 Task: Look for space in Gangāpur, India from 9th June, 2023 to 16th June, 2023 for 2 adults in price range Rs.8000 to Rs.16000. Place can be entire place with 2 bedrooms having 2 beds and 1 bathroom. Property type can be house, flat, guest house. Amenities needed are: washing machine. Booking option can be shelf check-in. Required host language is English.
Action: Mouse moved to (581, 149)
Screenshot: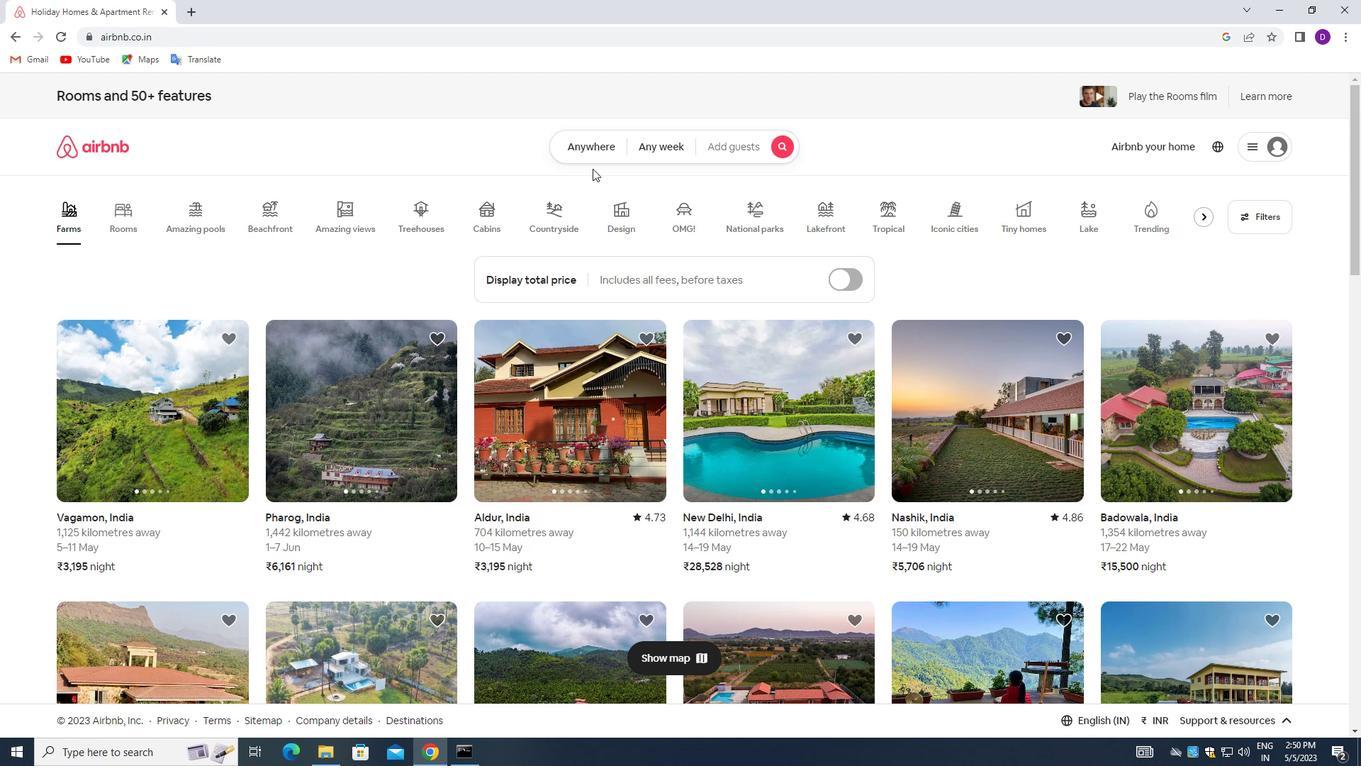 
Action: Mouse pressed left at (581, 149)
Screenshot: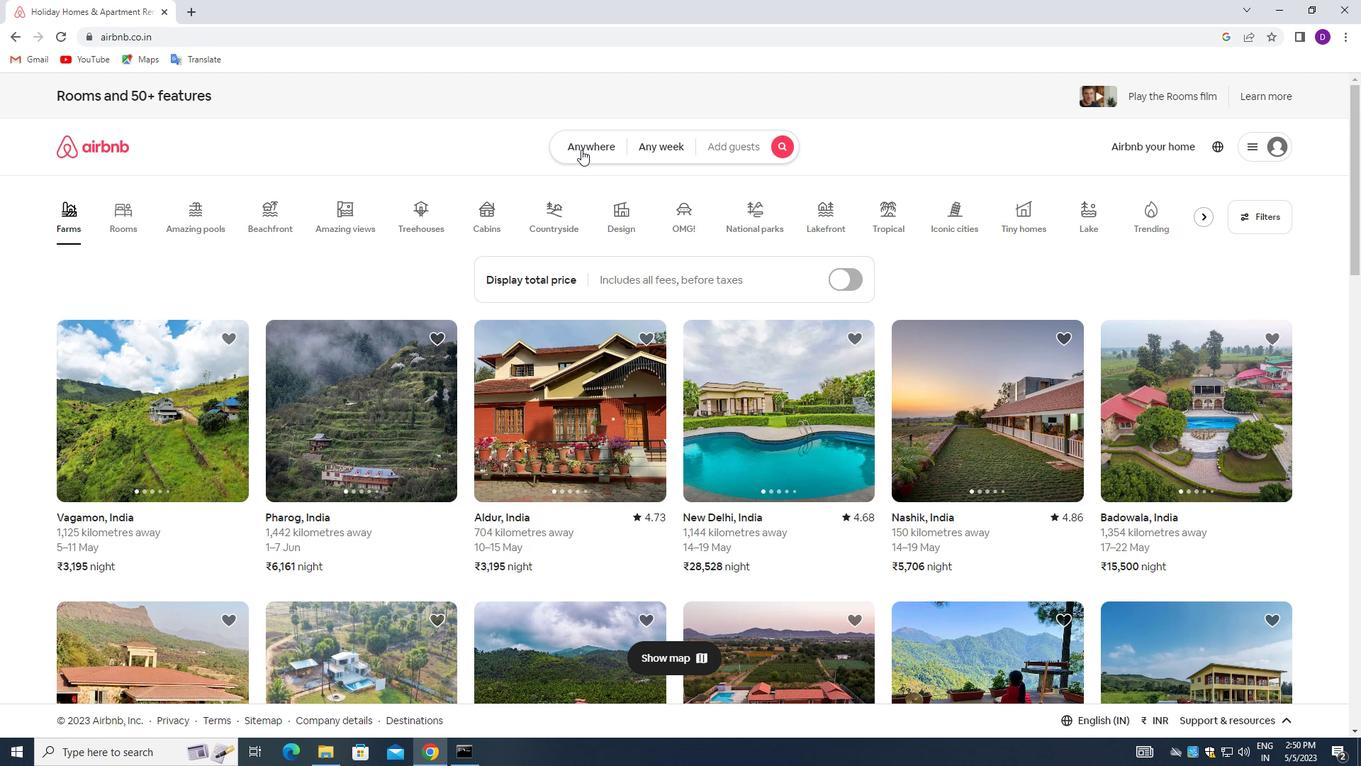 
Action: Mouse moved to (549, 196)
Screenshot: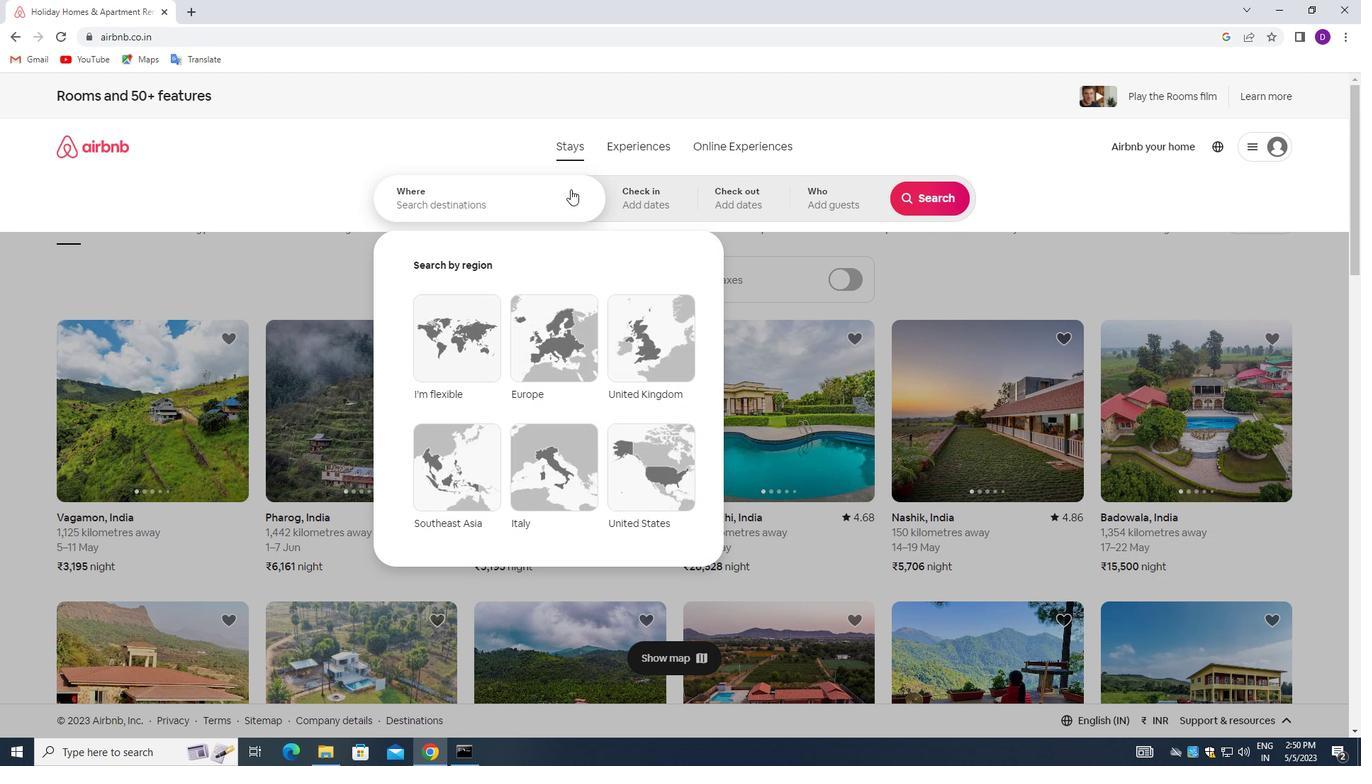 
Action: Mouse pressed left at (549, 196)
Screenshot: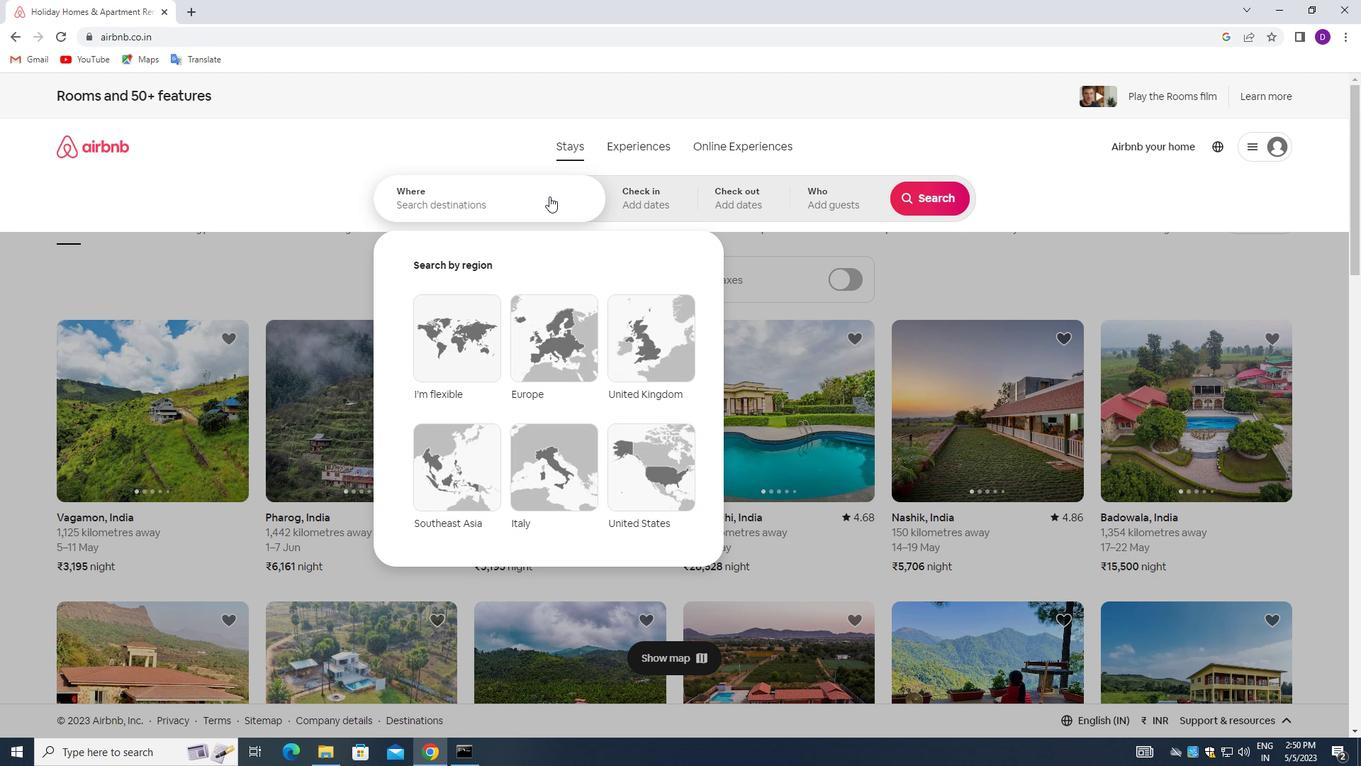 
Action: Mouse moved to (314, 253)
Screenshot: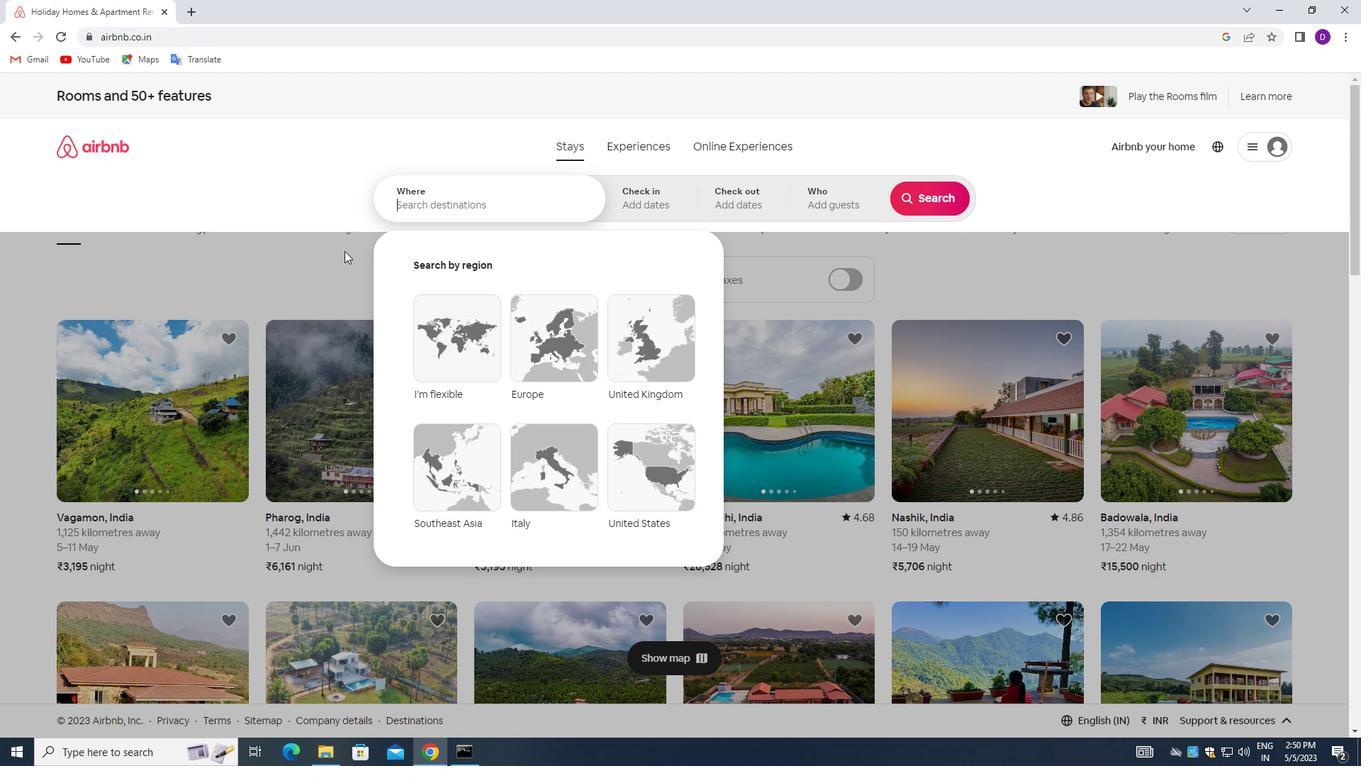 
Action: Key pressed <Key.shift_r>Gangapur,<Key.space><Key.shift>INDIA<Key.enter>
Screenshot: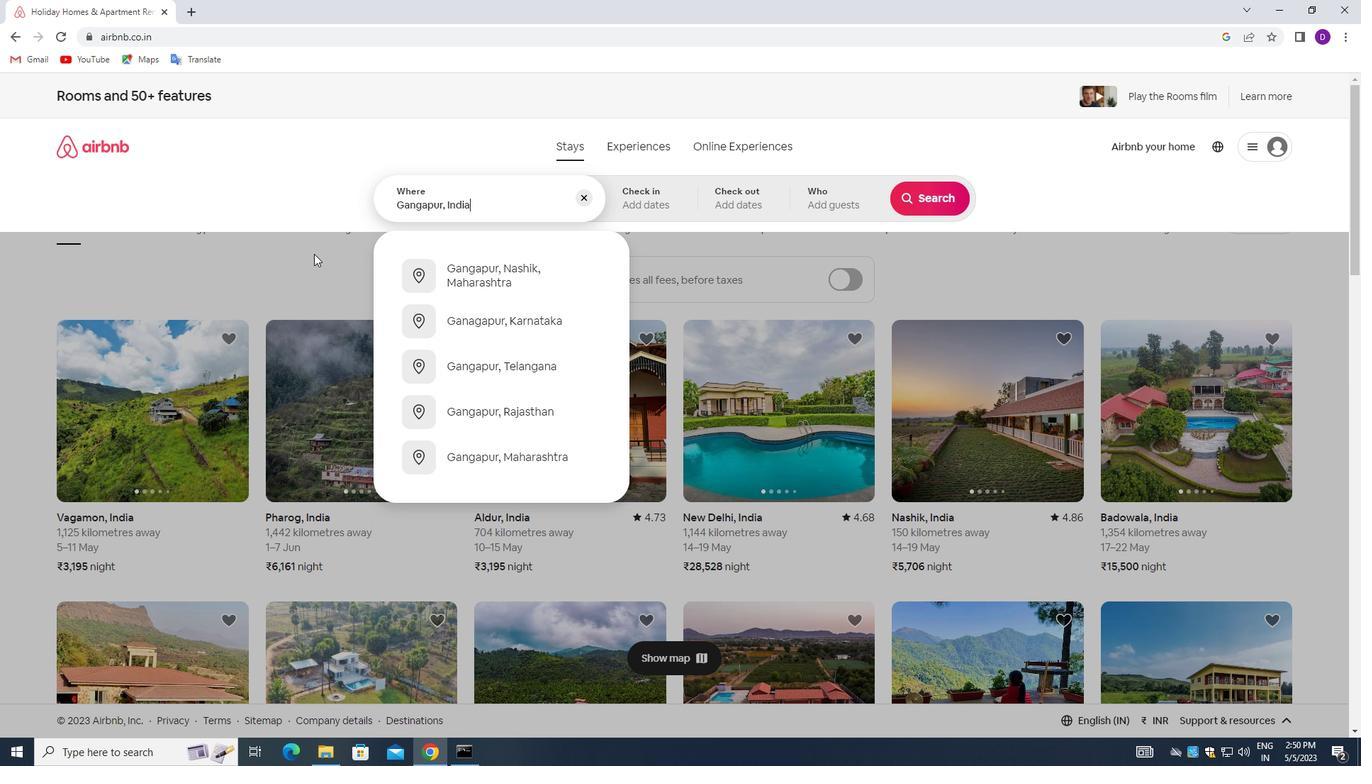 
Action: Mouse moved to (869, 406)
Screenshot: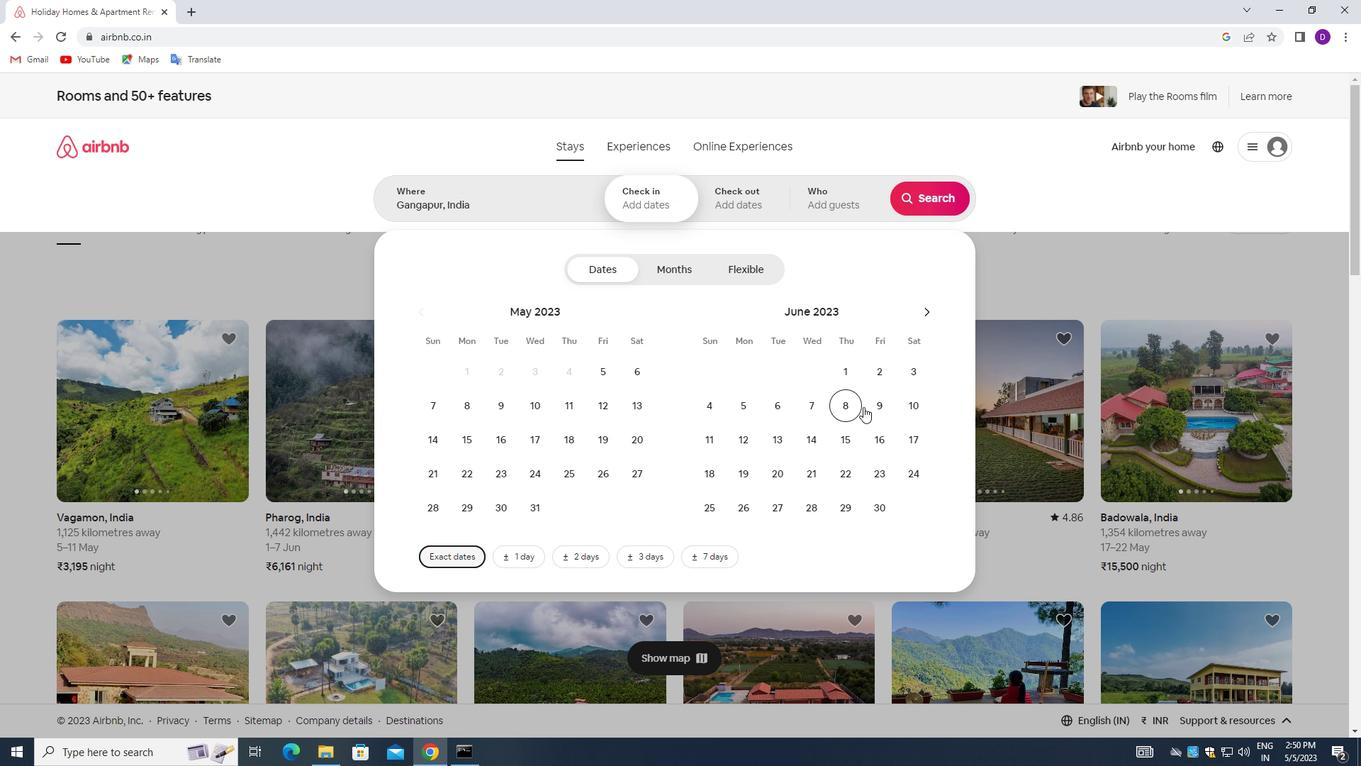 
Action: Mouse pressed left at (869, 406)
Screenshot: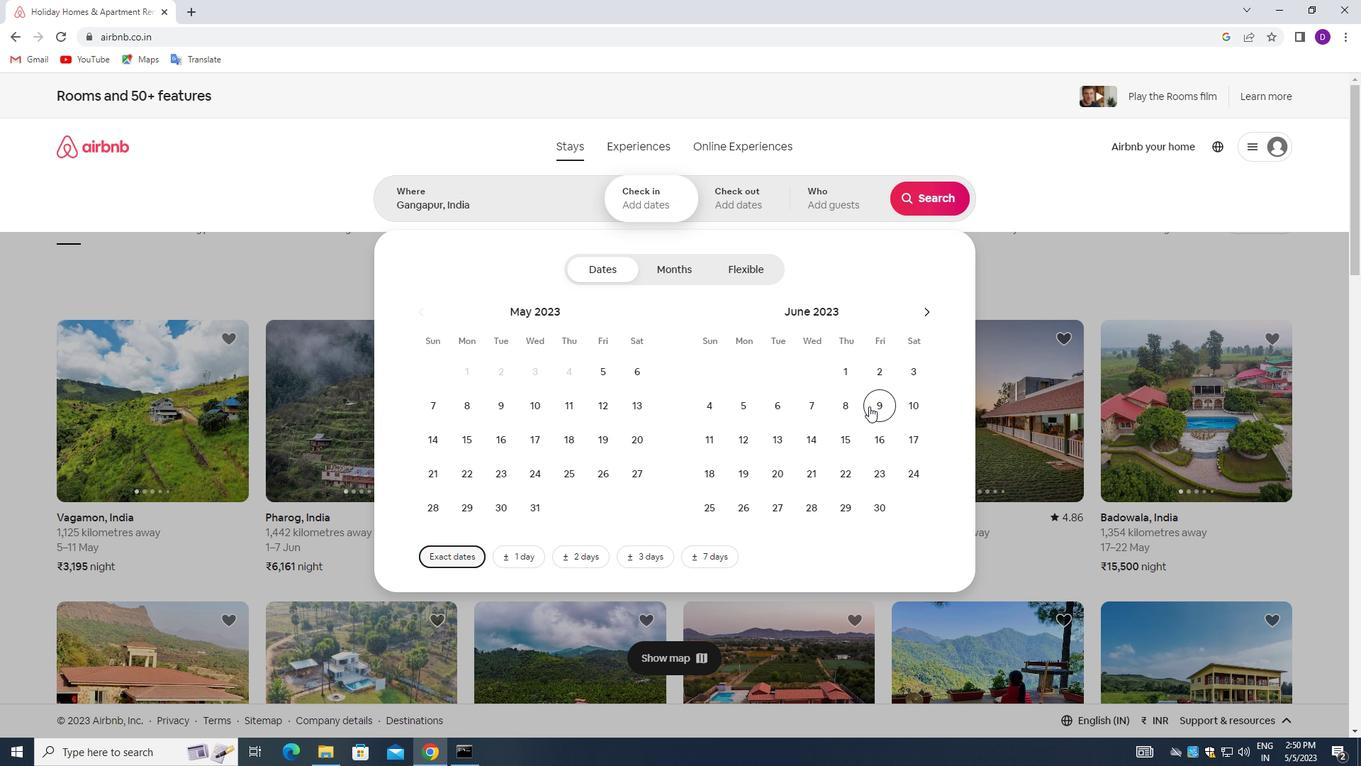 
Action: Mouse moved to (874, 442)
Screenshot: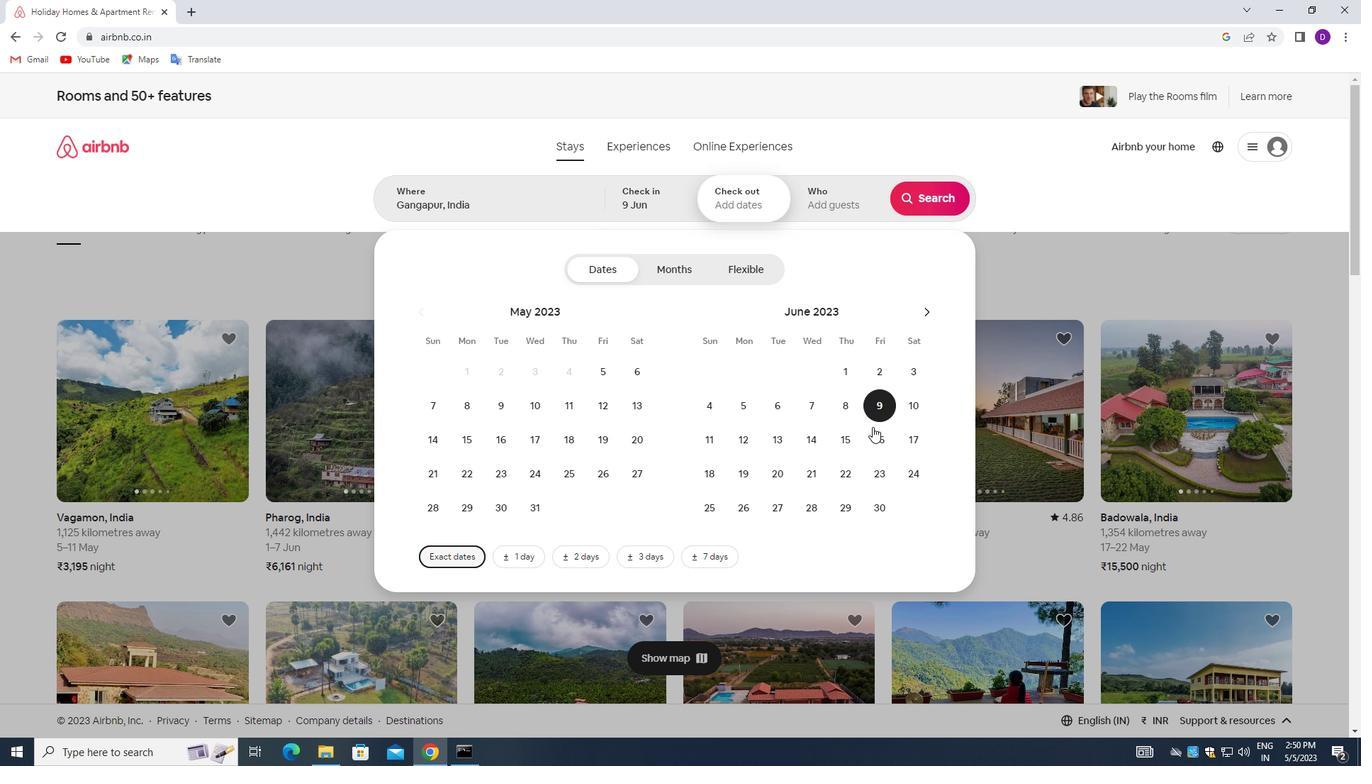 
Action: Mouse pressed left at (874, 442)
Screenshot: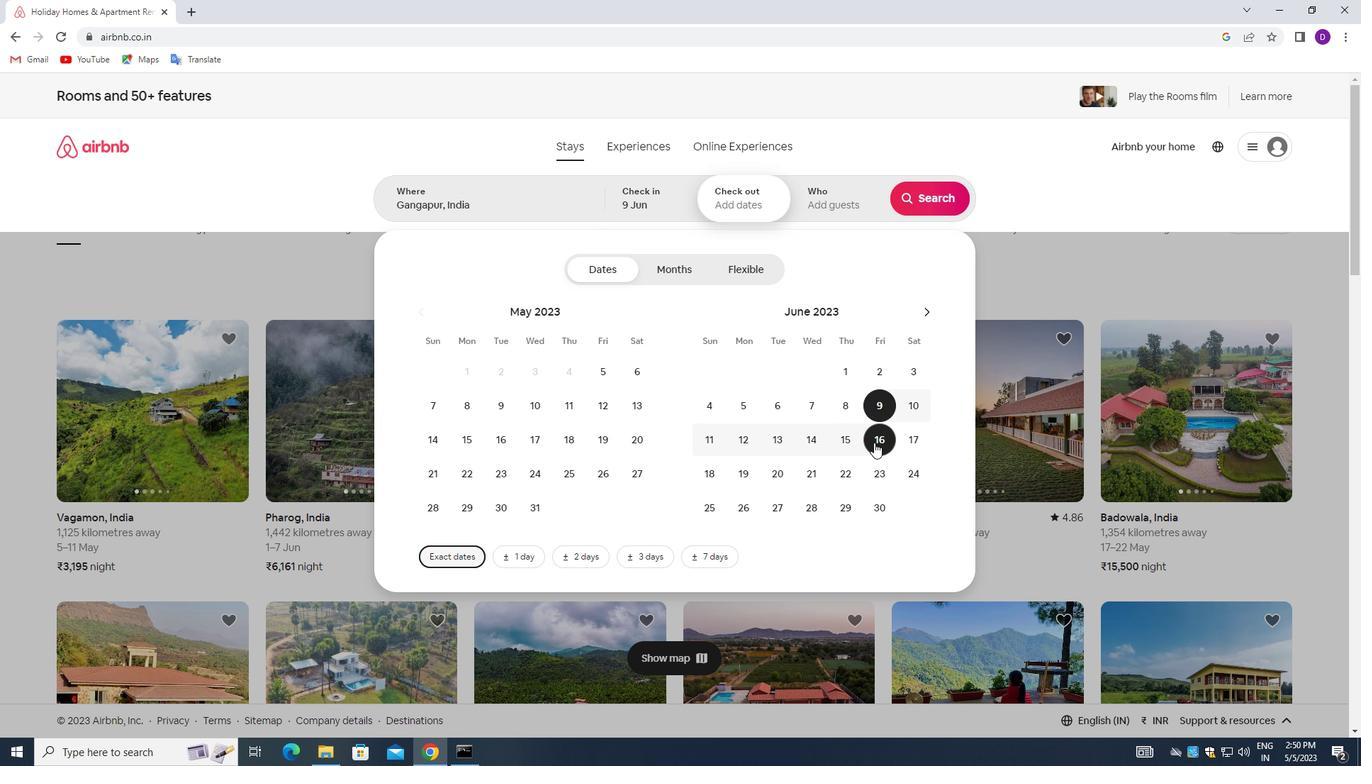 
Action: Mouse moved to (804, 209)
Screenshot: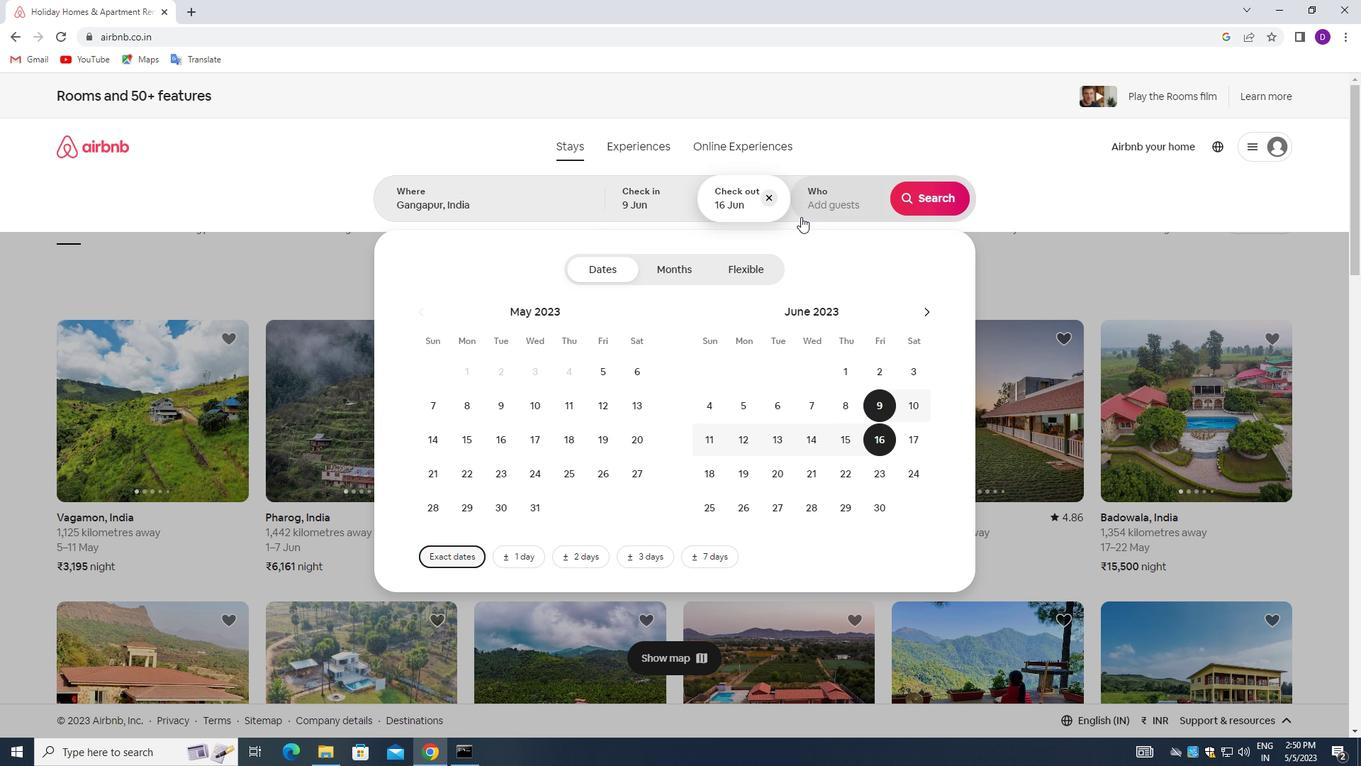 
Action: Mouse pressed left at (804, 209)
Screenshot: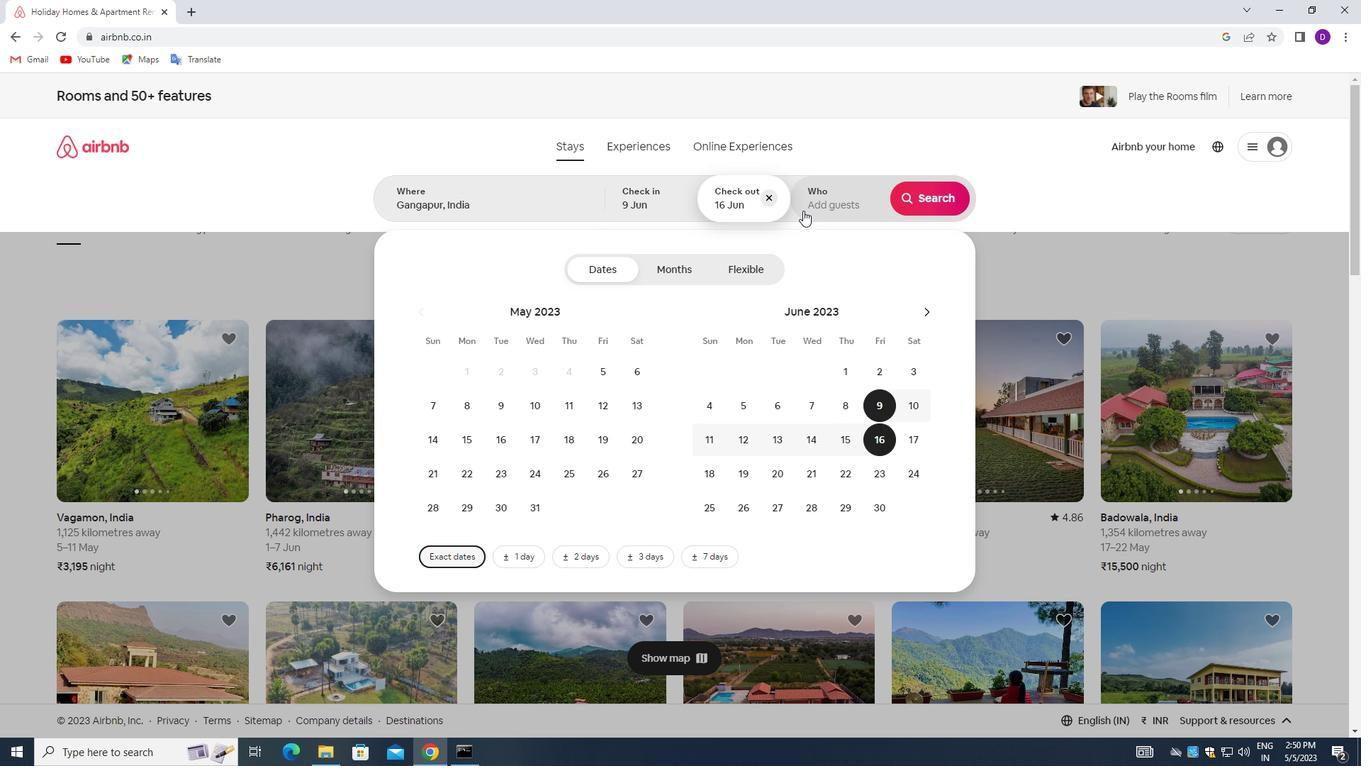 
Action: Mouse moved to (932, 274)
Screenshot: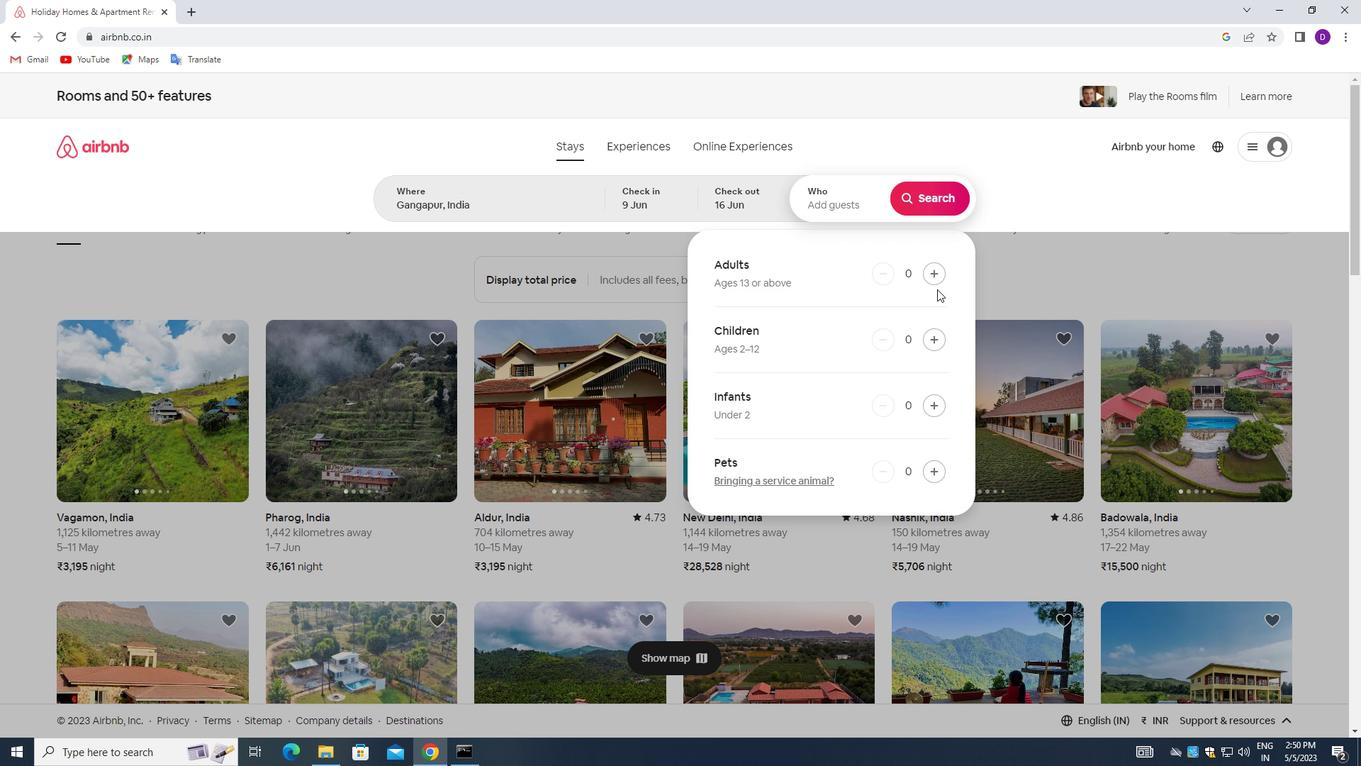 
Action: Mouse pressed left at (932, 274)
Screenshot: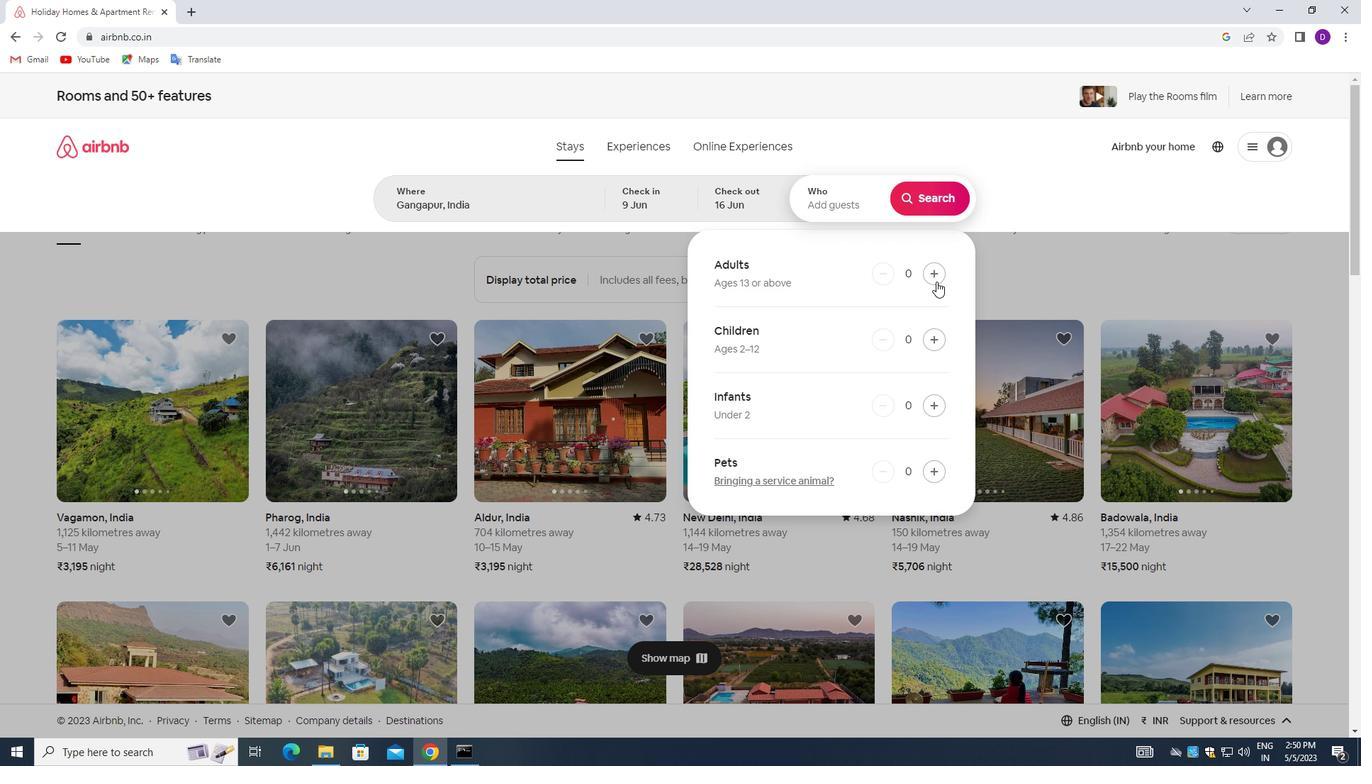 
Action: Mouse moved to (932, 273)
Screenshot: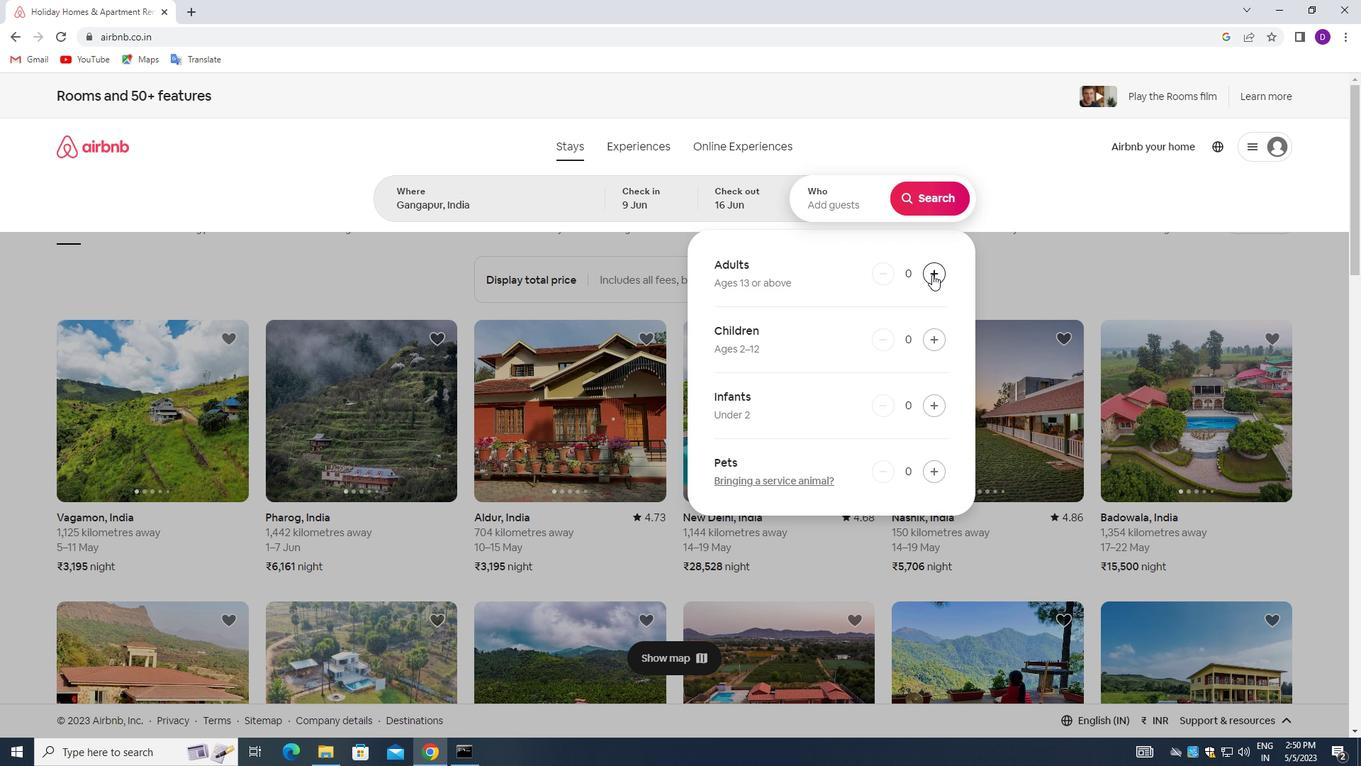 
Action: Mouse pressed left at (932, 273)
Screenshot: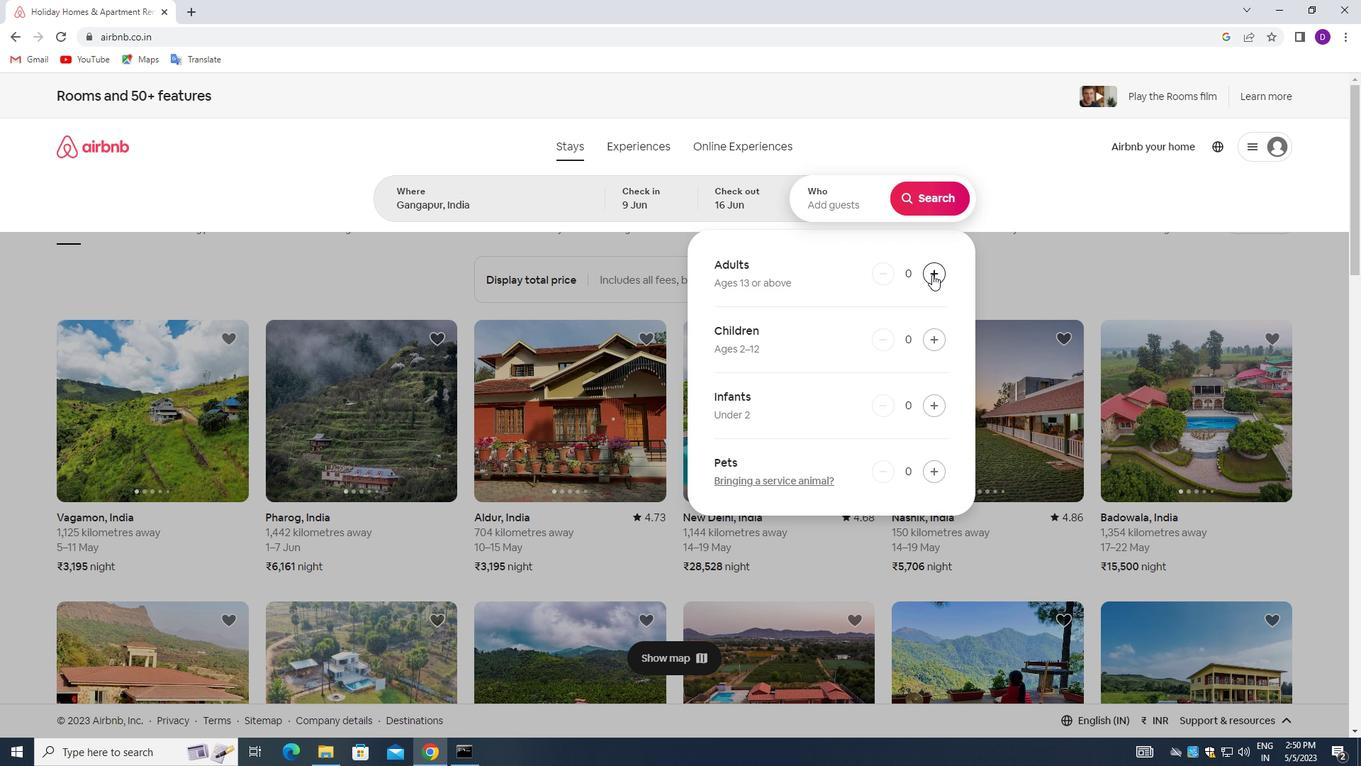 
Action: Mouse moved to (928, 197)
Screenshot: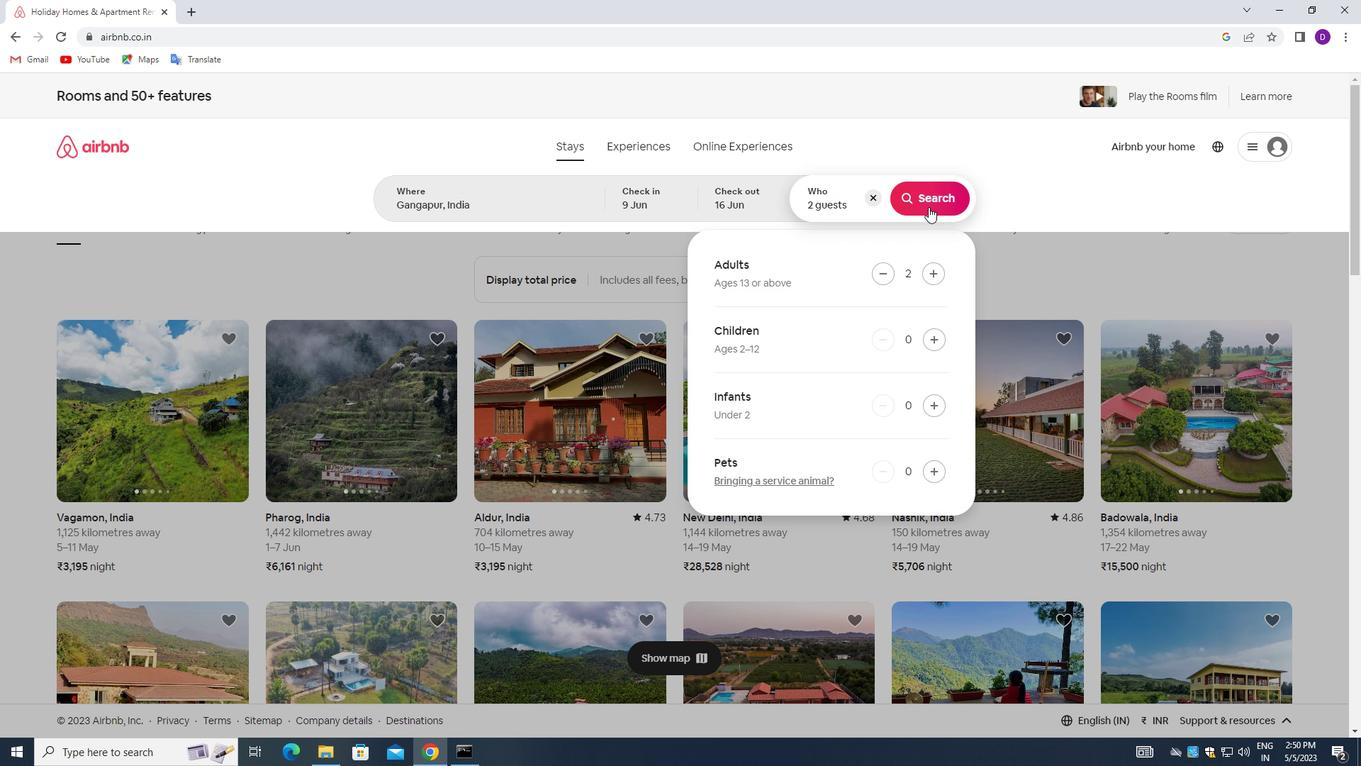 
Action: Mouse pressed left at (928, 197)
Screenshot: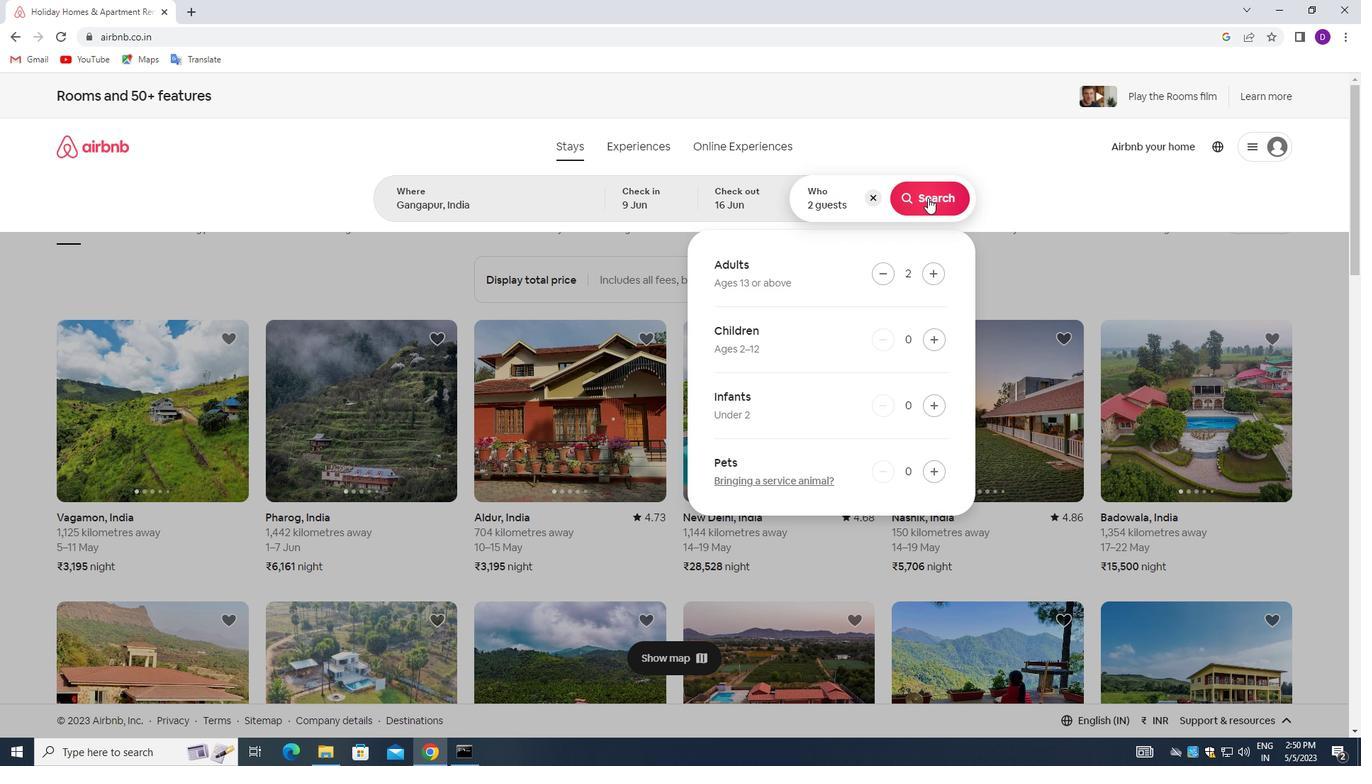 
Action: Mouse moved to (1288, 156)
Screenshot: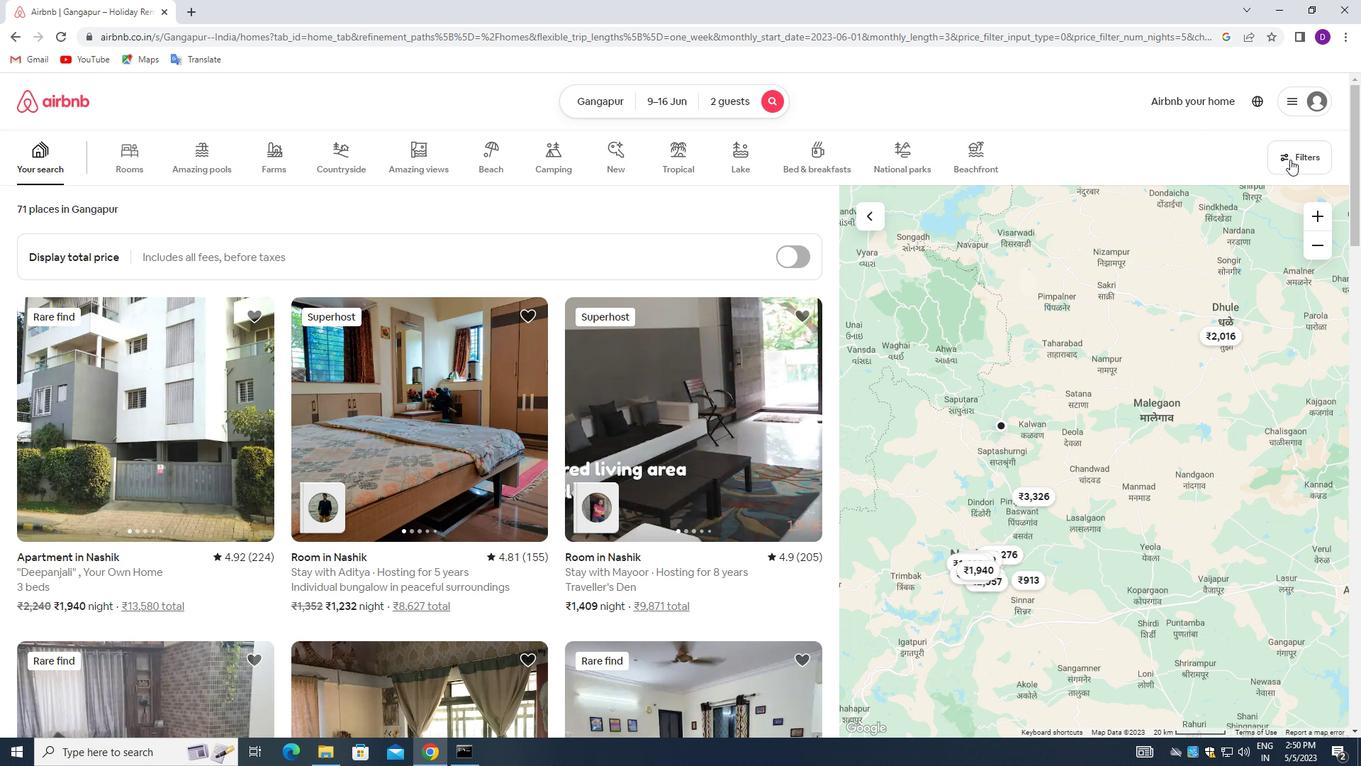 
Action: Mouse pressed left at (1288, 156)
Screenshot: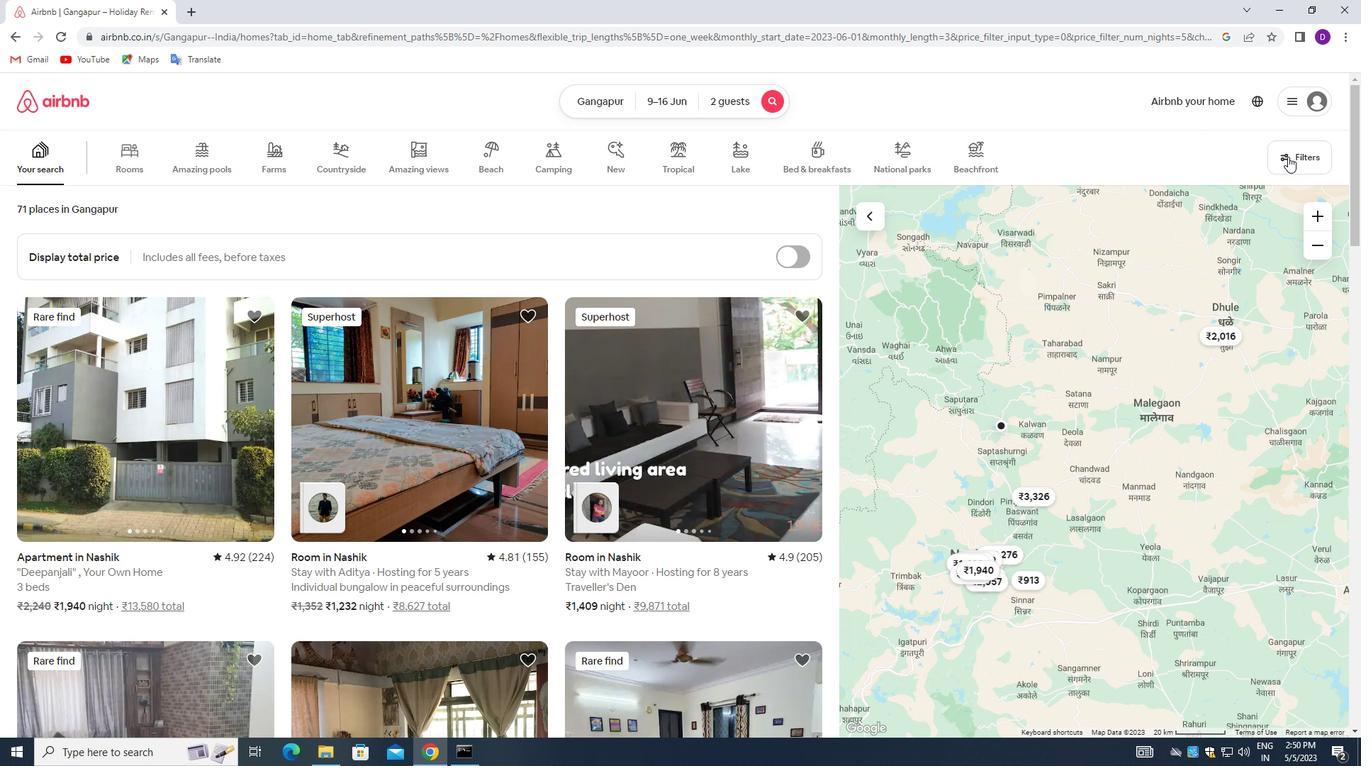 
Action: Mouse moved to (501, 507)
Screenshot: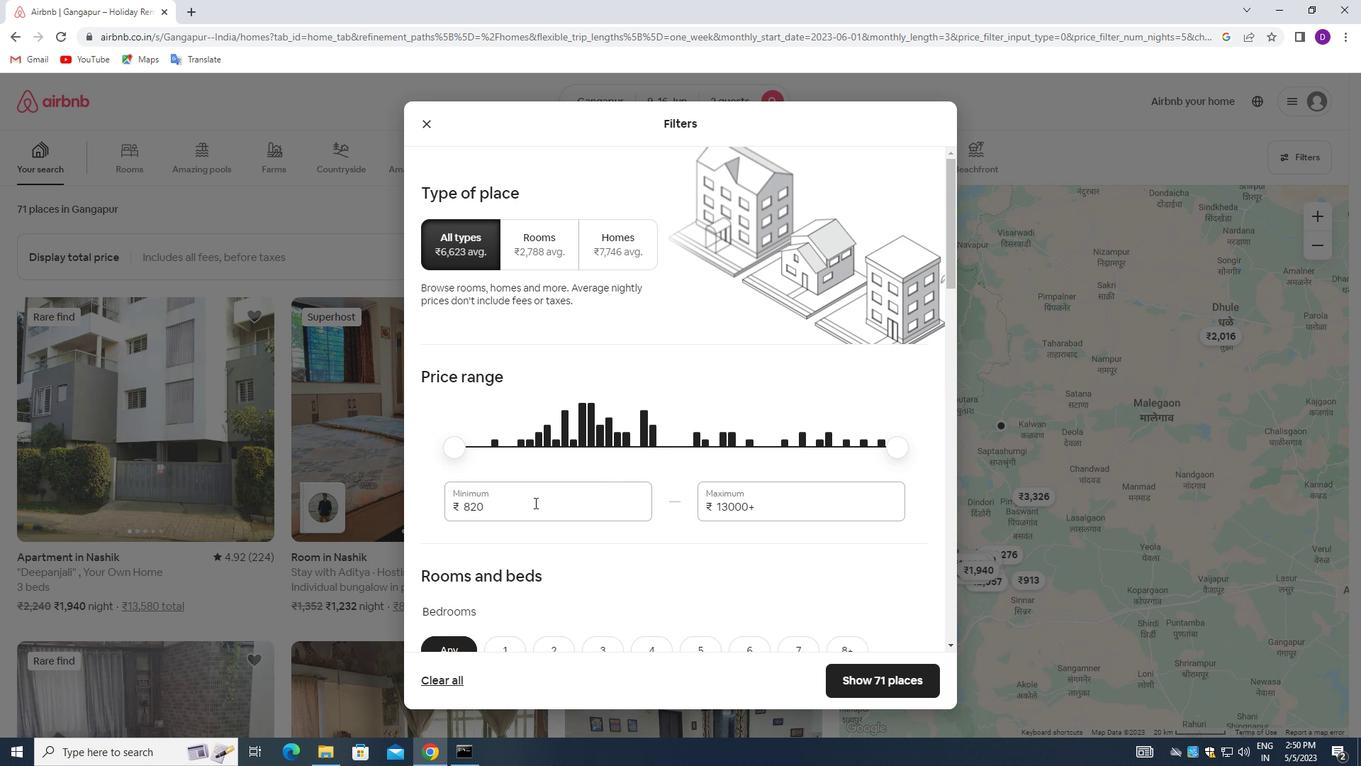 
Action: Mouse pressed left at (501, 507)
Screenshot: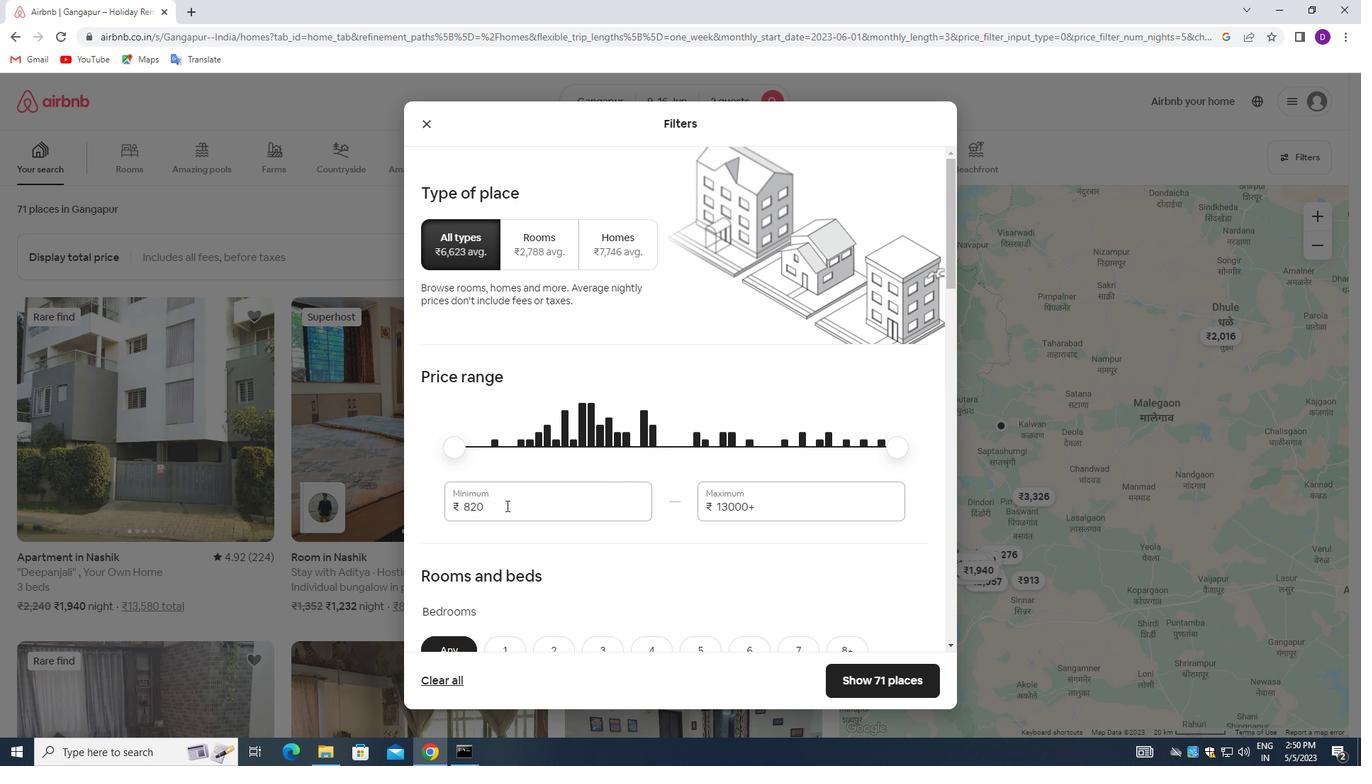 
Action: Mouse moved to (500, 507)
Screenshot: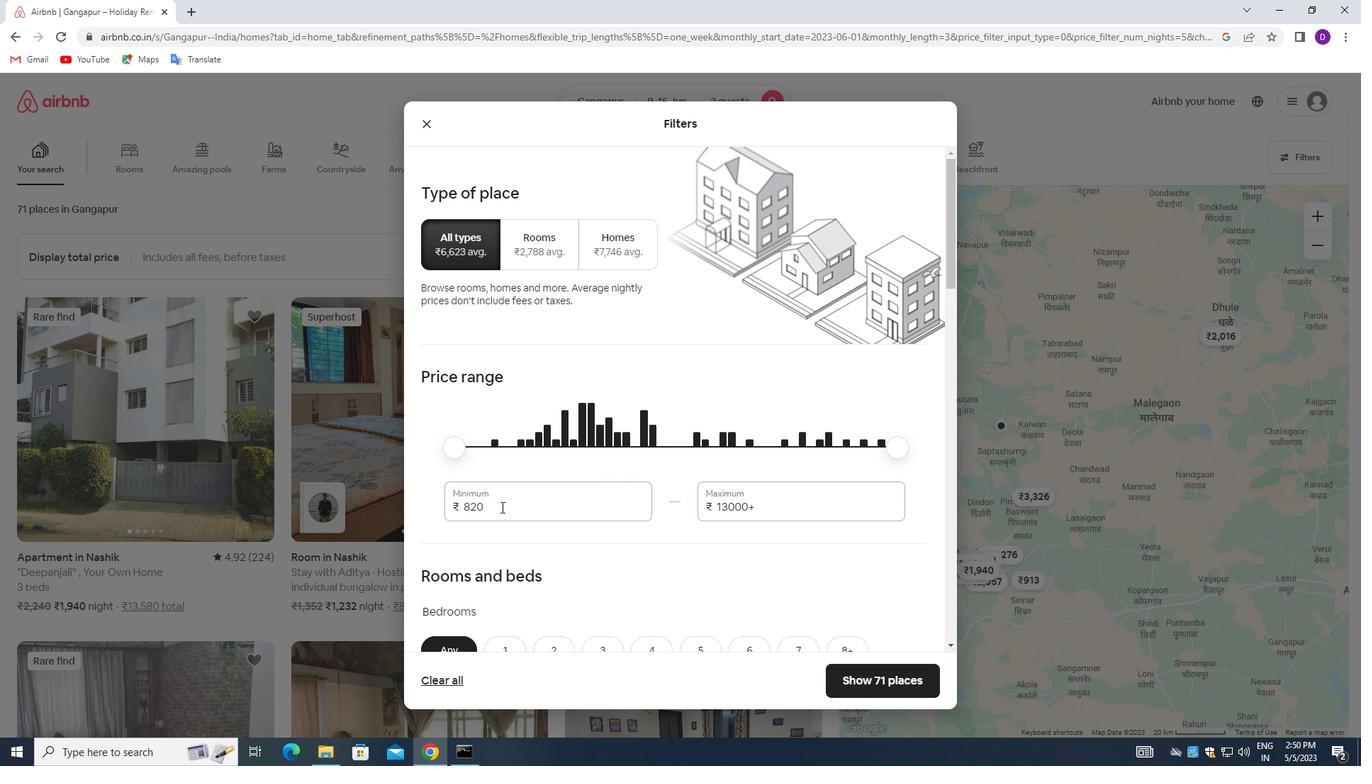 
Action: Mouse pressed left at (500, 507)
Screenshot: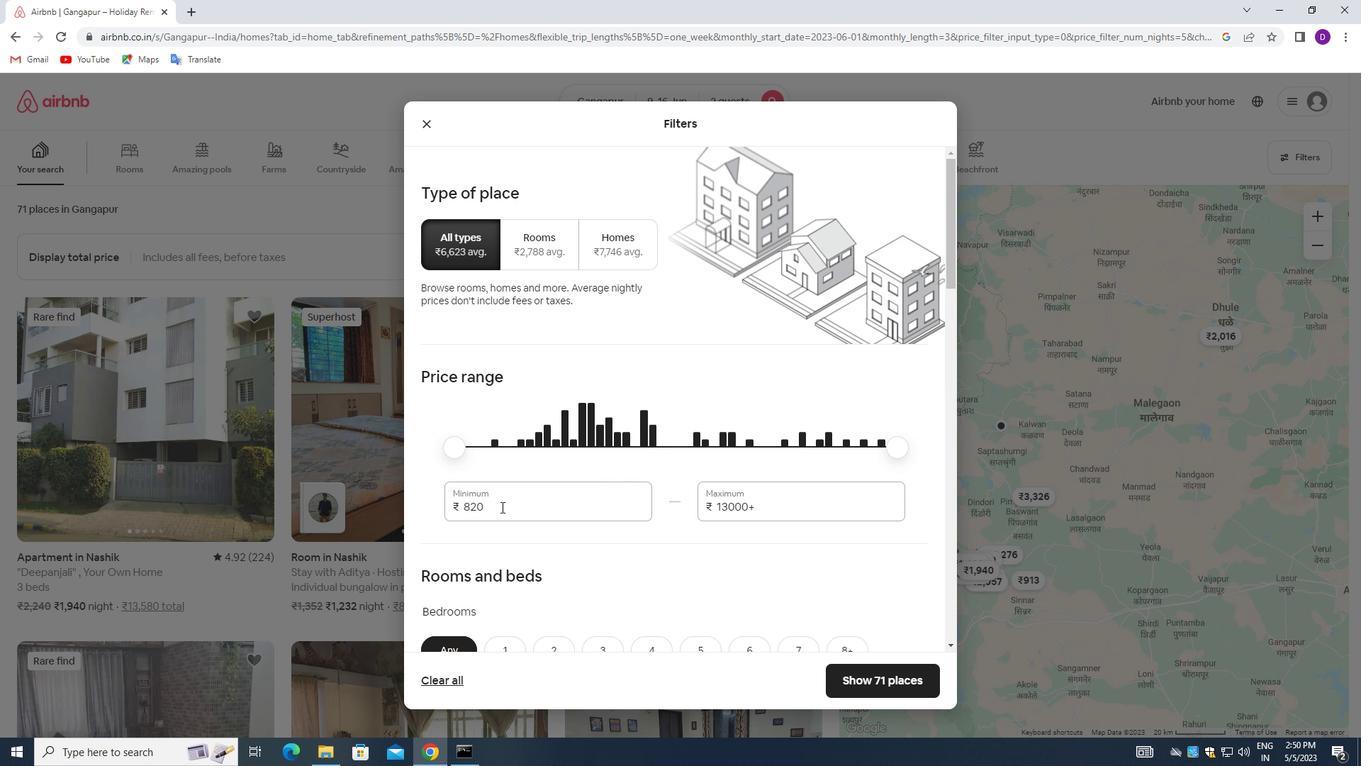 
Action: Mouse moved to (500, 507)
Screenshot: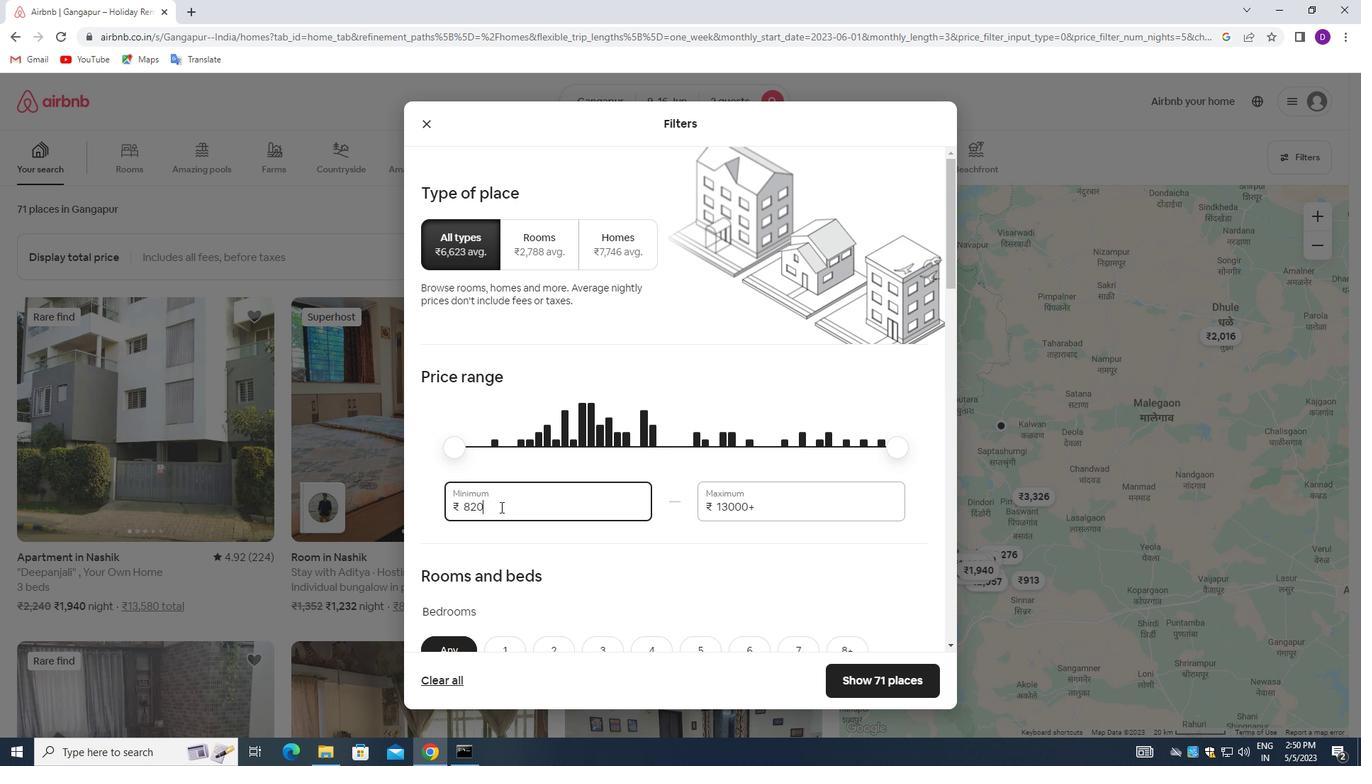 
Action: Key pressed 8000<Key.tab>16000
Screenshot: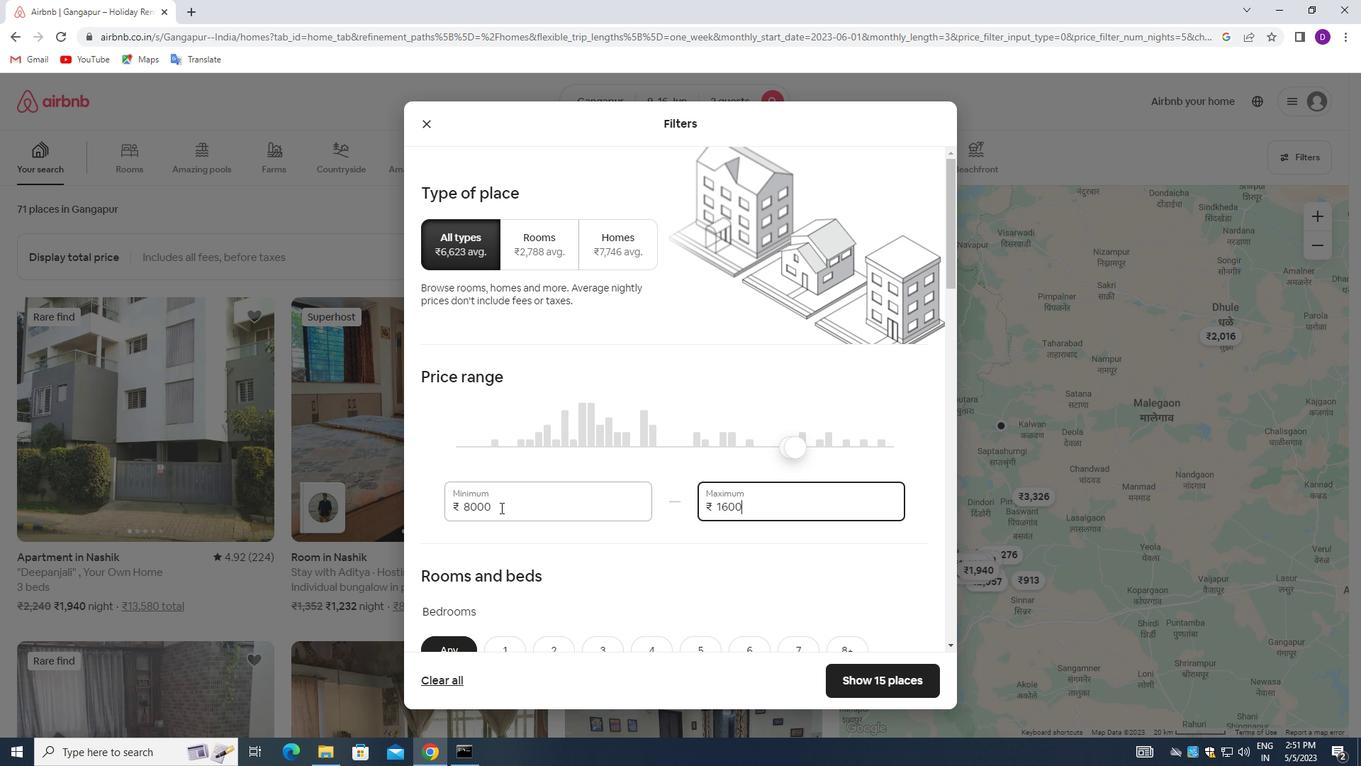 
Action: Mouse moved to (538, 510)
Screenshot: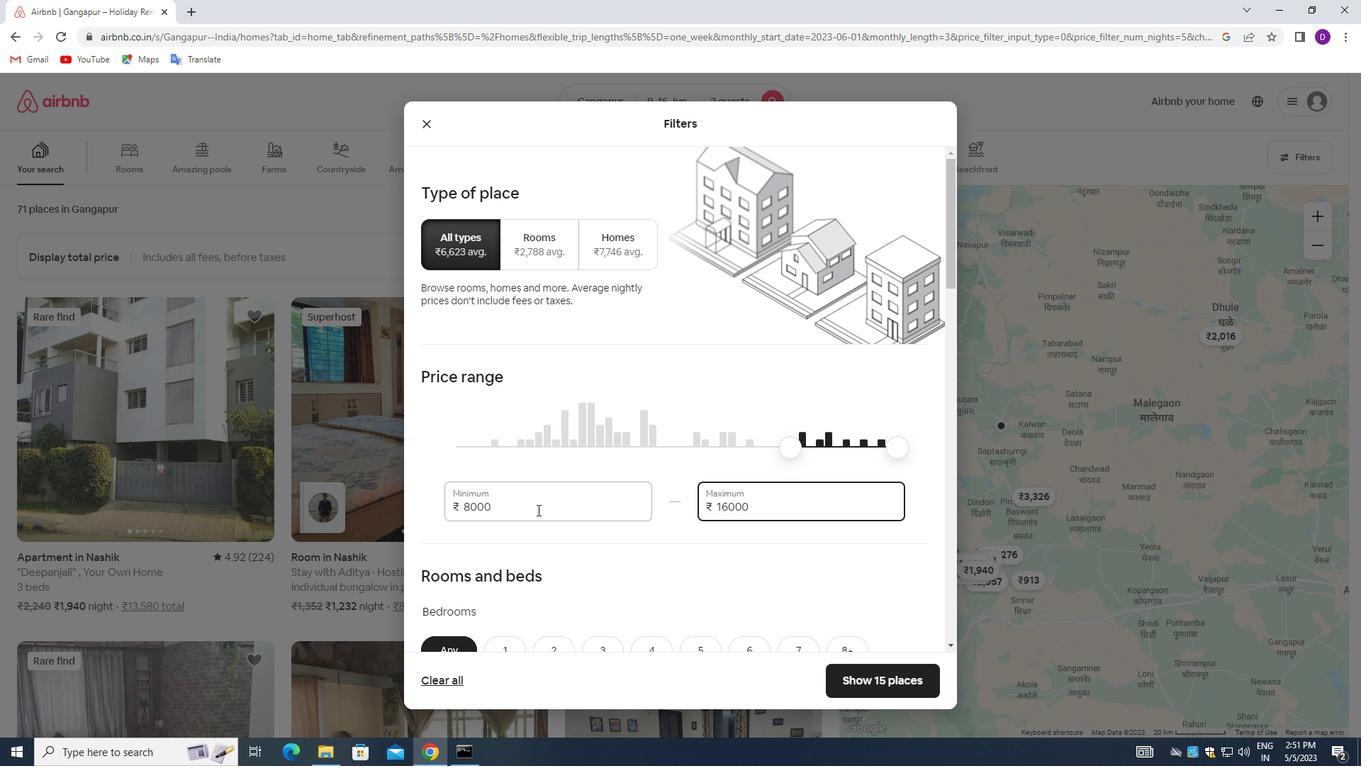 
Action: Mouse scrolled (538, 509) with delta (0, 0)
Screenshot: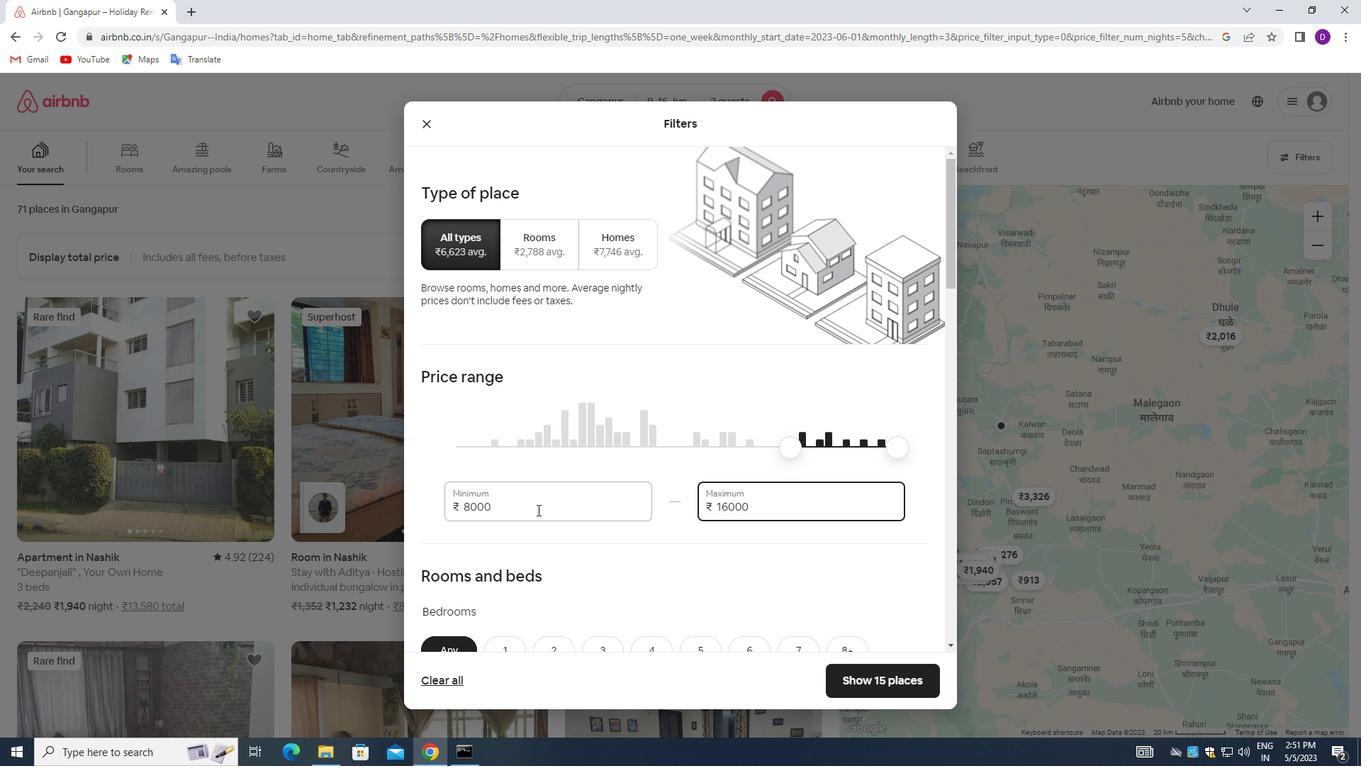 
Action: Mouse scrolled (538, 509) with delta (0, 0)
Screenshot: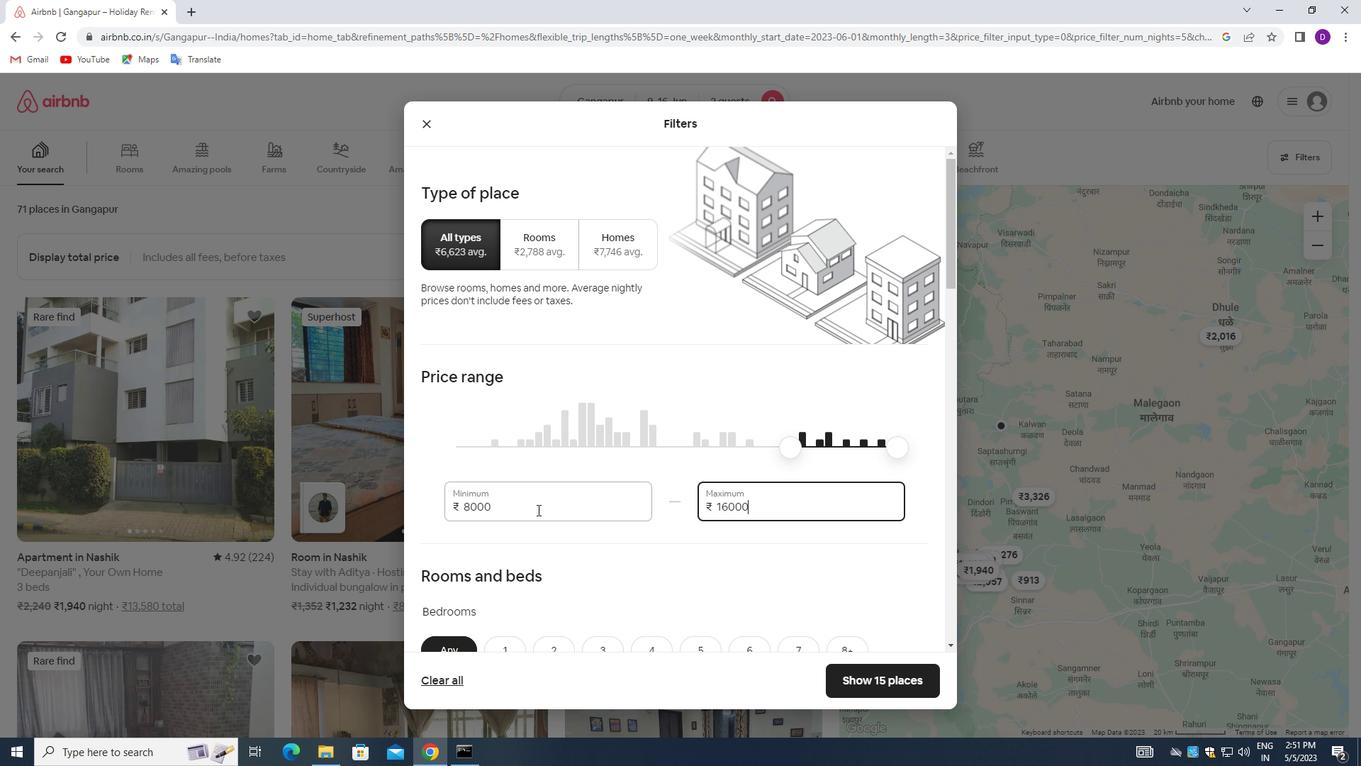 
Action: Mouse moved to (538, 511)
Screenshot: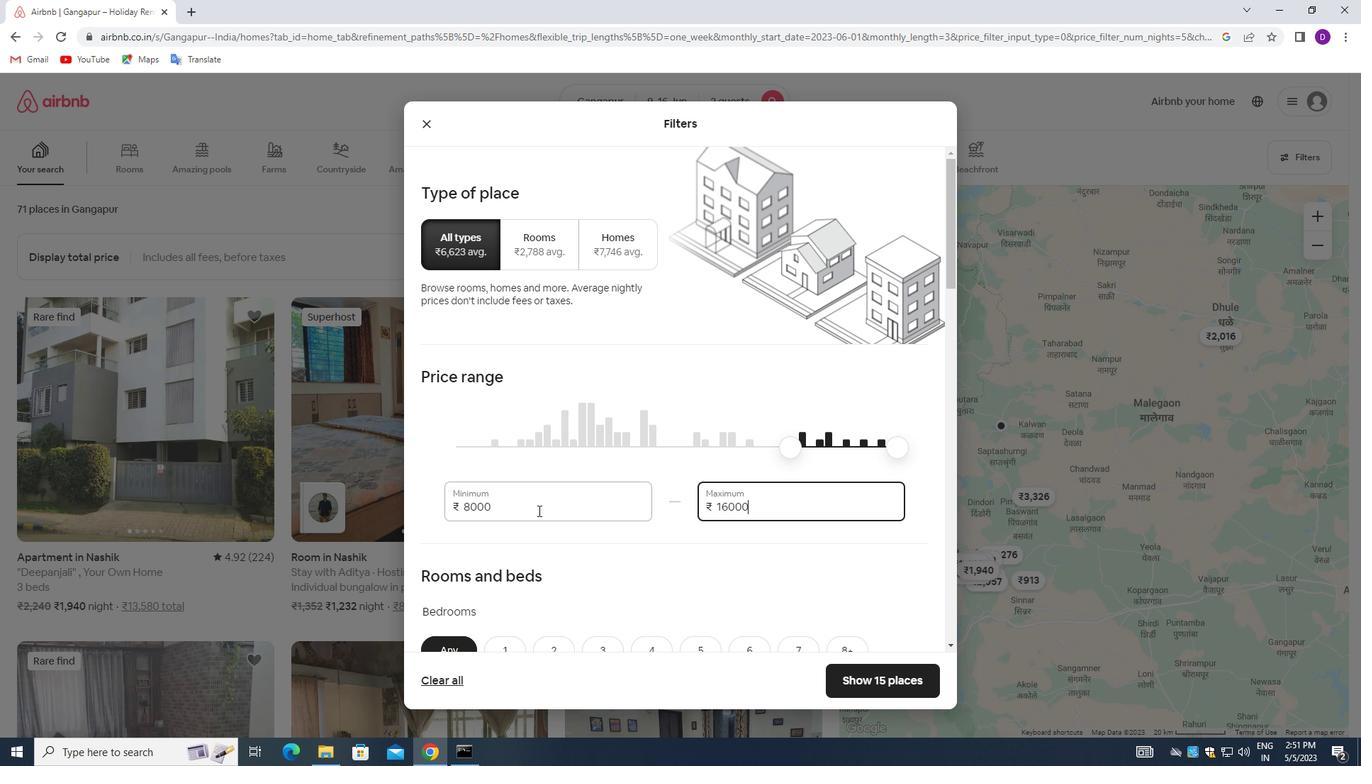 
Action: Mouse scrolled (538, 510) with delta (0, 0)
Screenshot: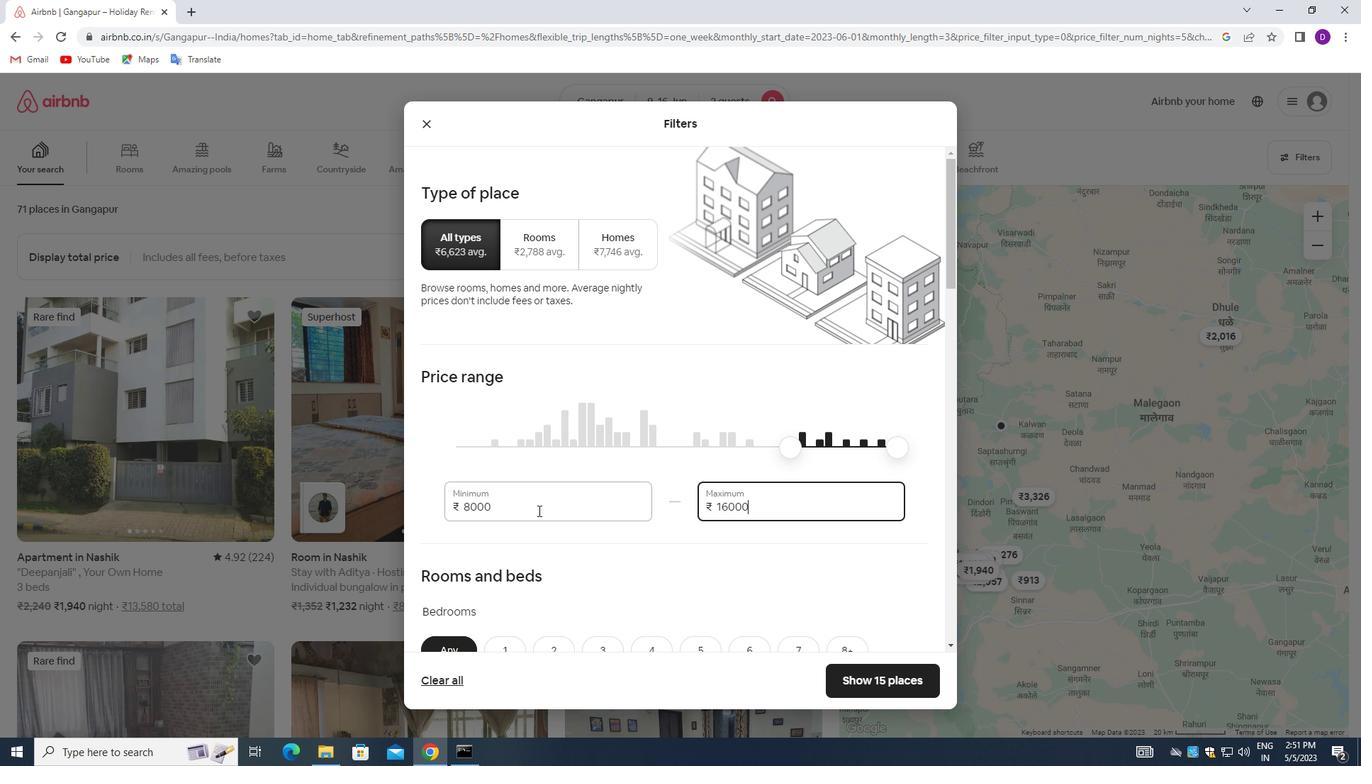 
Action: Mouse scrolled (538, 510) with delta (0, 0)
Screenshot: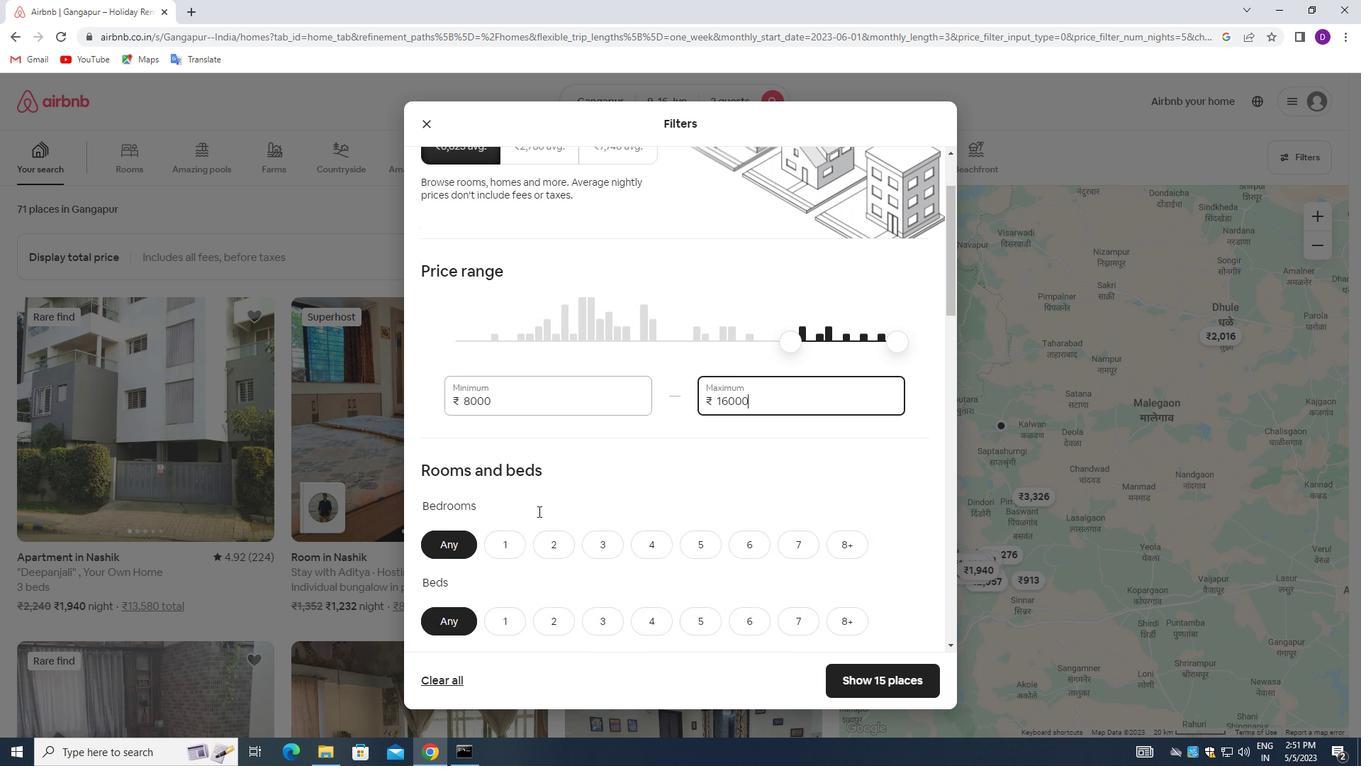 
Action: Mouse moved to (544, 373)
Screenshot: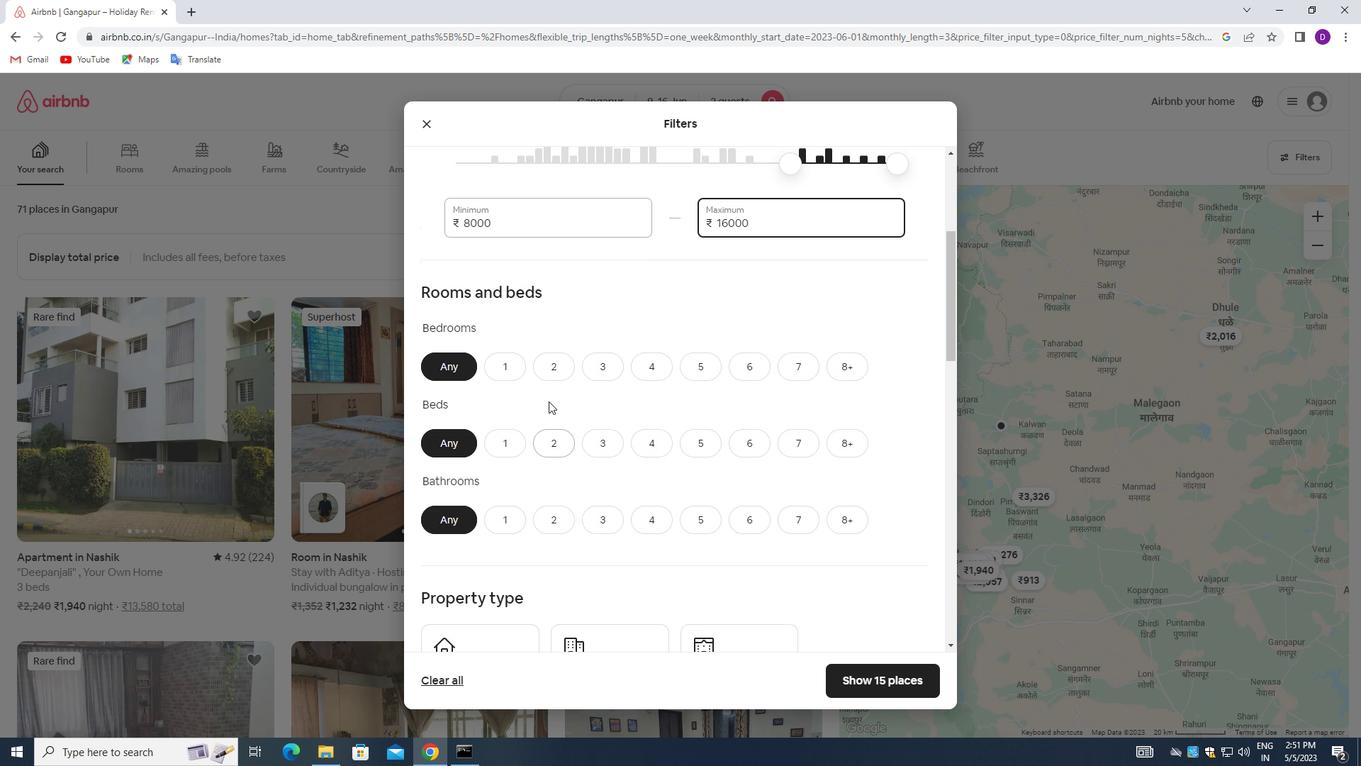 
Action: Mouse pressed left at (544, 373)
Screenshot: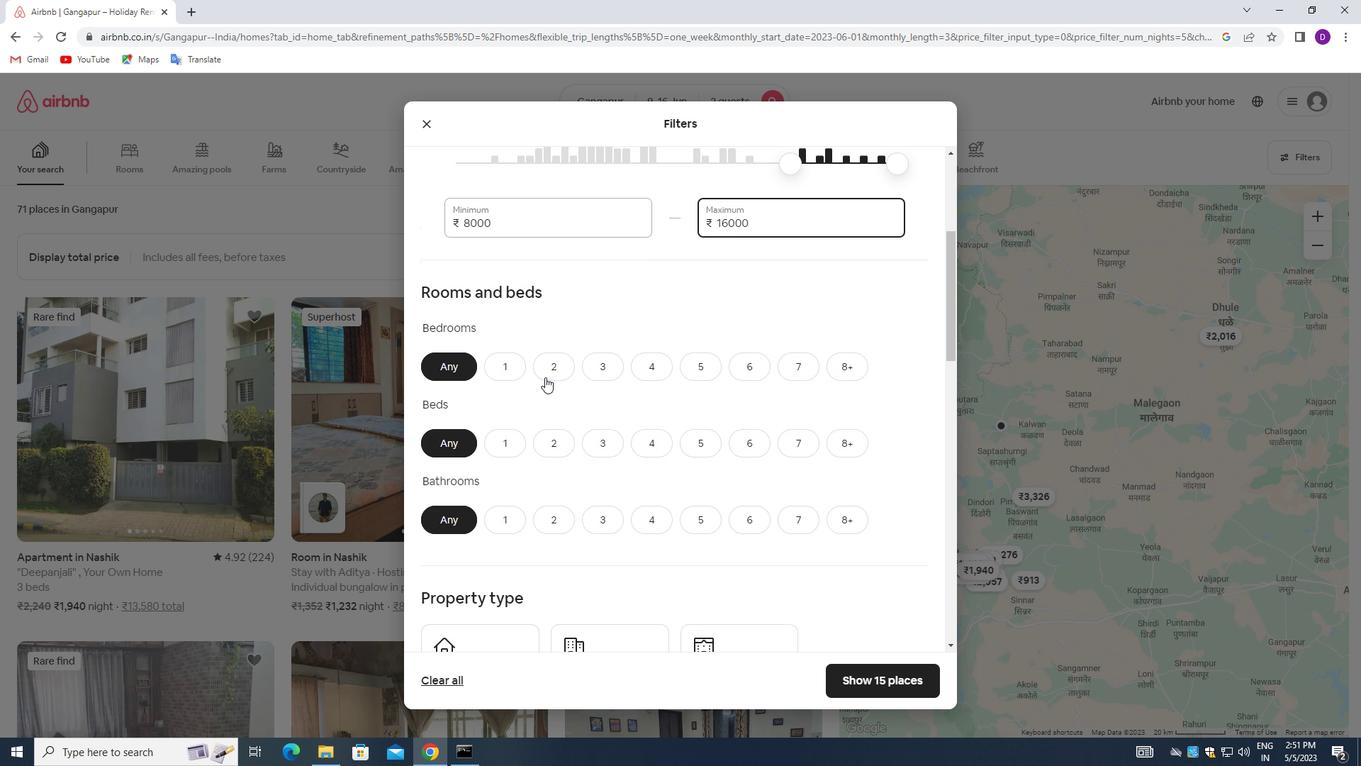 
Action: Mouse moved to (554, 439)
Screenshot: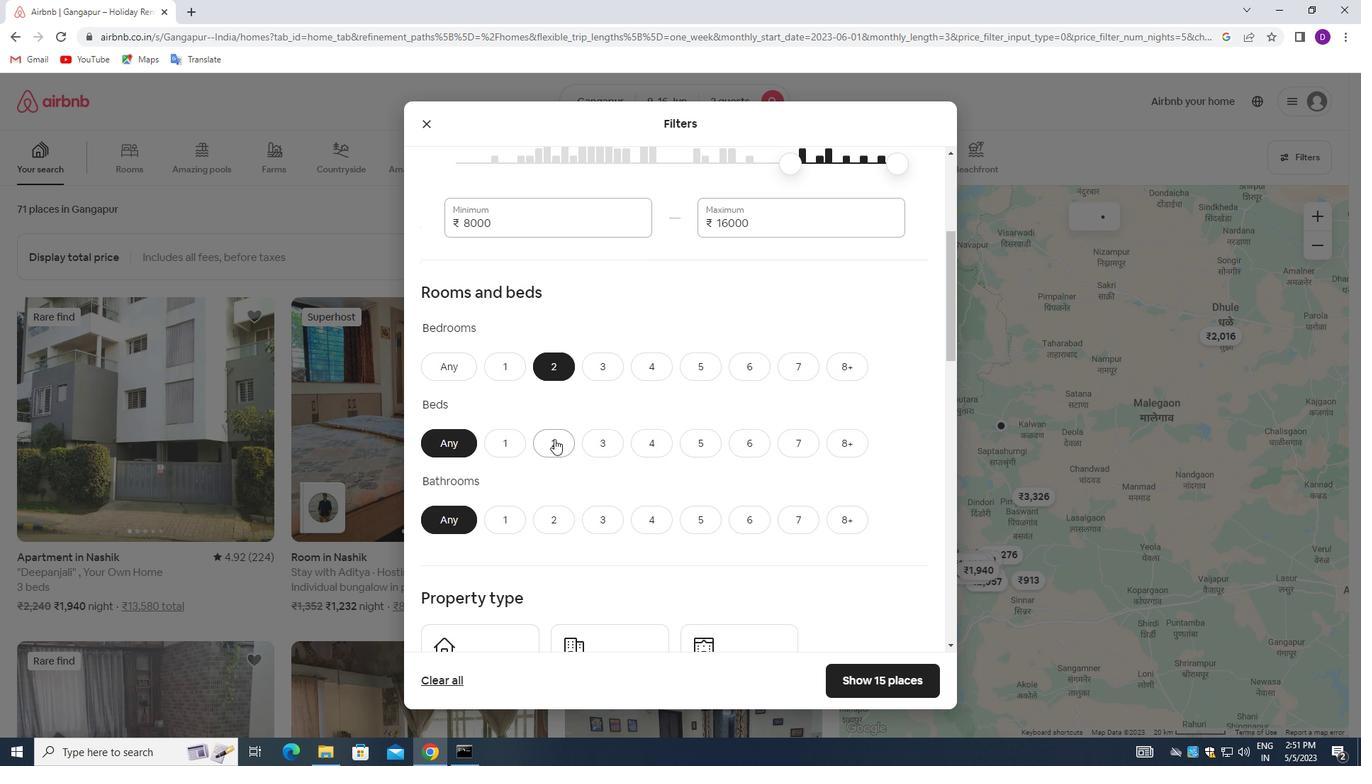 
Action: Mouse pressed left at (554, 439)
Screenshot: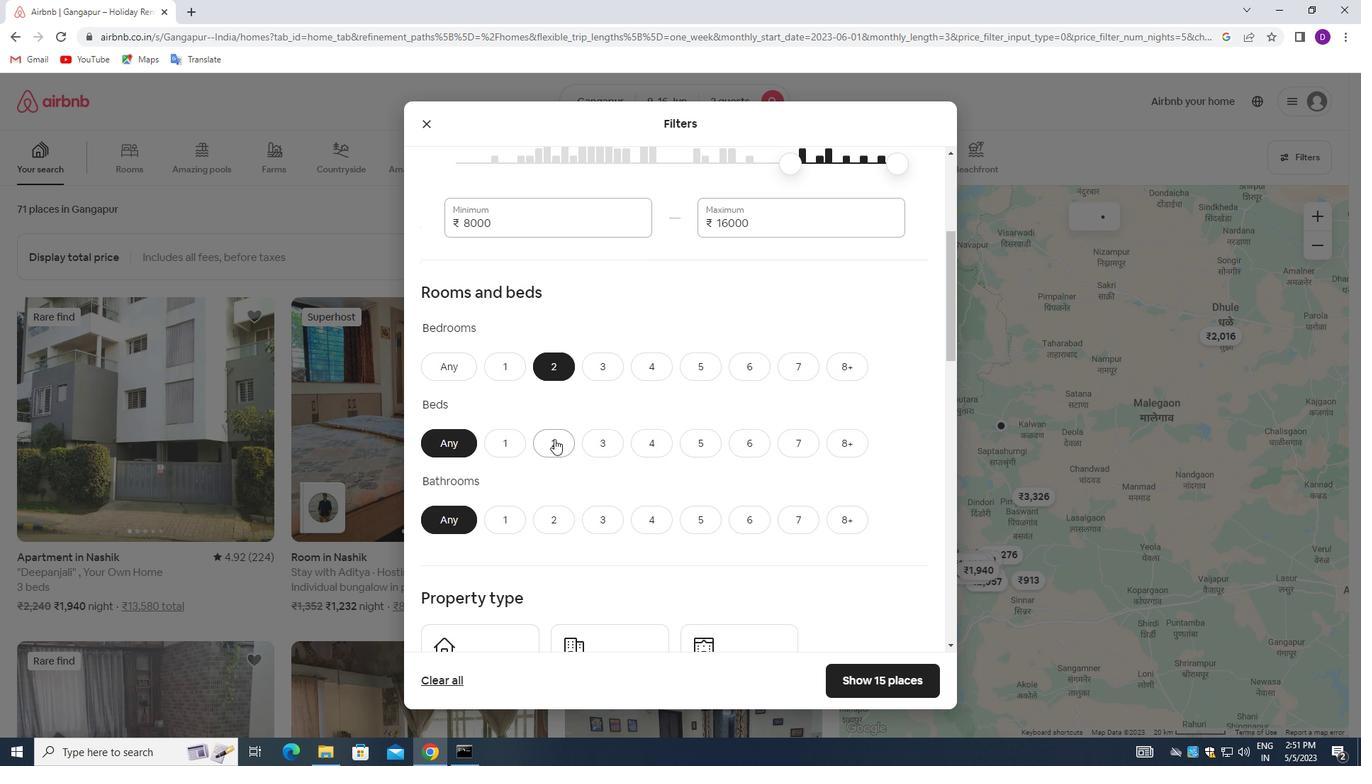 
Action: Mouse moved to (519, 512)
Screenshot: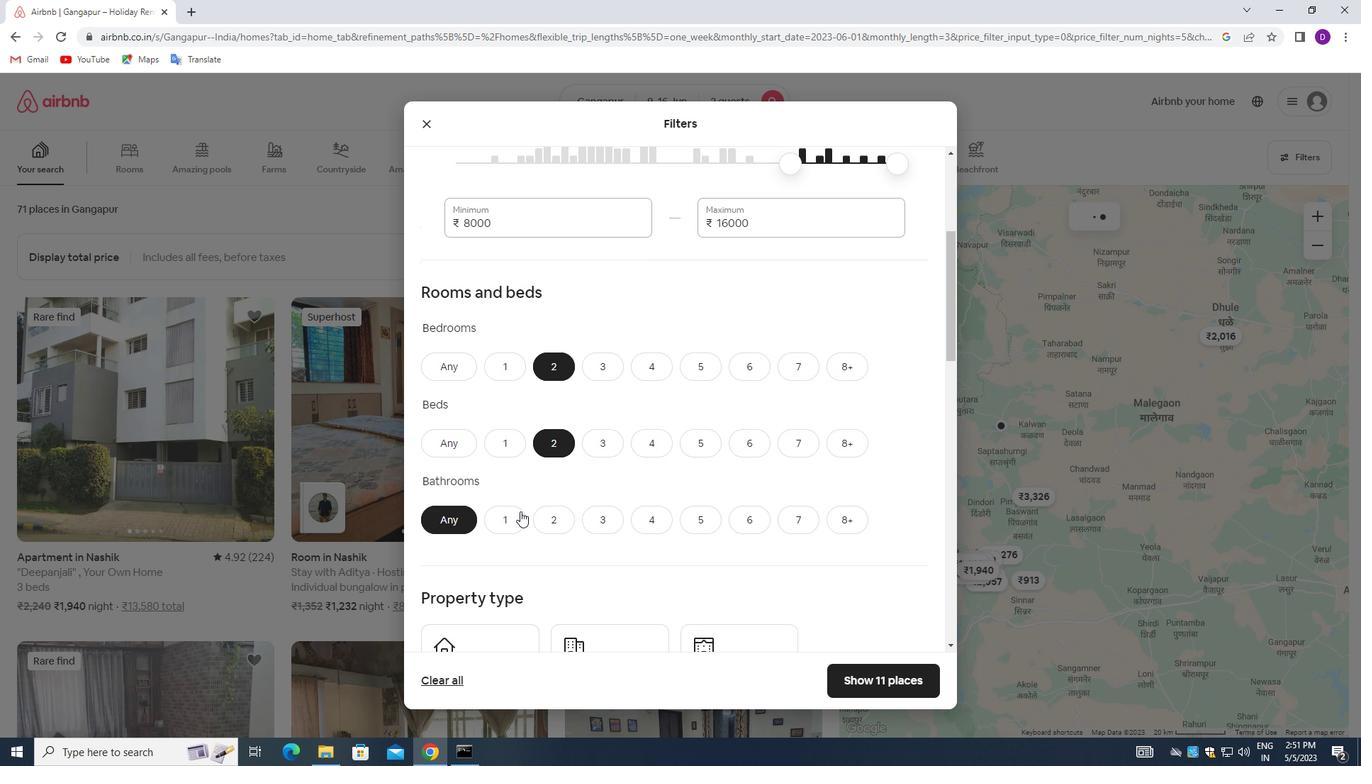 
Action: Mouse pressed left at (519, 512)
Screenshot: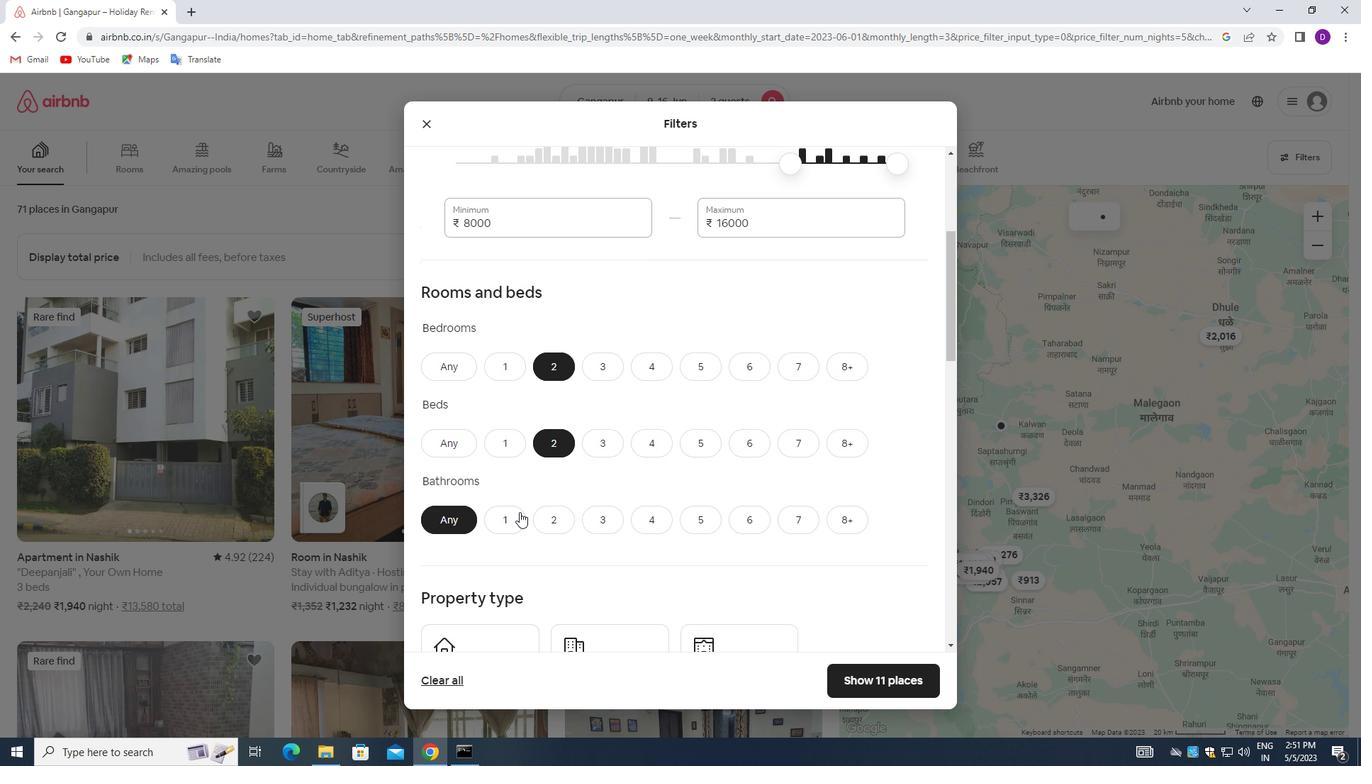 
Action: Mouse moved to (564, 467)
Screenshot: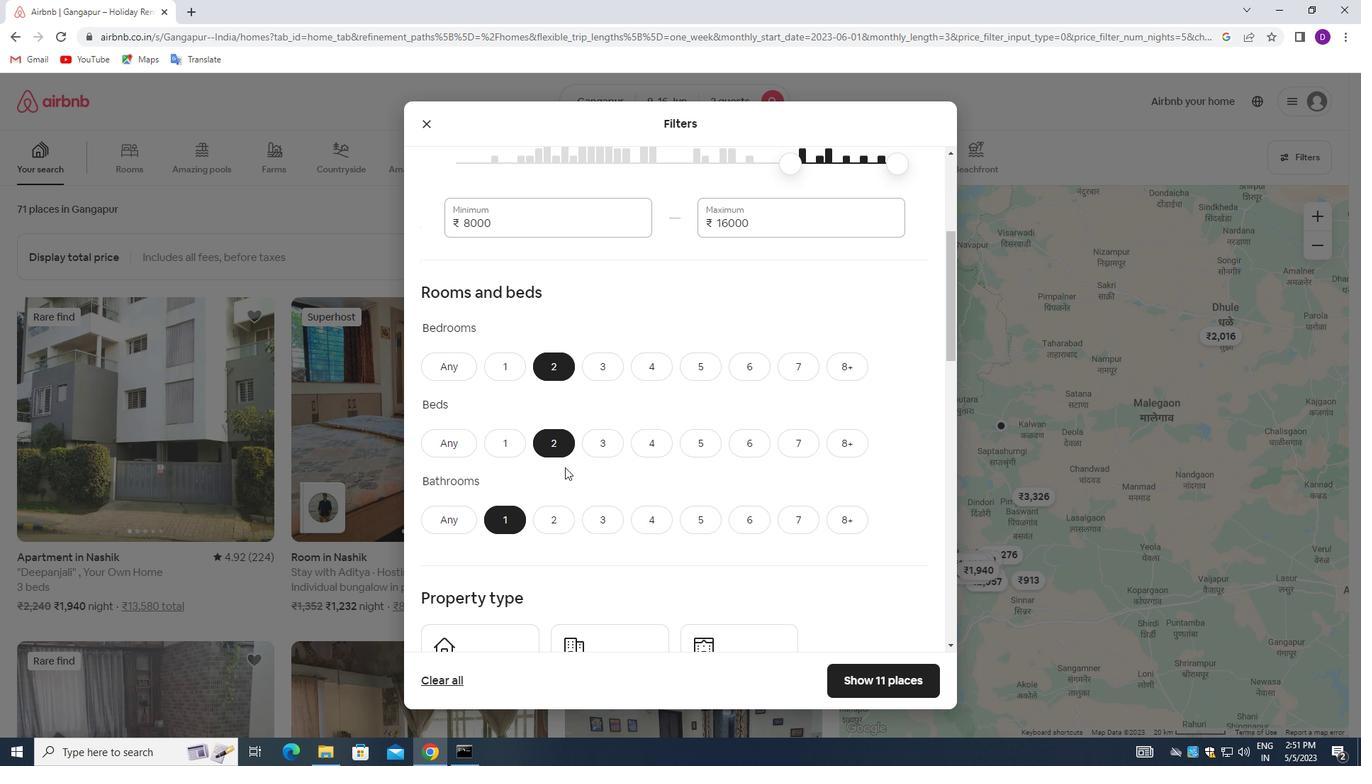 
Action: Mouse scrolled (564, 466) with delta (0, 0)
Screenshot: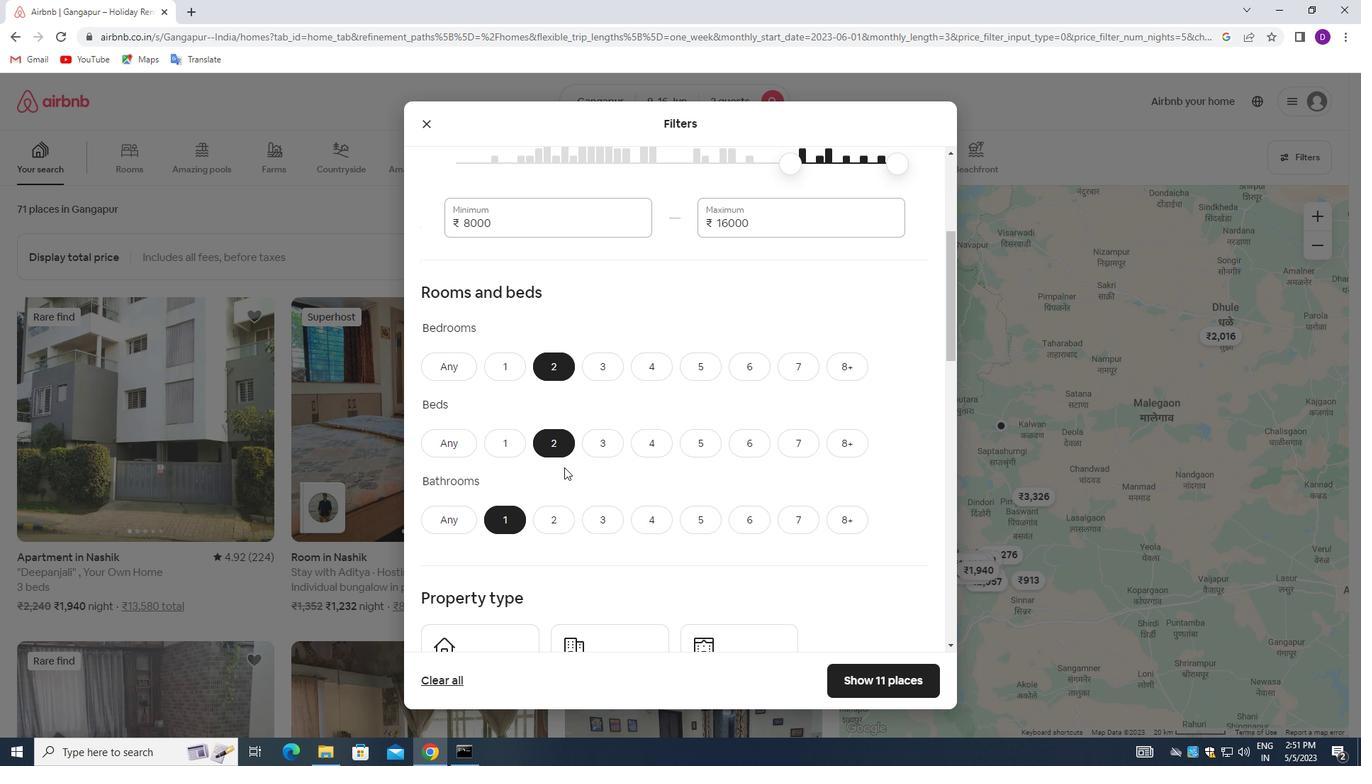 
Action: Mouse scrolled (564, 466) with delta (0, 0)
Screenshot: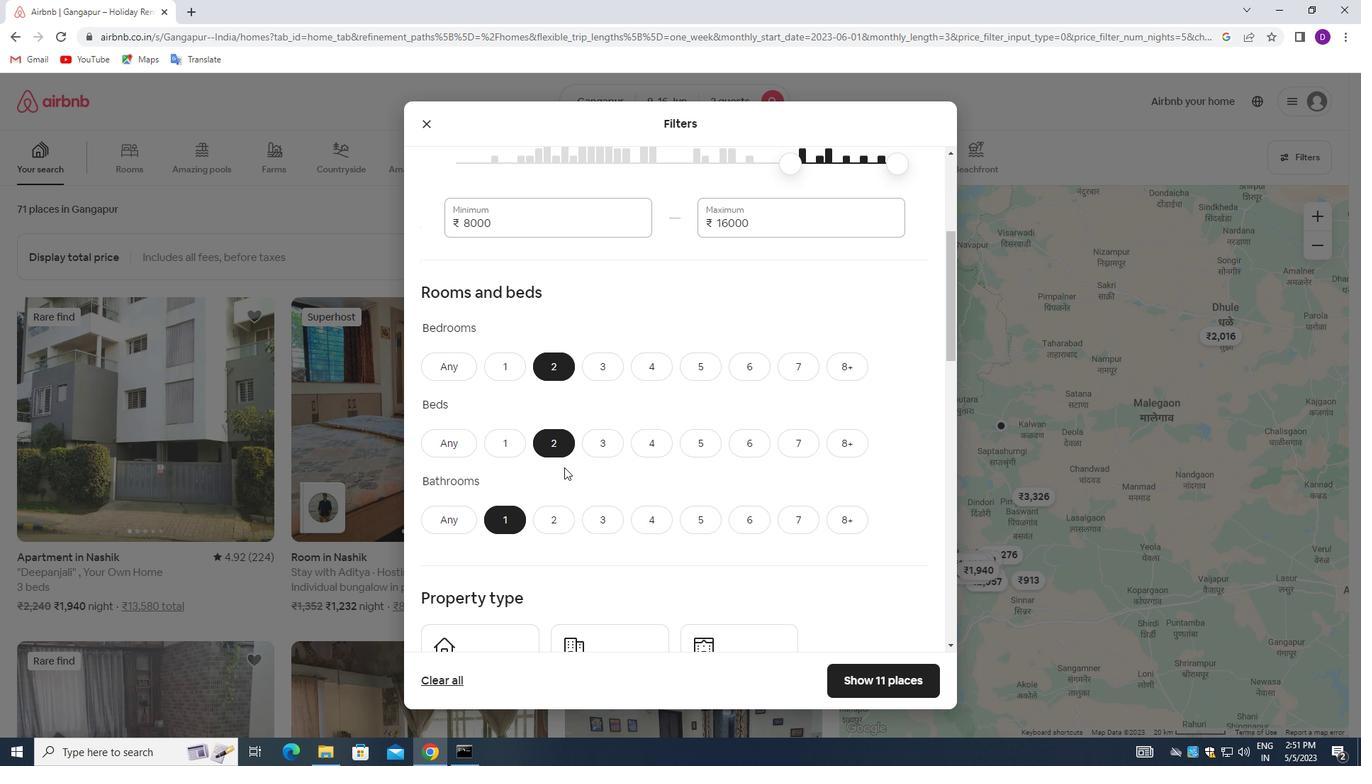 
Action: Mouse scrolled (564, 466) with delta (0, 0)
Screenshot: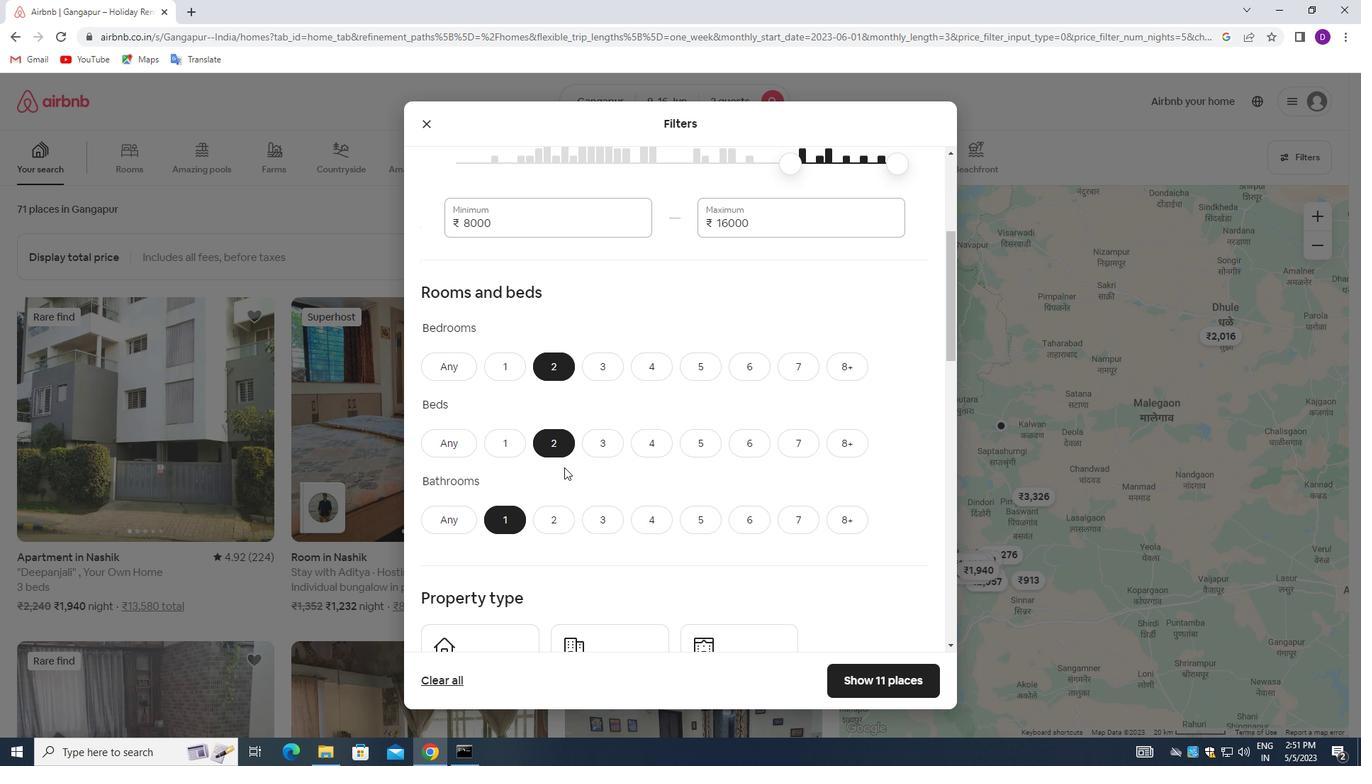 
Action: Mouse moved to (517, 466)
Screenshot: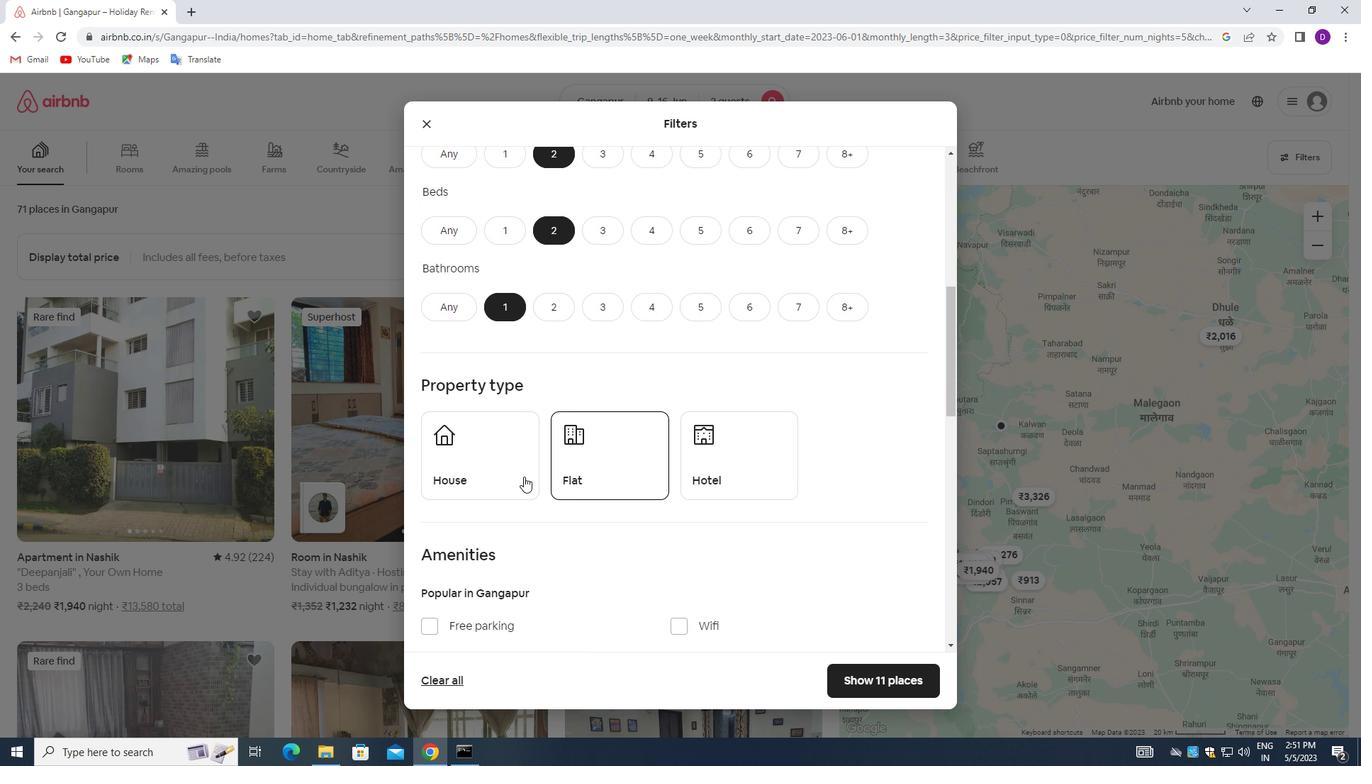 
Action: Mouse pressed left at (517, 466)
Screenshot: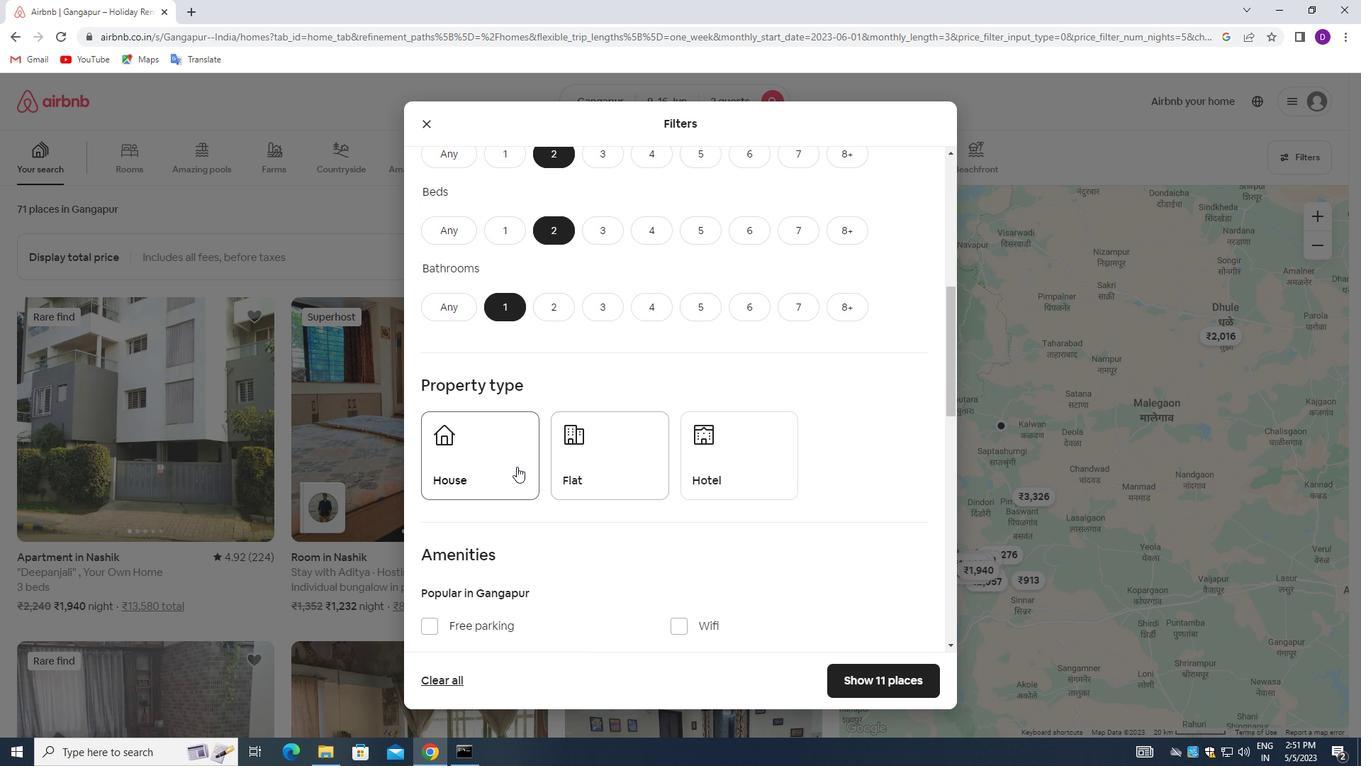 
Action: Mouse moved to (600, 465)
Screenshot: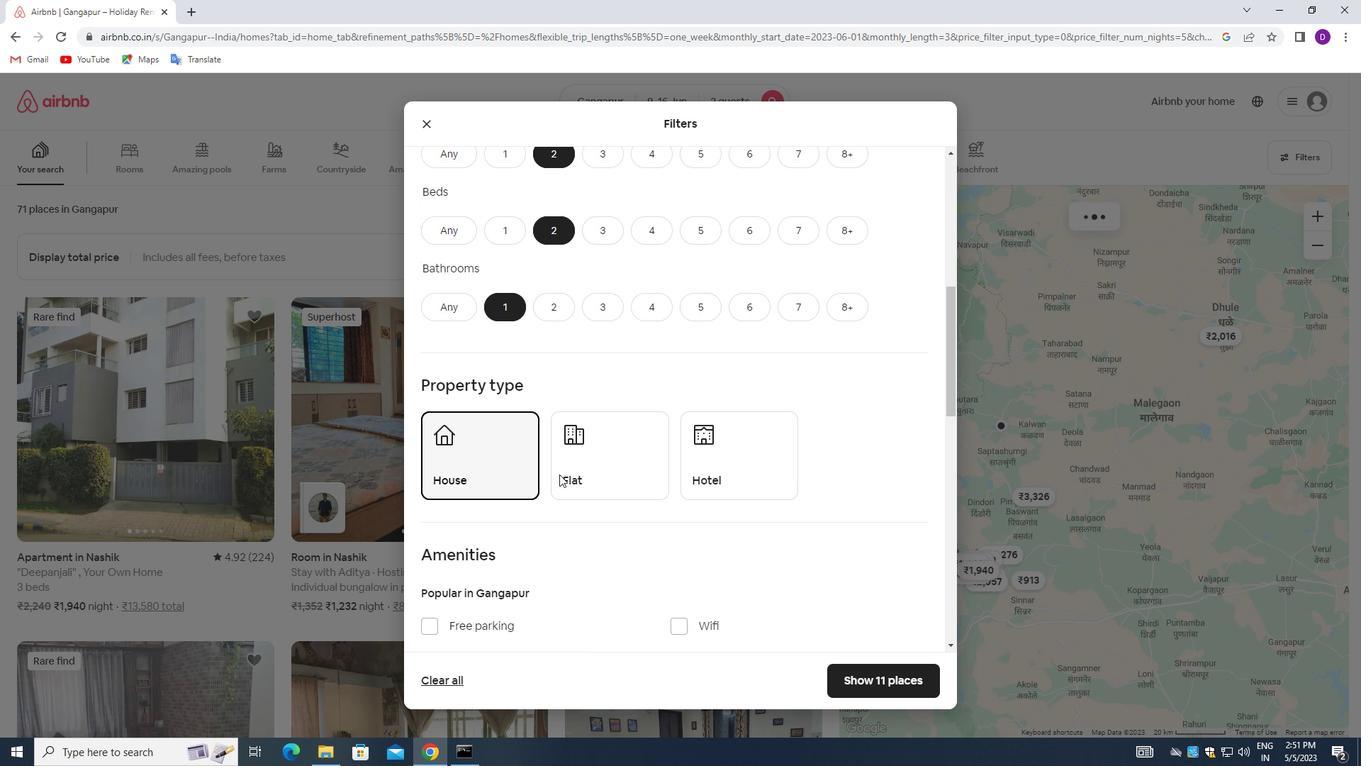 
Action: Mouse pressed left at (600, 465)
Screenshot: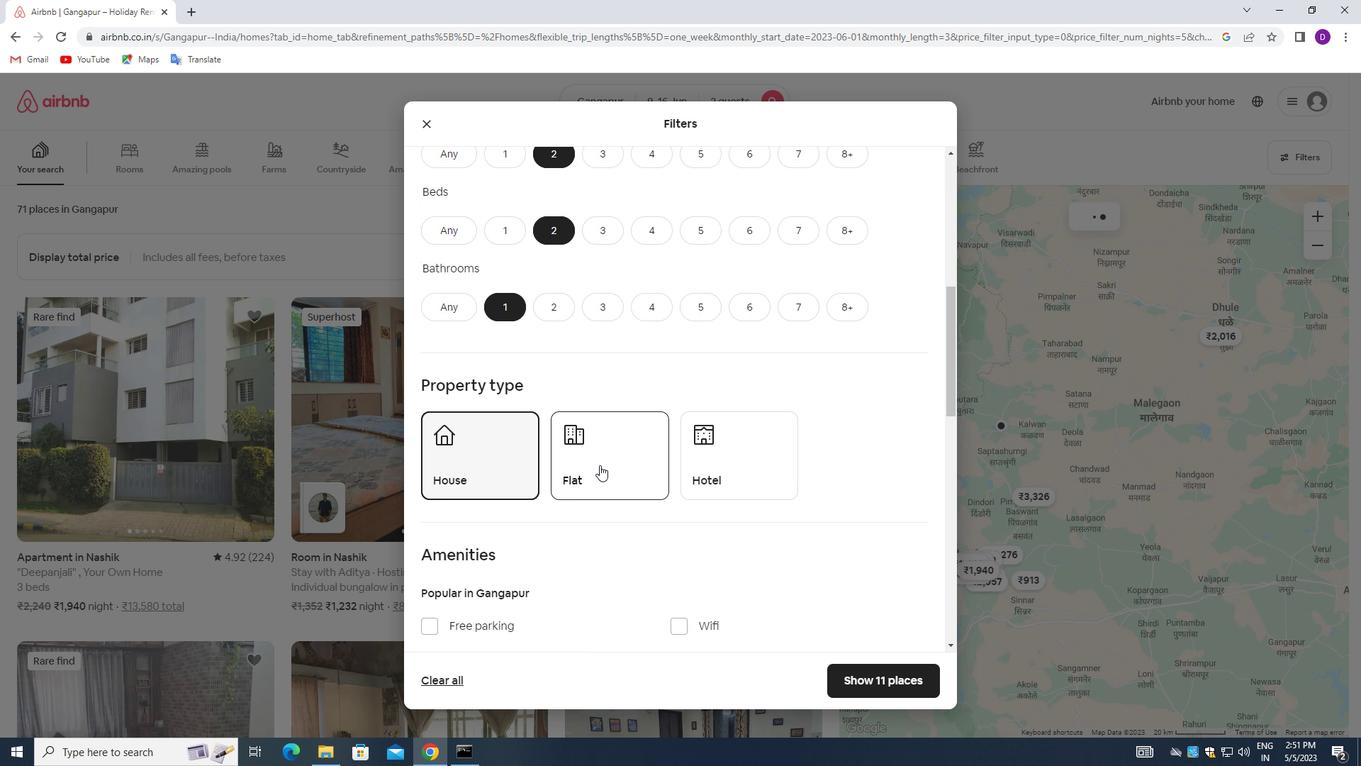 
Action: Mouse moved to (637, 470)
Screenshot: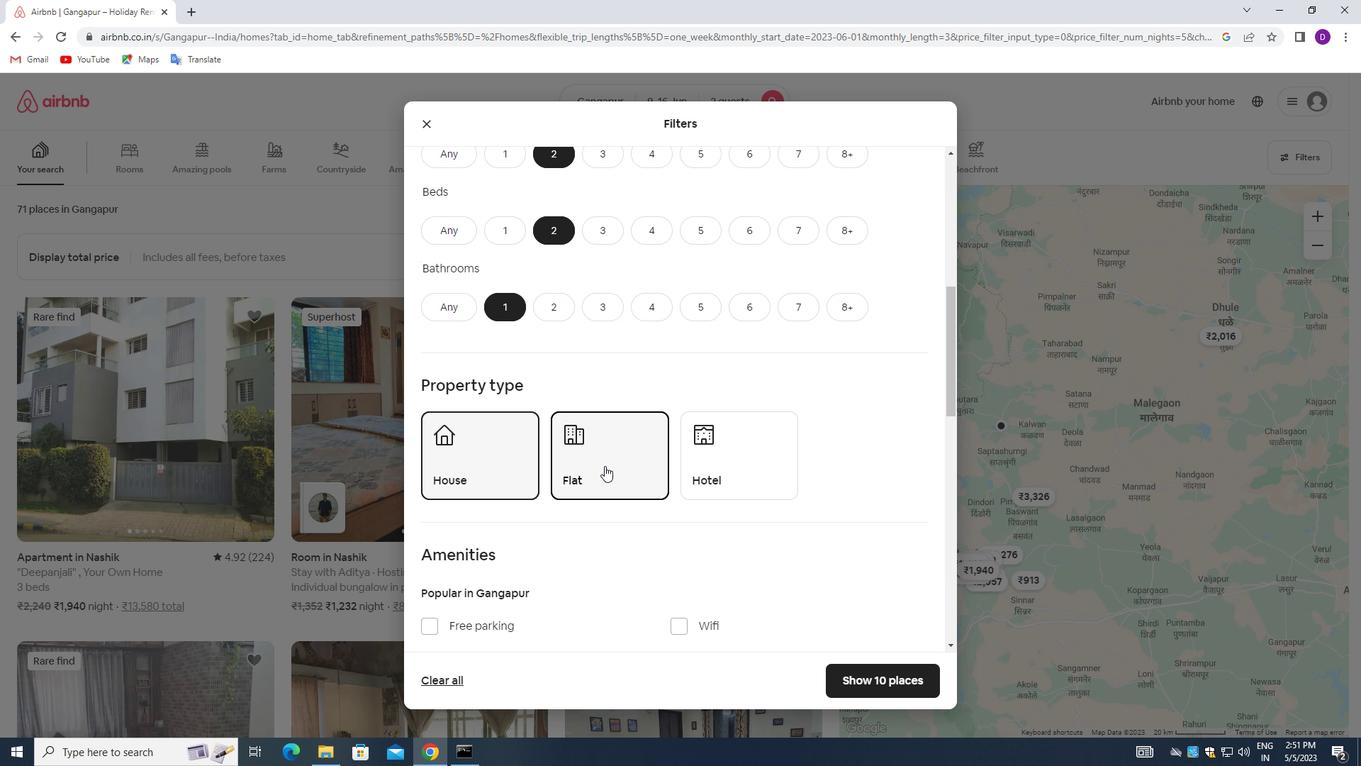 
Action: Mouse scrolled (637, 469) with delta (0, 0)
Screenshot: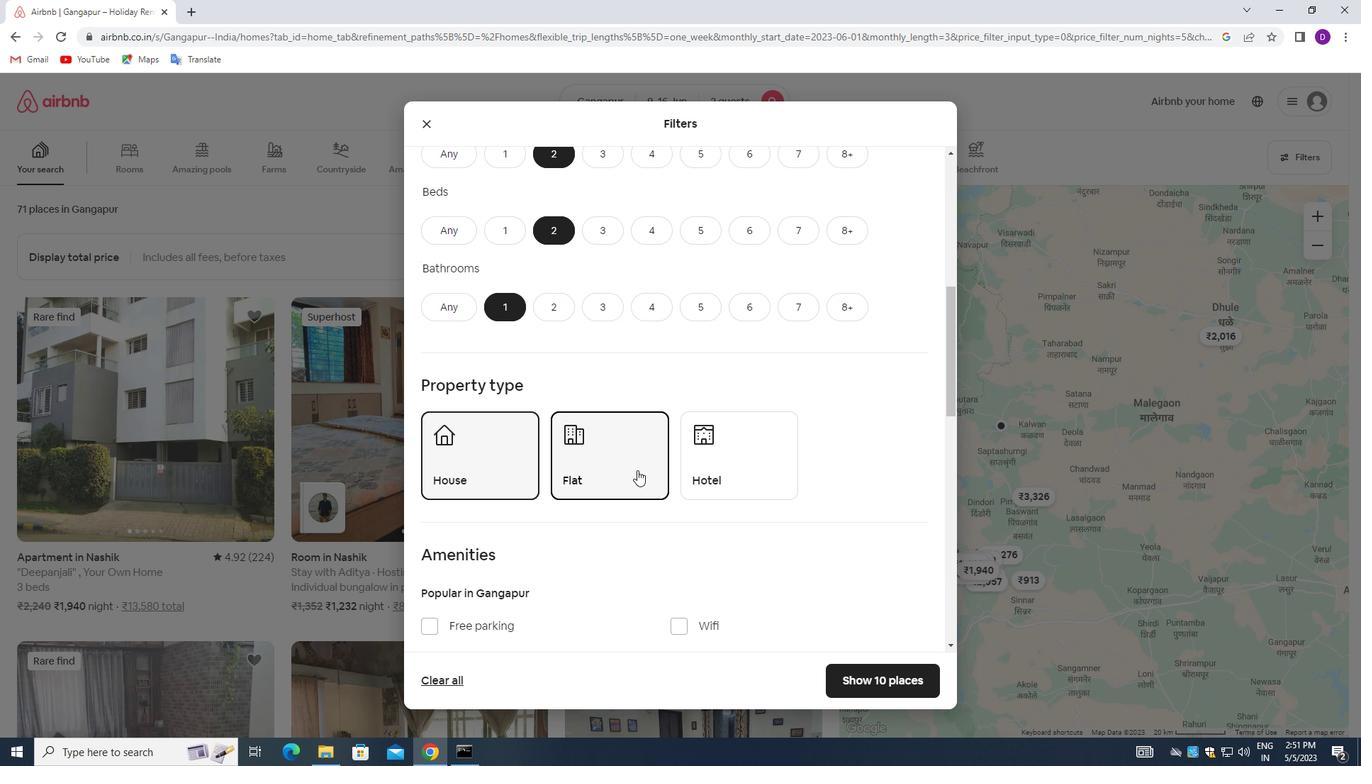 
Action: Mouse moved to (637, 471)
Screenshot: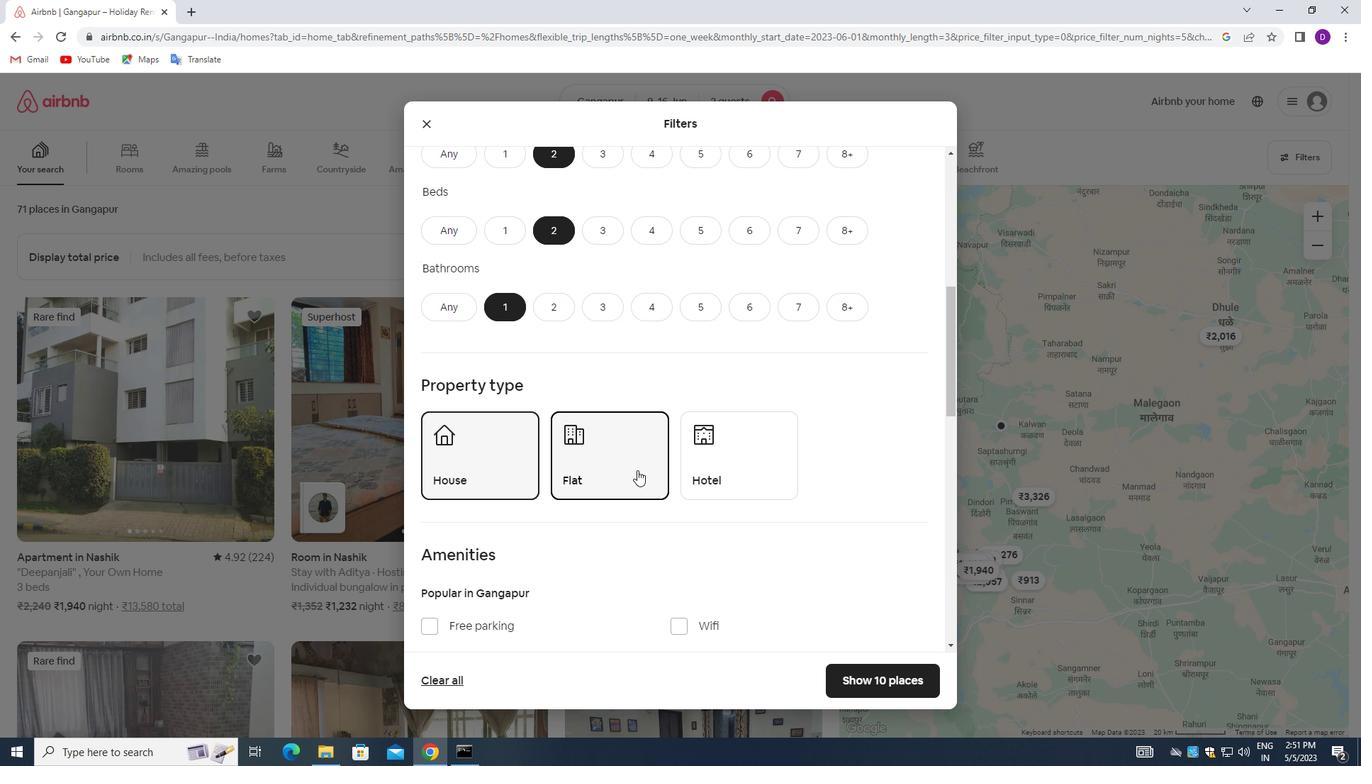 
Action: Mouse scrolled (637, 470) with delta (0, 0)
Screenshot: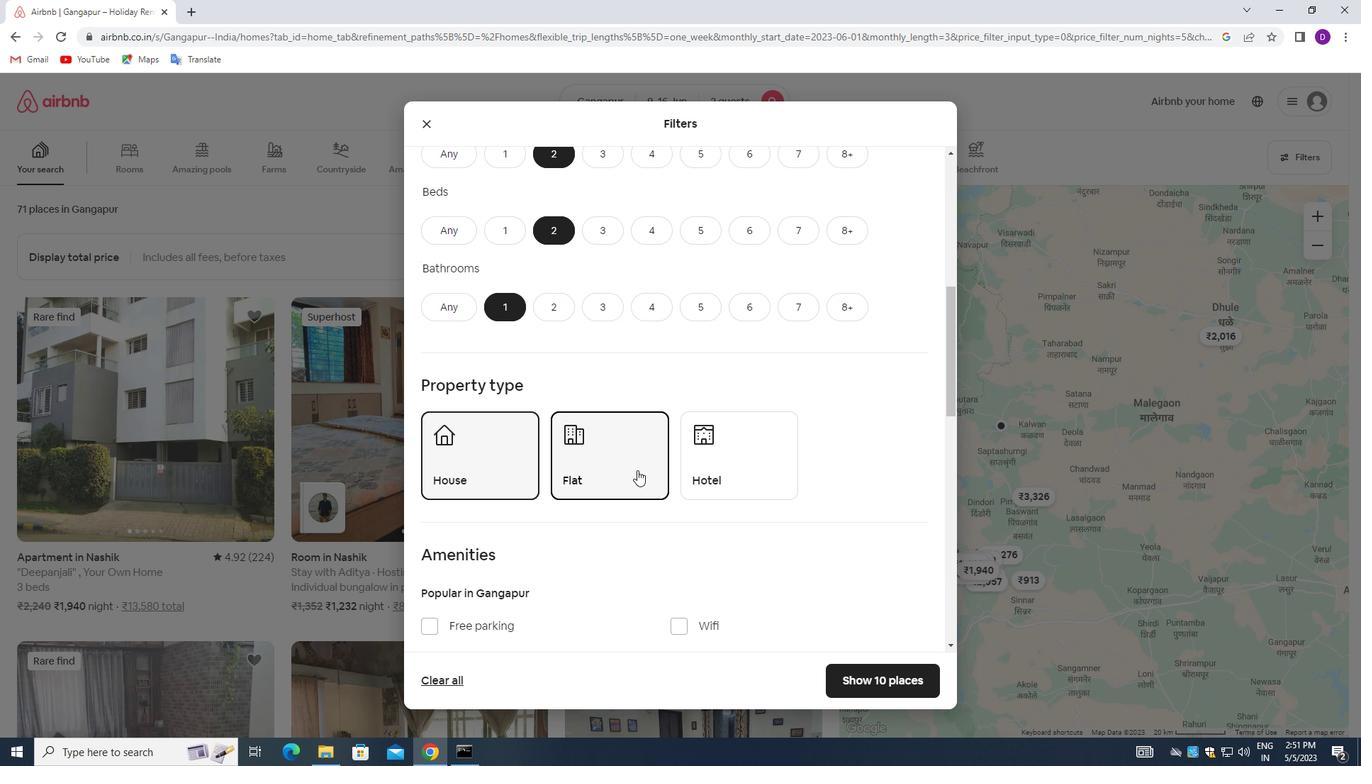 
Action: Mouse moved to (637, 472)
Screenshot: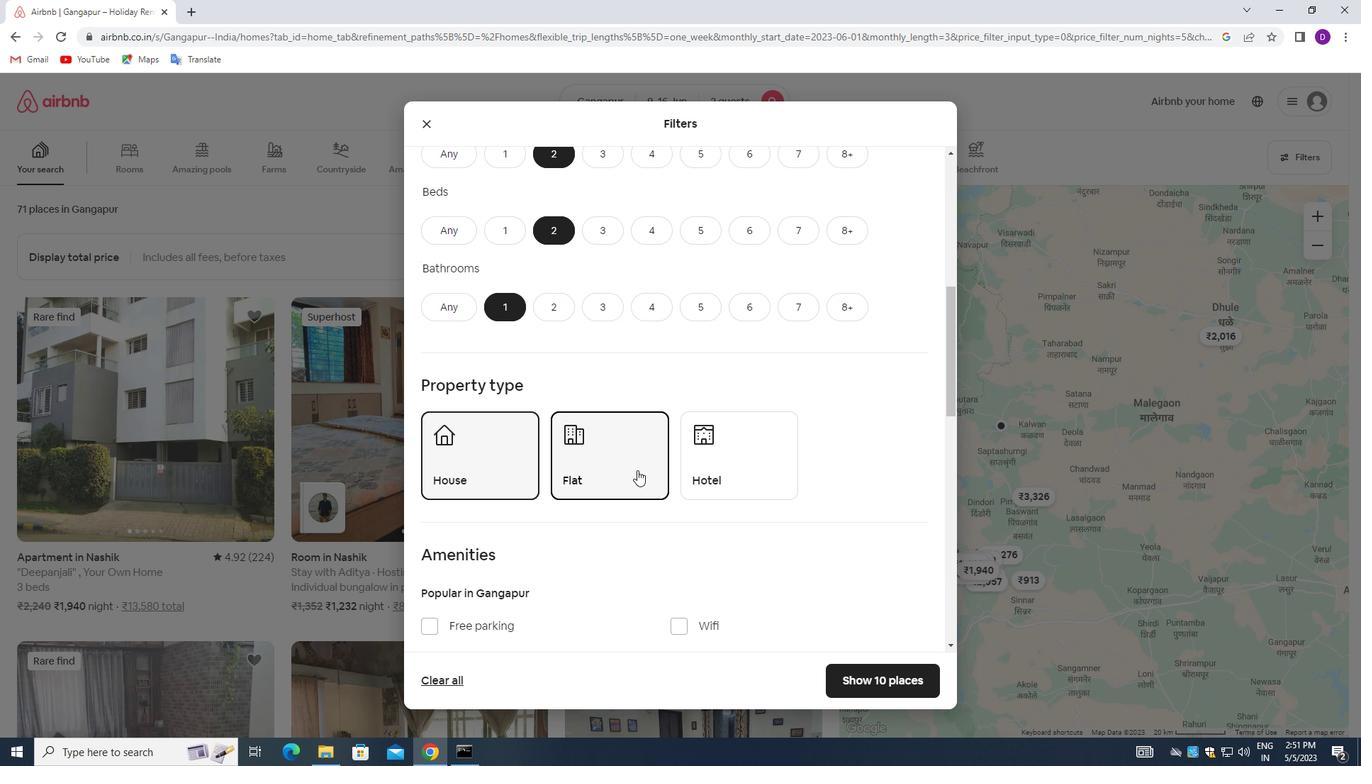 
Action: Mouse scrolled (637, 471) with delta (0, 0)
Screenshot: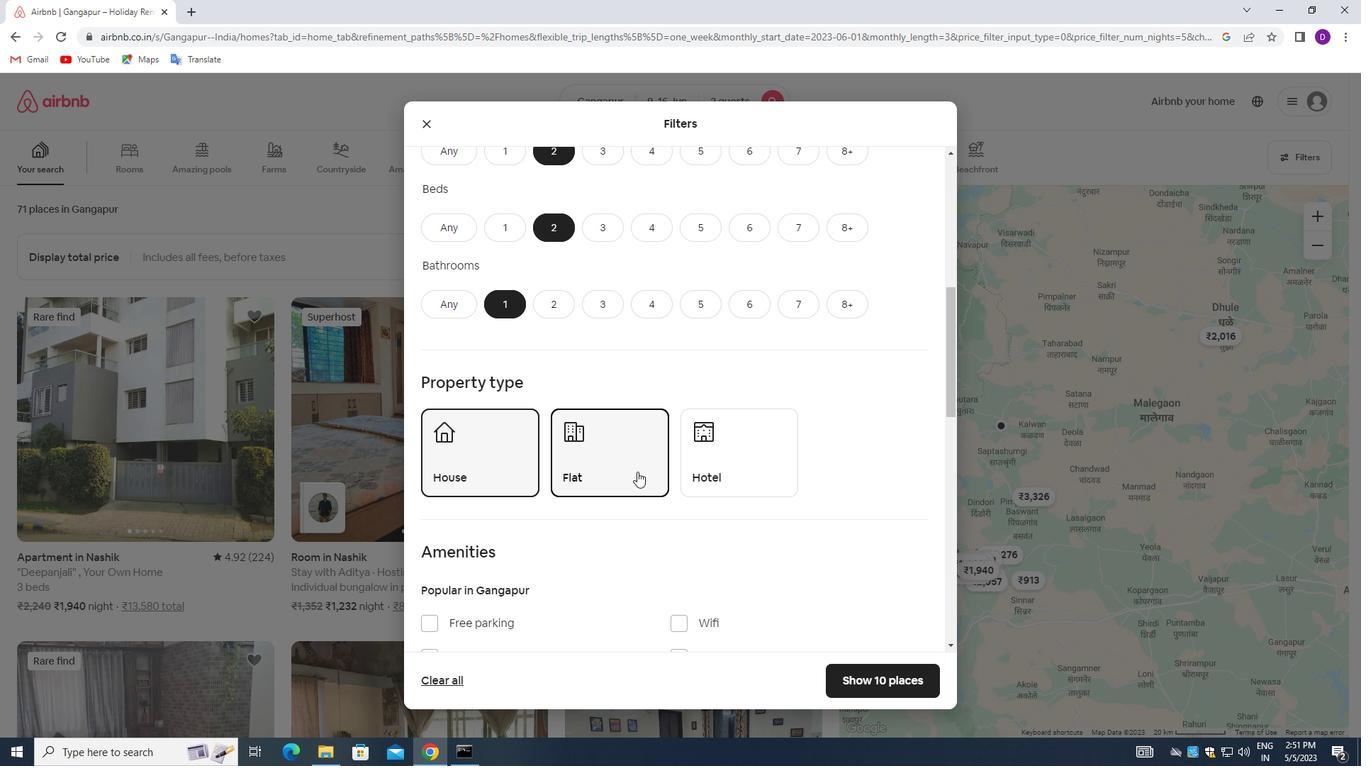 
Action: Mouse moved to (637, 472)
Screenshot: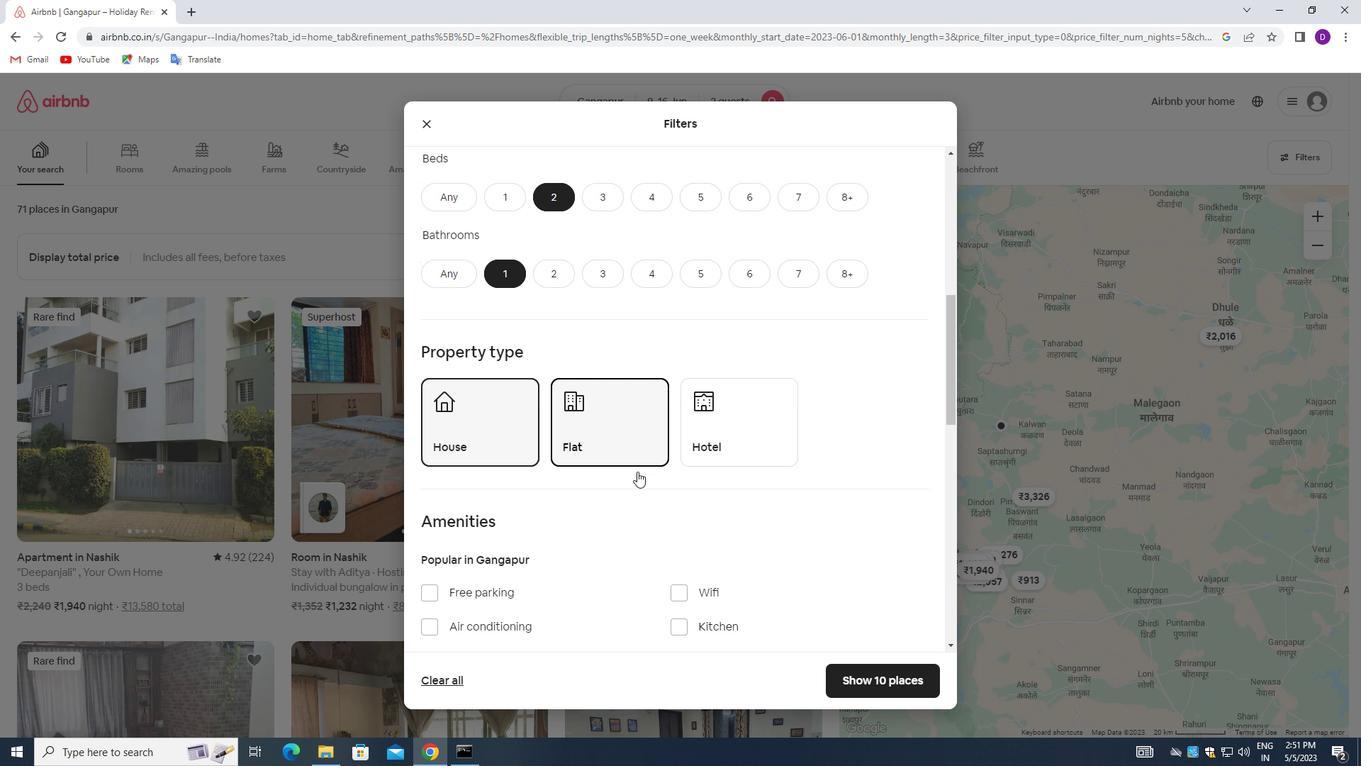 
Action: Mouse scrolled (637, 471) with delta (0, 0)
Screenshot: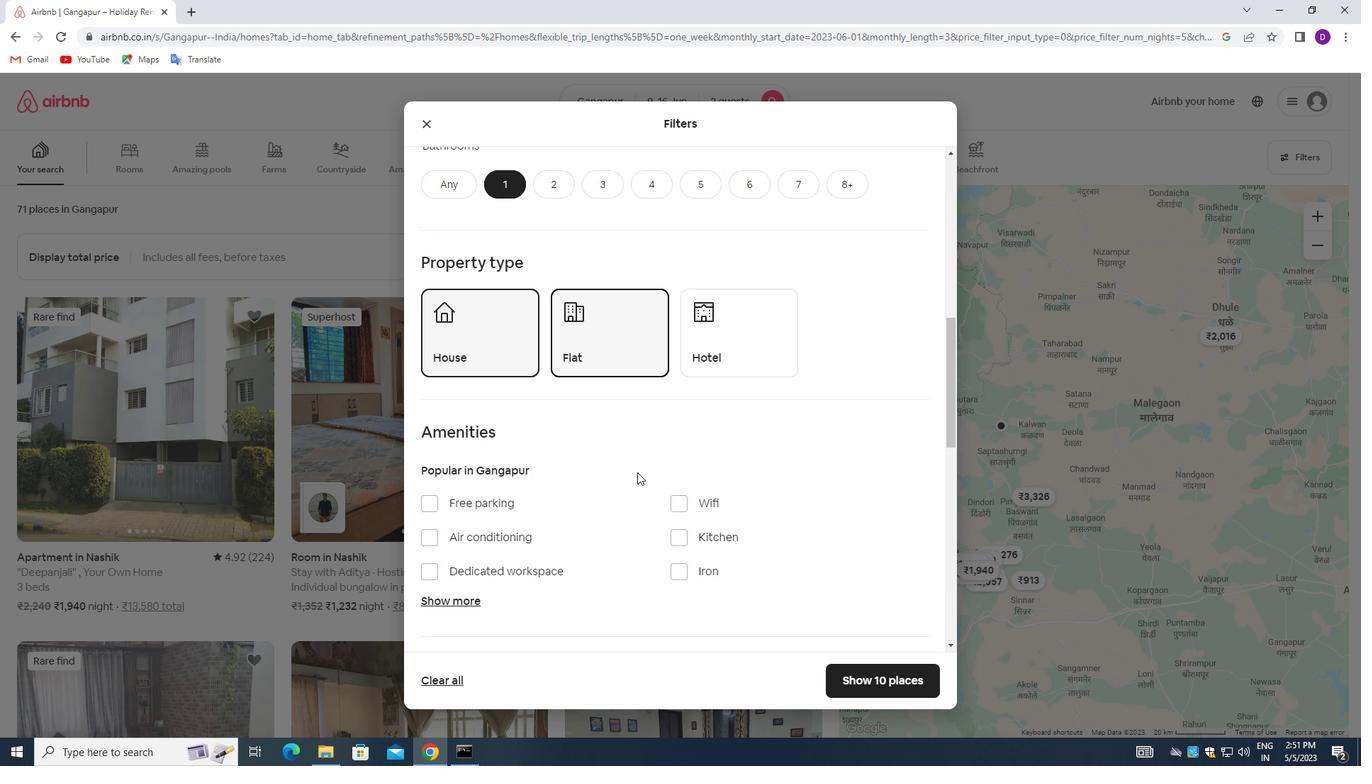 
Action: Mouse moved to (468, 447)
Screenshot: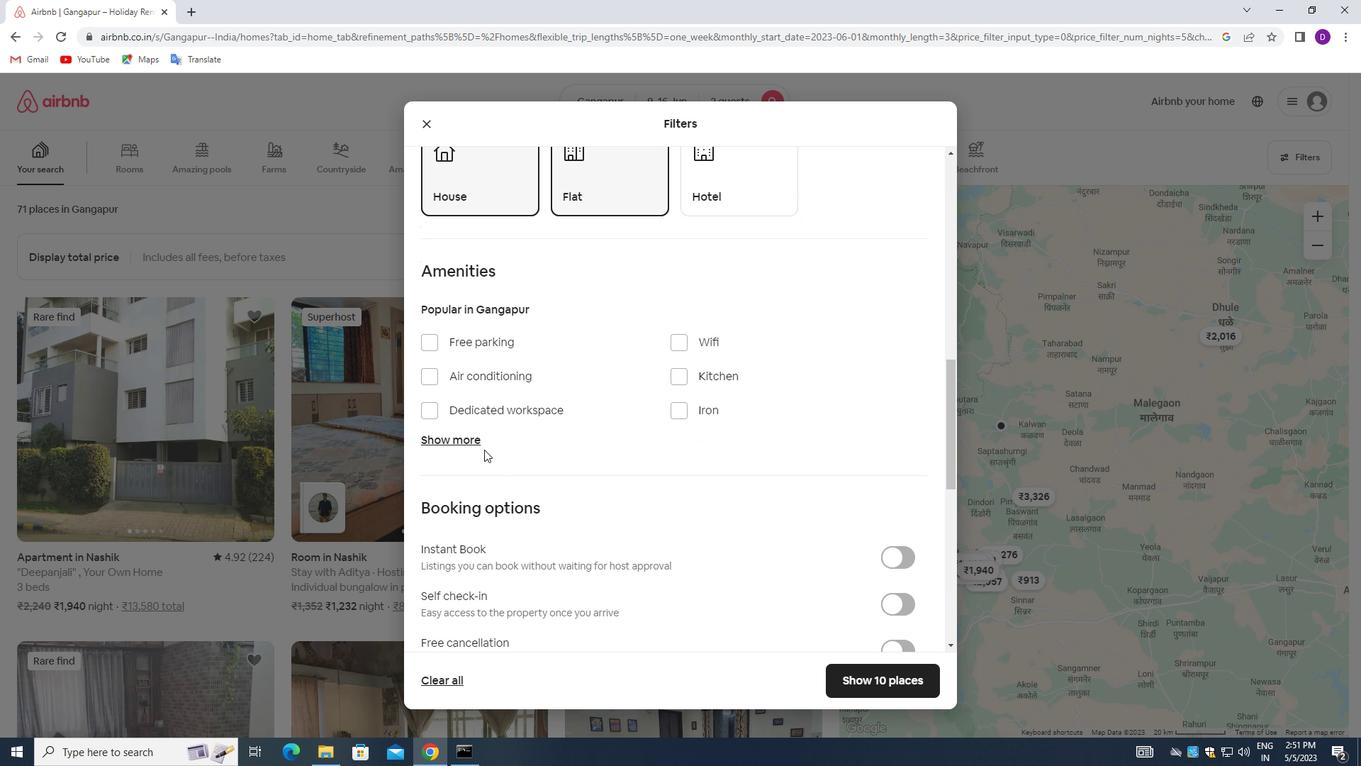 
Action: Mouse pressed left at (468, 447)
Screenshot: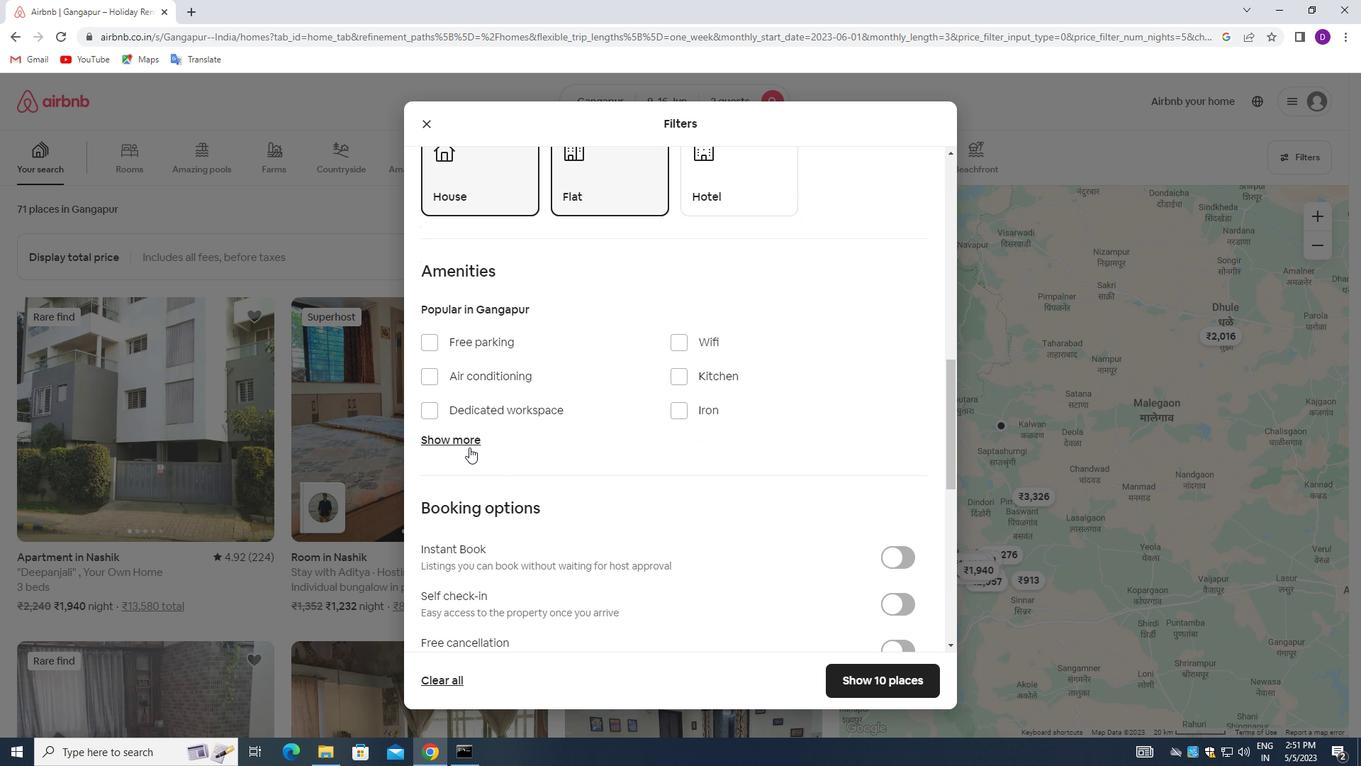 
Action: Mouse moved to (444, 485)
Screenshot: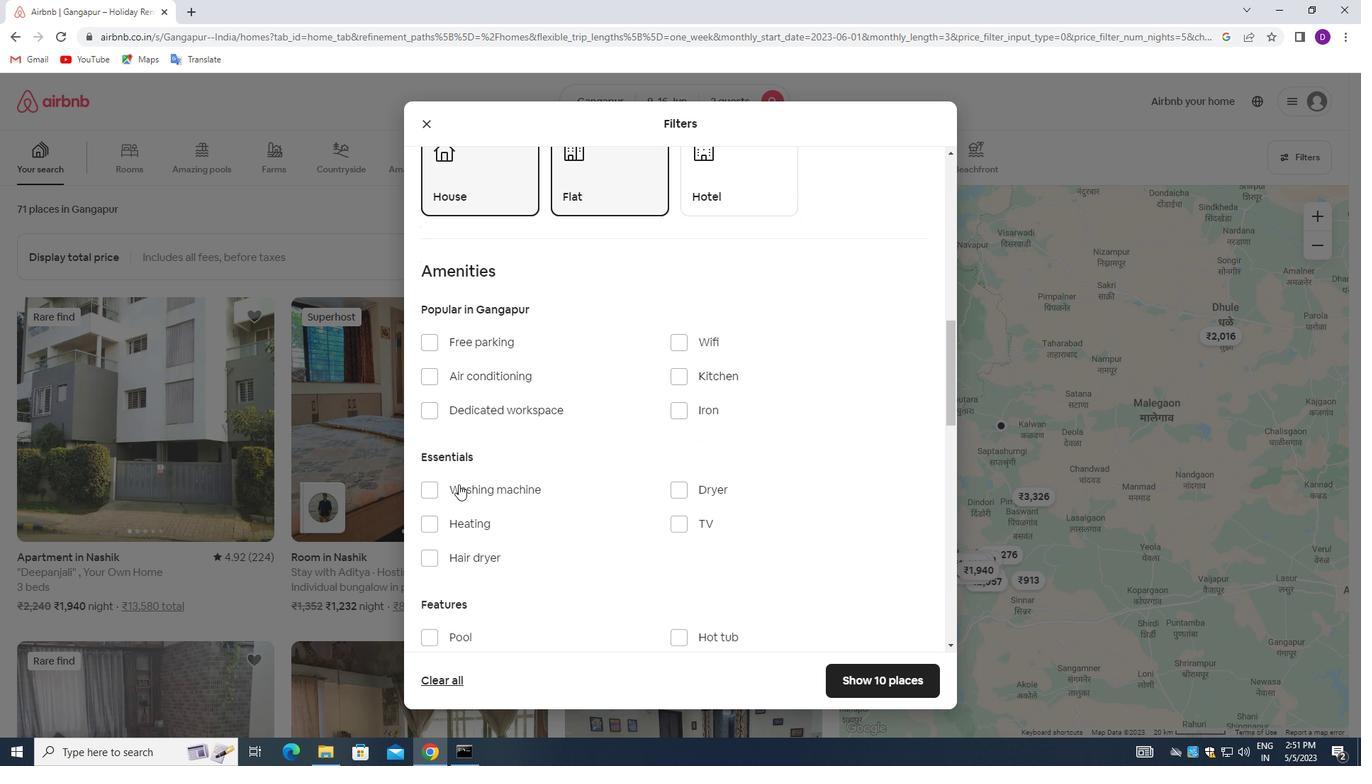 
Action: Mouse pressed left at (444, 485)
Screenshot: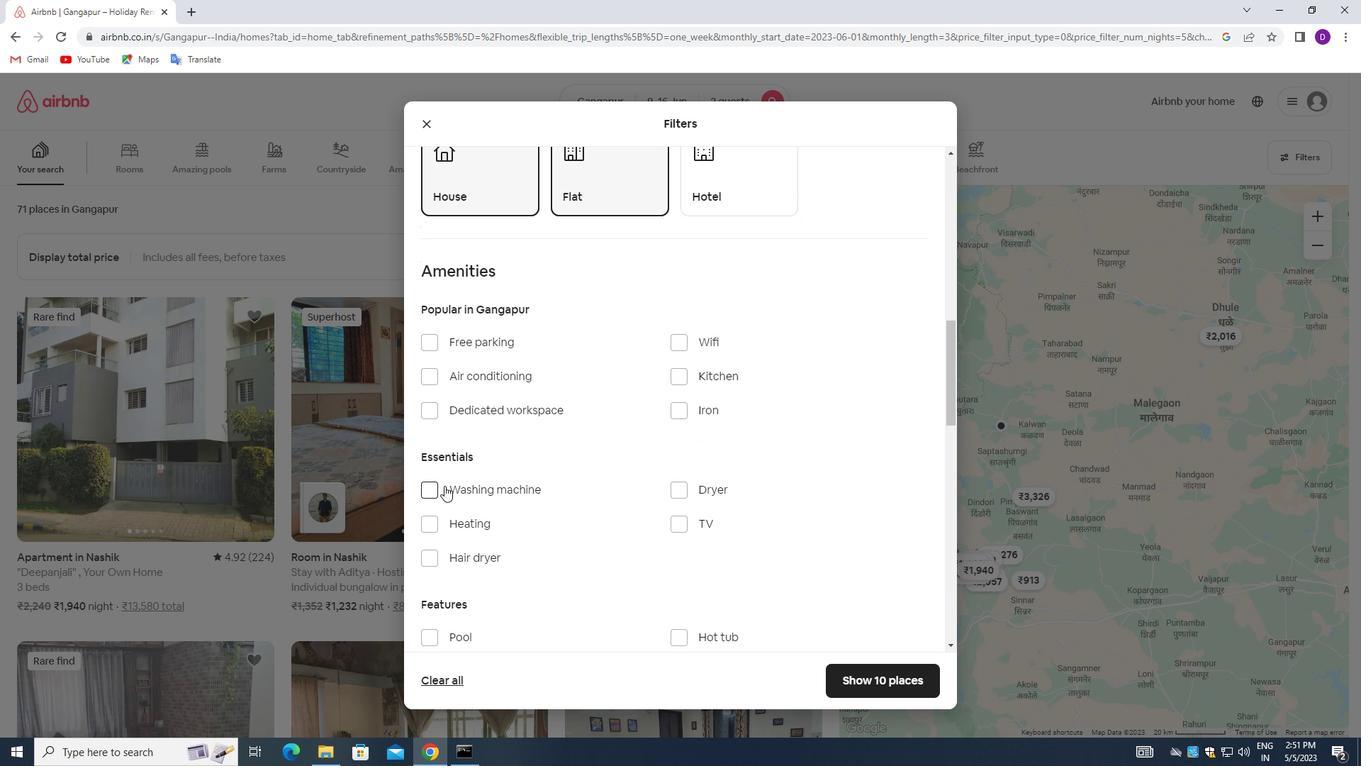 
Action: Mouse moved to (658, 473)
Screenshot: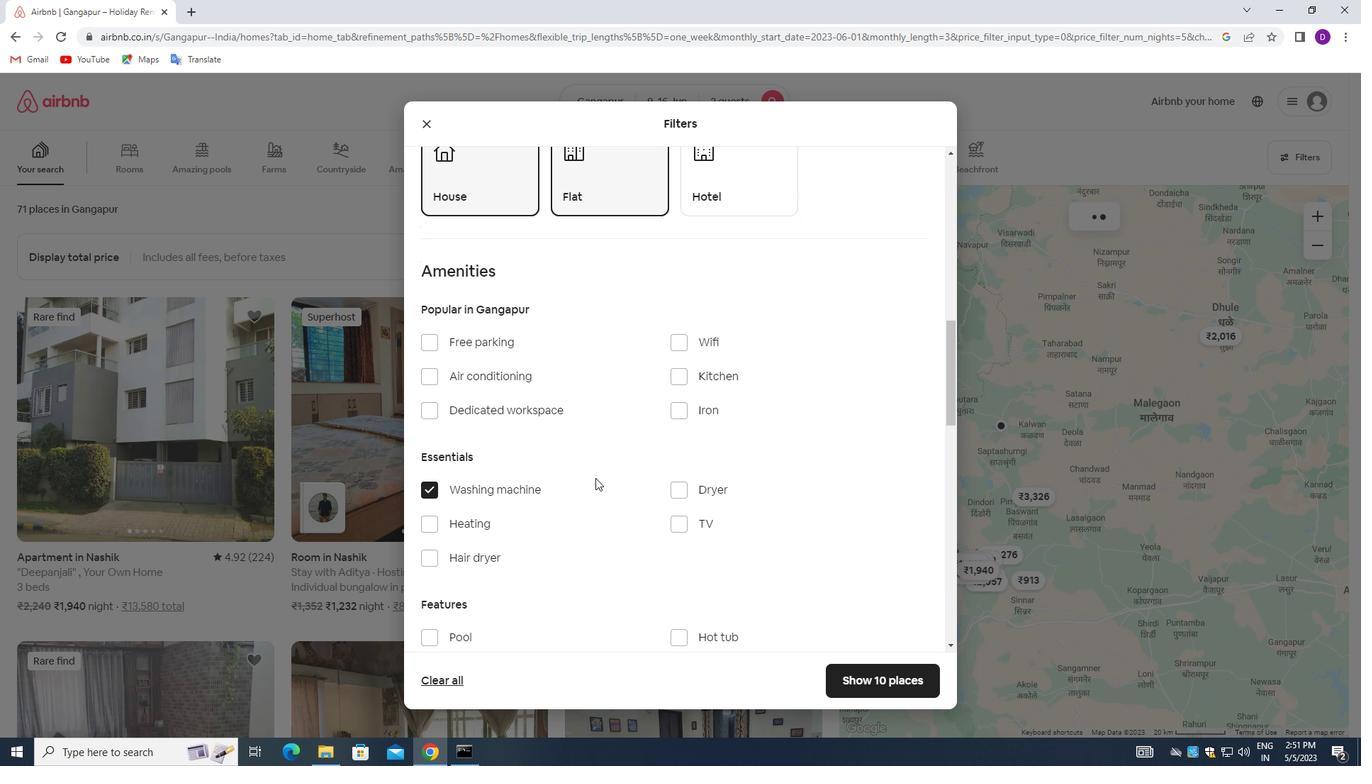 
Action: Mouse scrolled (658, 473) with delta (0, 0)
Screenshot: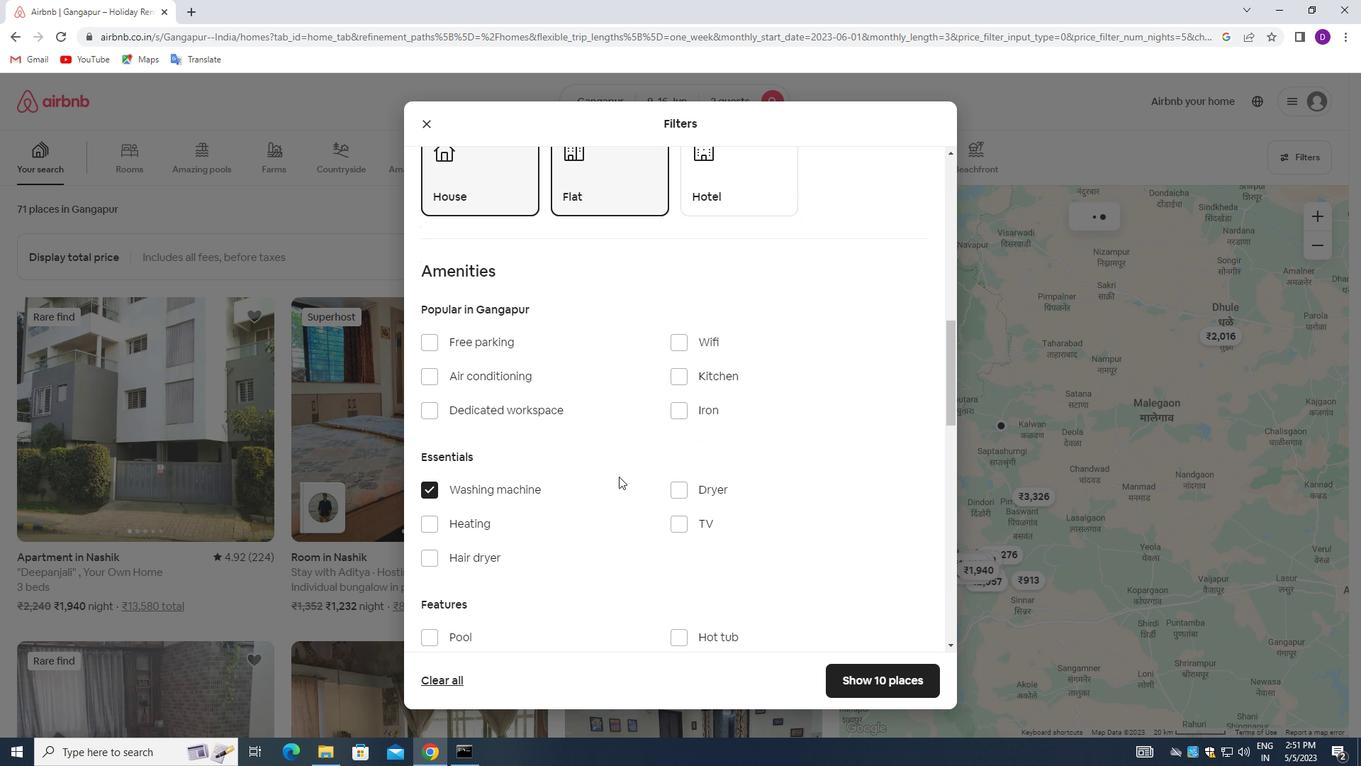 
Action: Mouse moved to (658, 473)
Screenshot: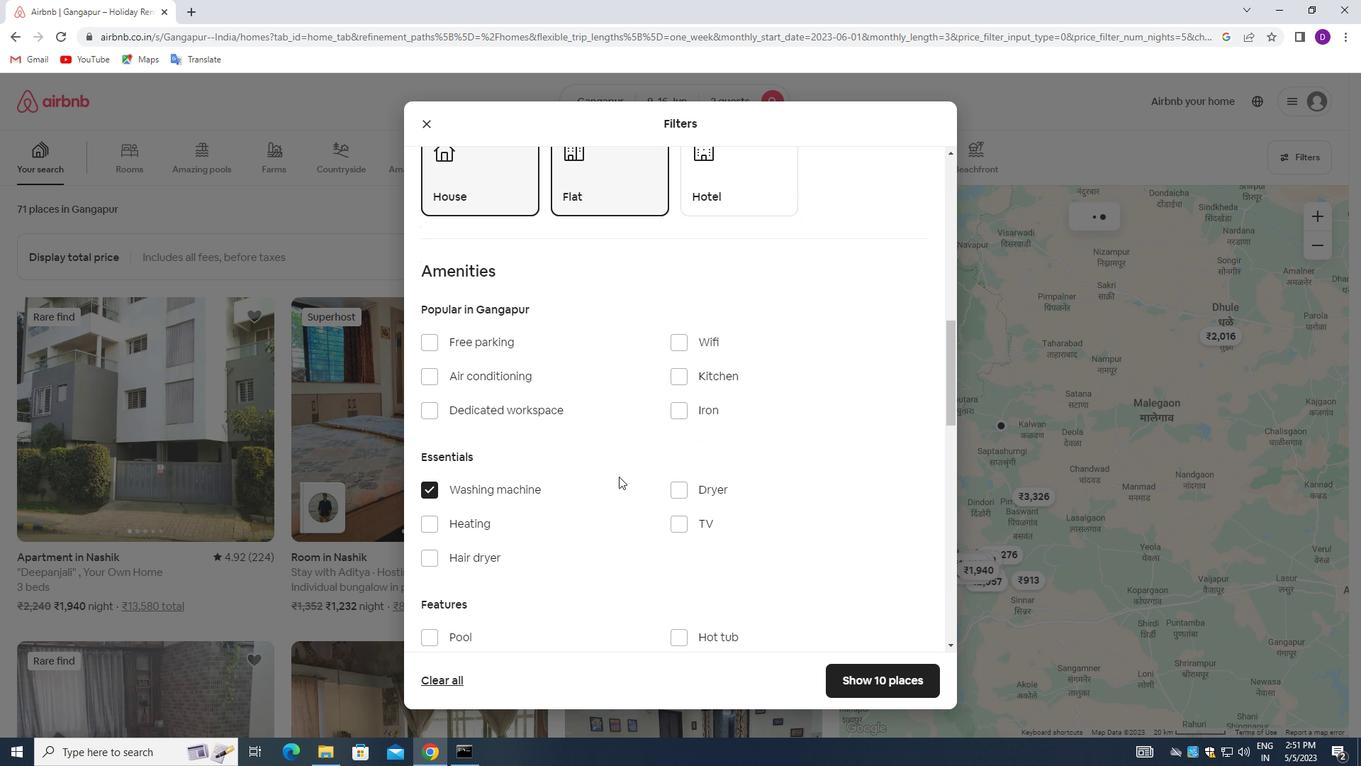 
Action: Mouse scrolled (658, 473) with delta (0, 0)
Screenshot: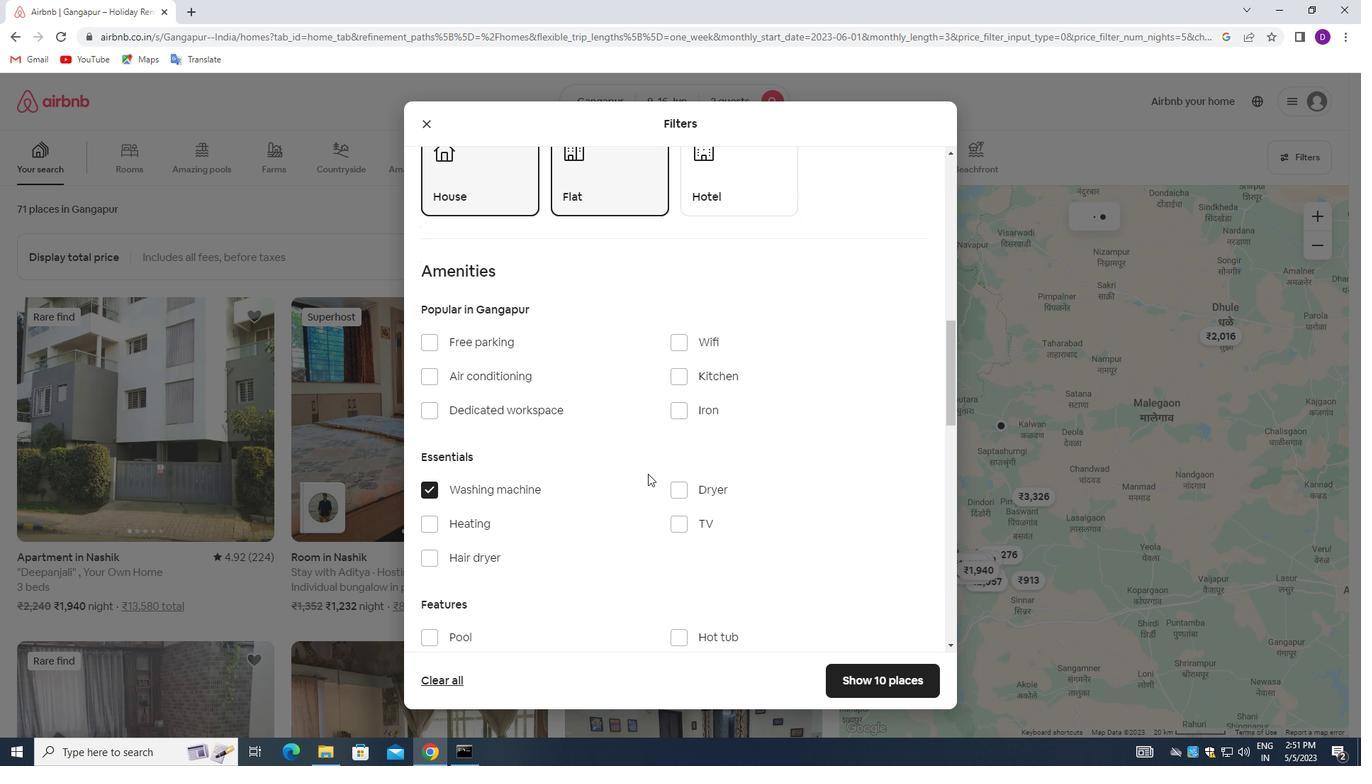 
Action: Mouse moved to (659, 473)
Screenshot: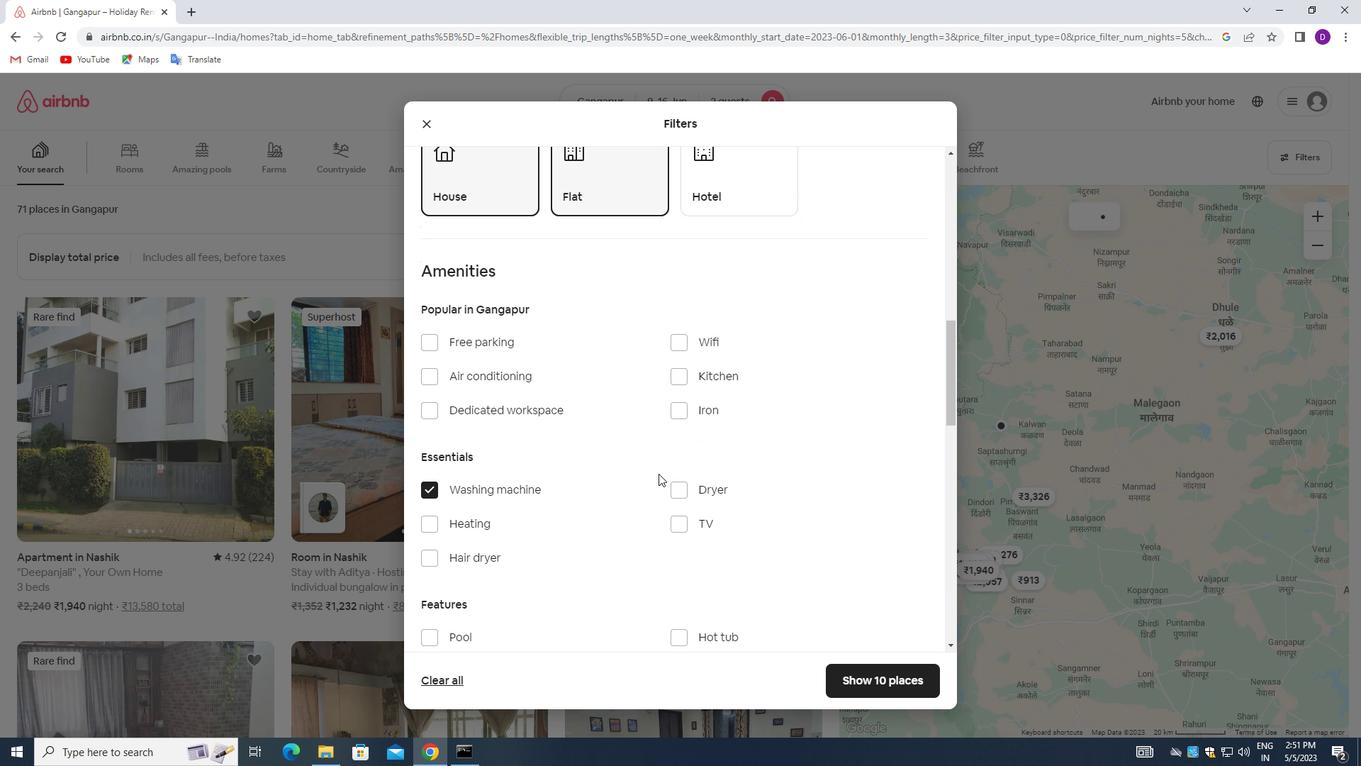 
Action: Mouse scrolled (659, 473) with delta (0, 0)
Screenshot: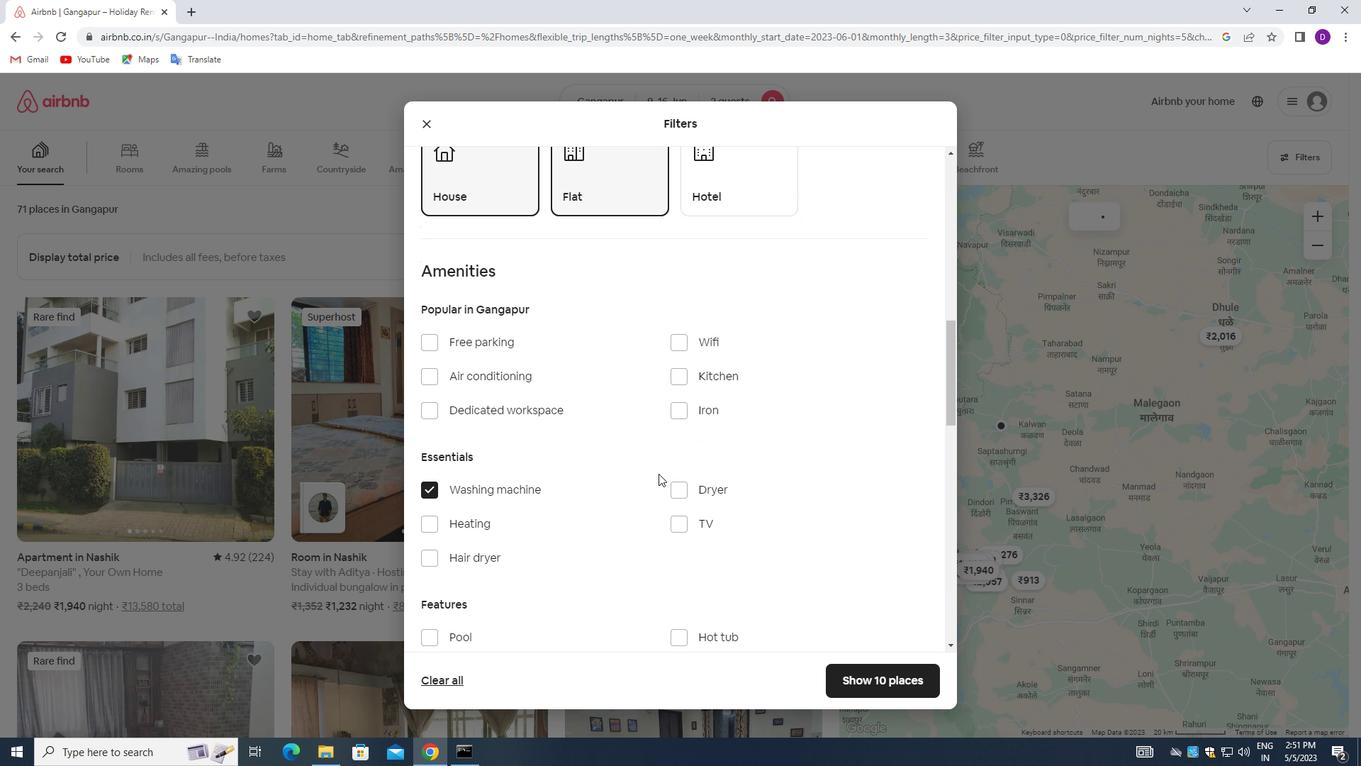 
Action: Mouse moved to (658, 473)
Screenshot: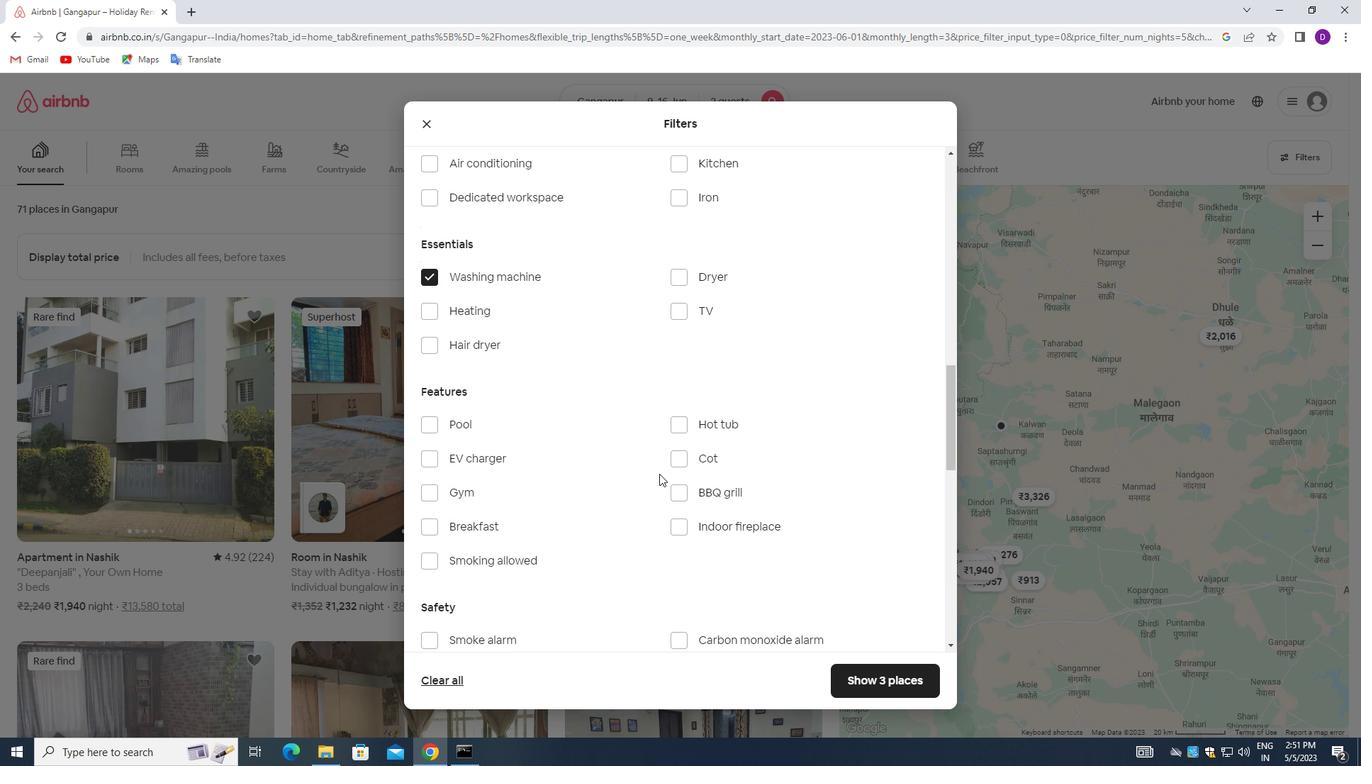 
Action: Mouse scrolled (658, 473) with delta (0, 0)
Screenshot: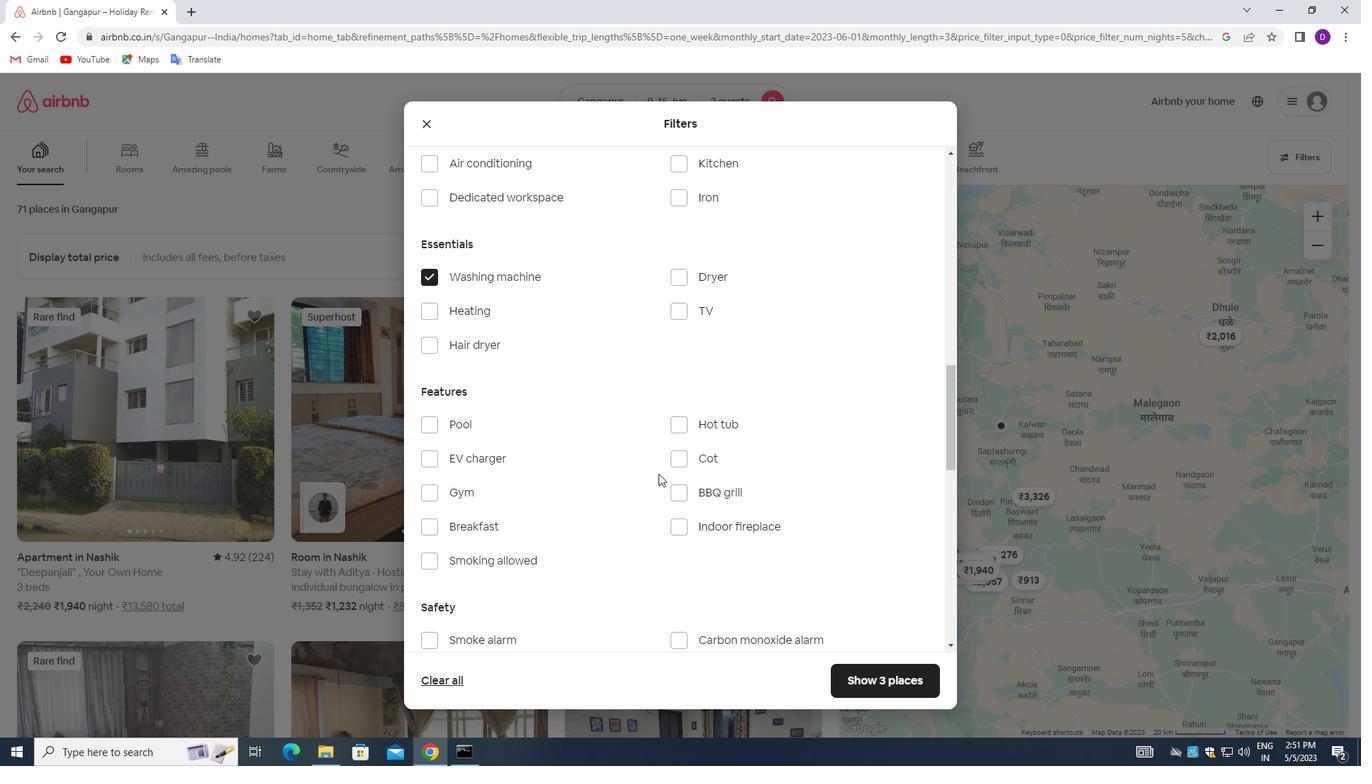
Action: Mouse moved to (659, 475)
Screenshot: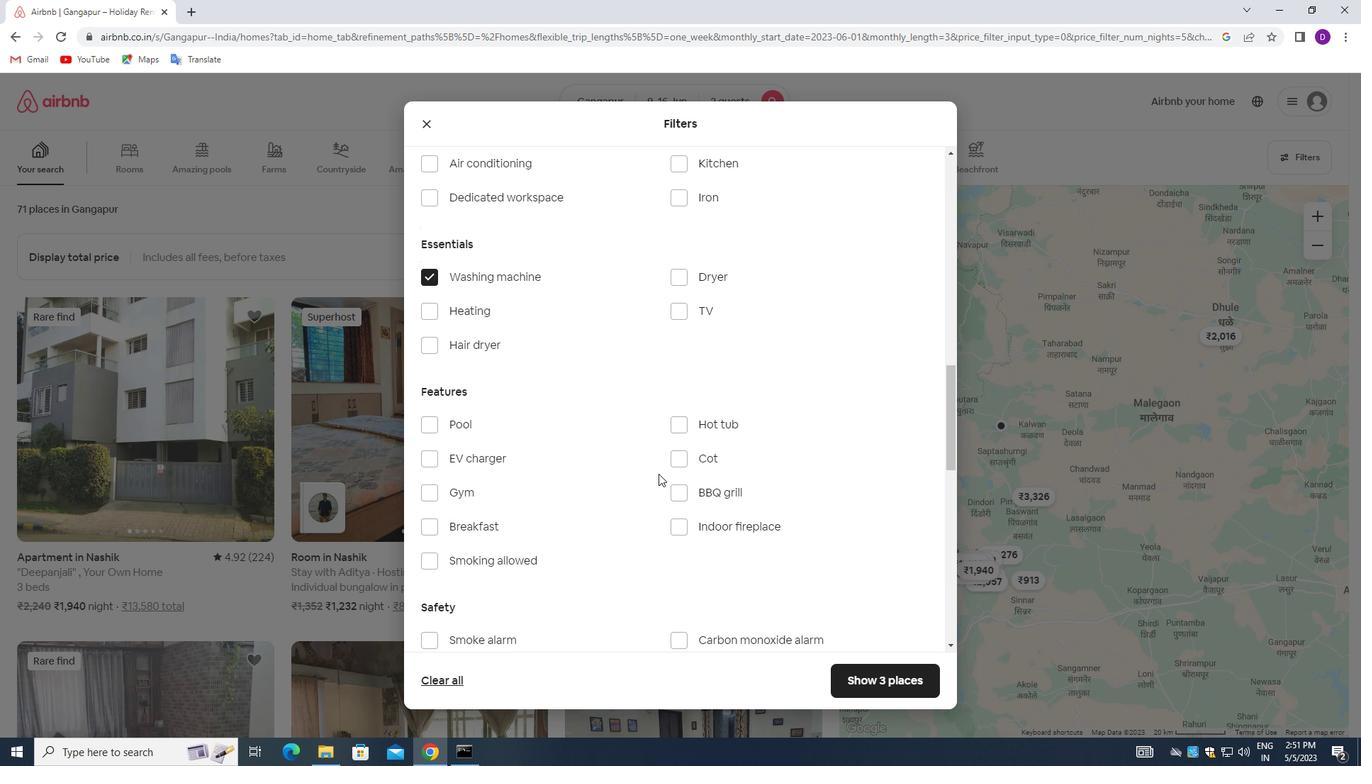 
Action: Mouse scrolled (659, 475) with delta (0, 0)
Screenshot: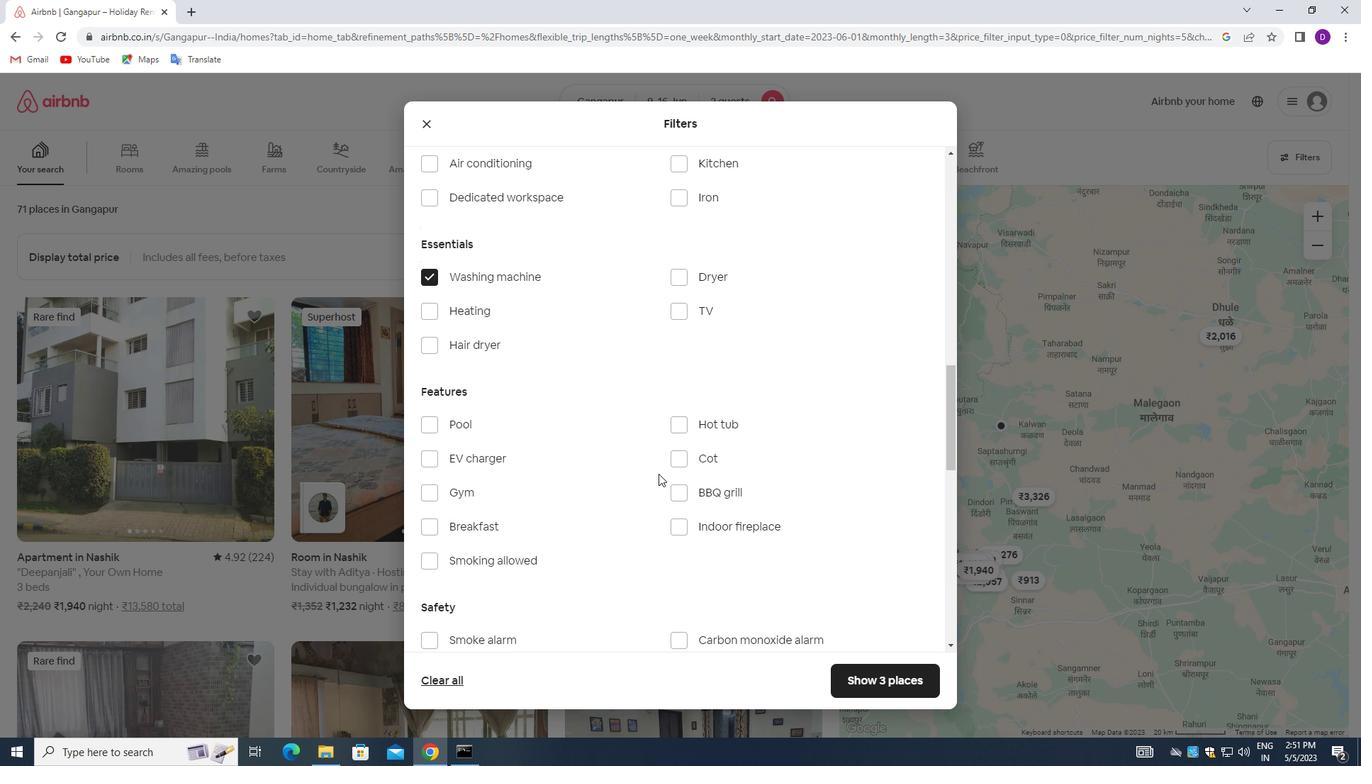 
Action: Mouse moved to (659, 476)
Screenshot: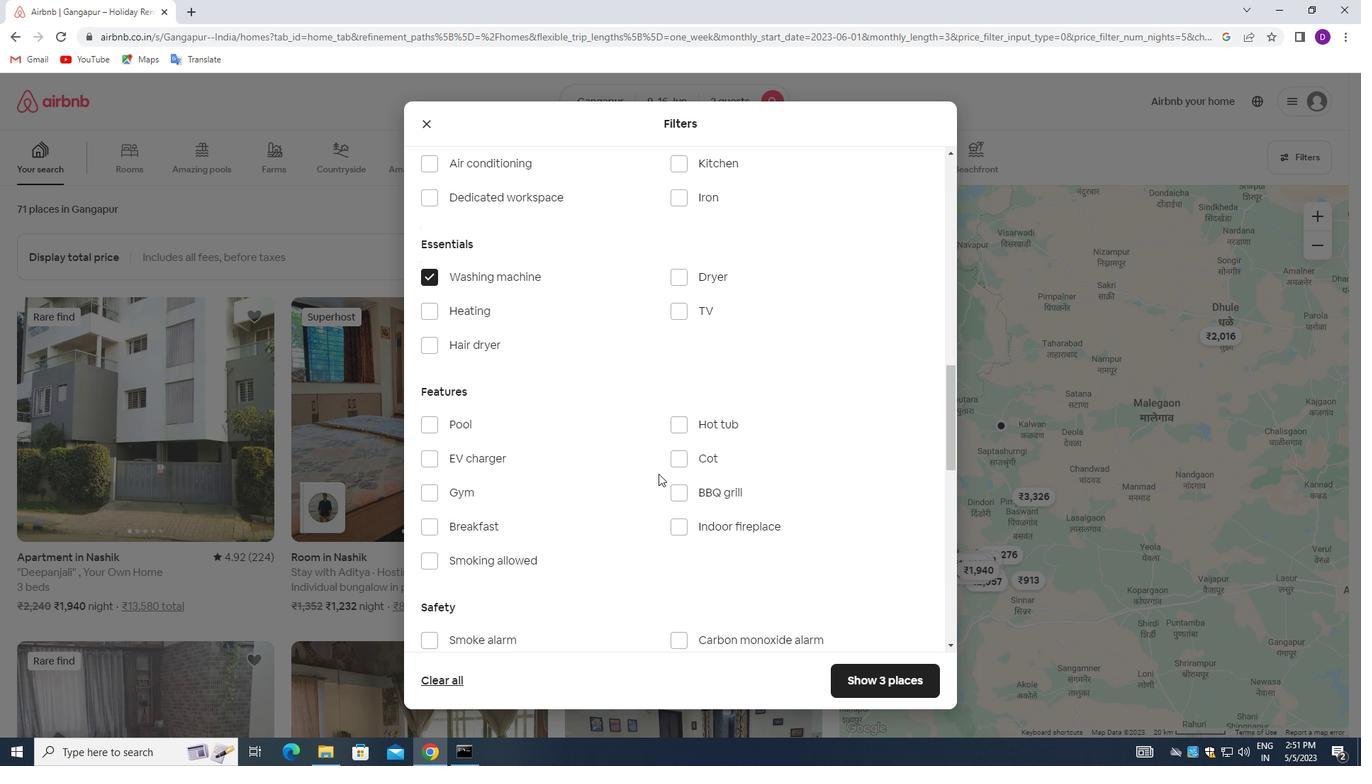 
Action: Mouse scrolled (659, 475) with delta (0, 0)
Screenshot: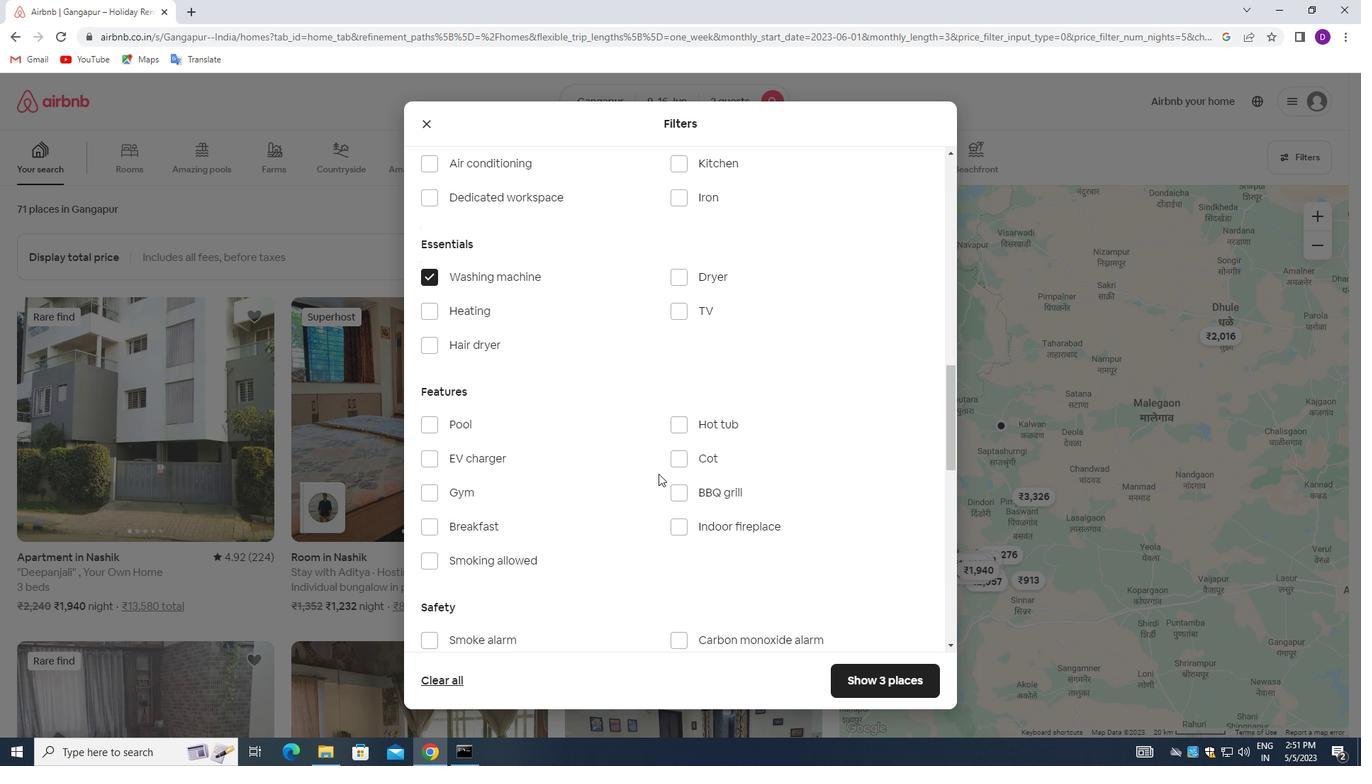 
Action: Mouse scrolled (659, 475) with delta (0, 0)
Screenshot: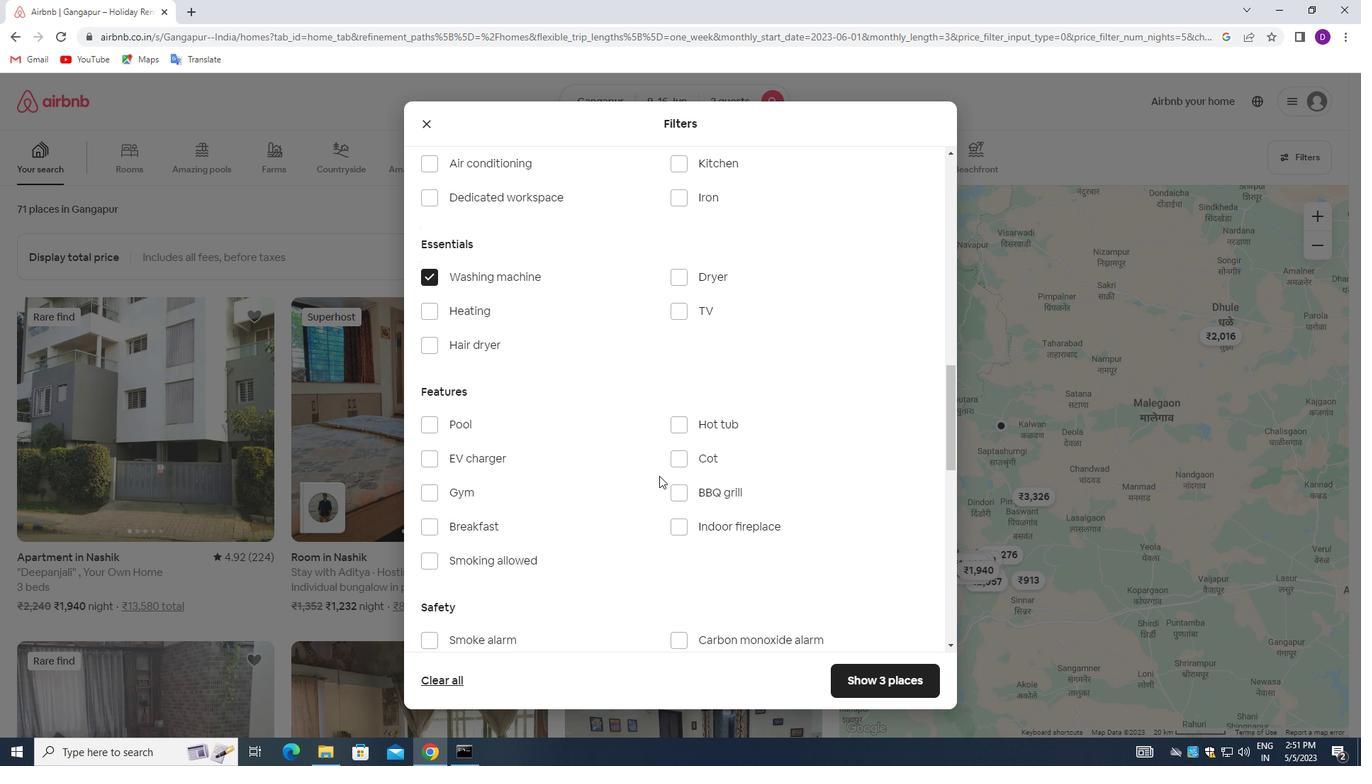 
Action: Mouse moved to (902, 537)
Screenshot: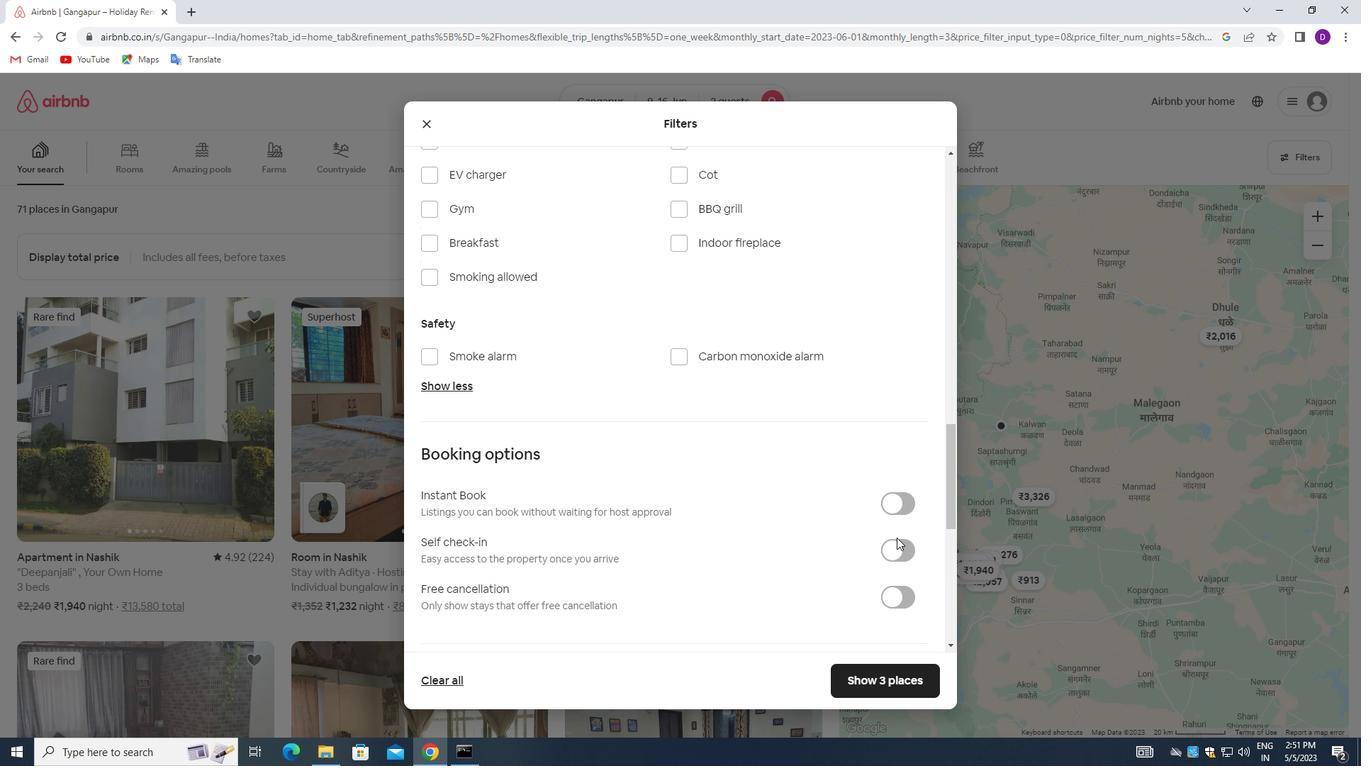 
Action: Mouse pressed left at (902, 537)
Screenshot: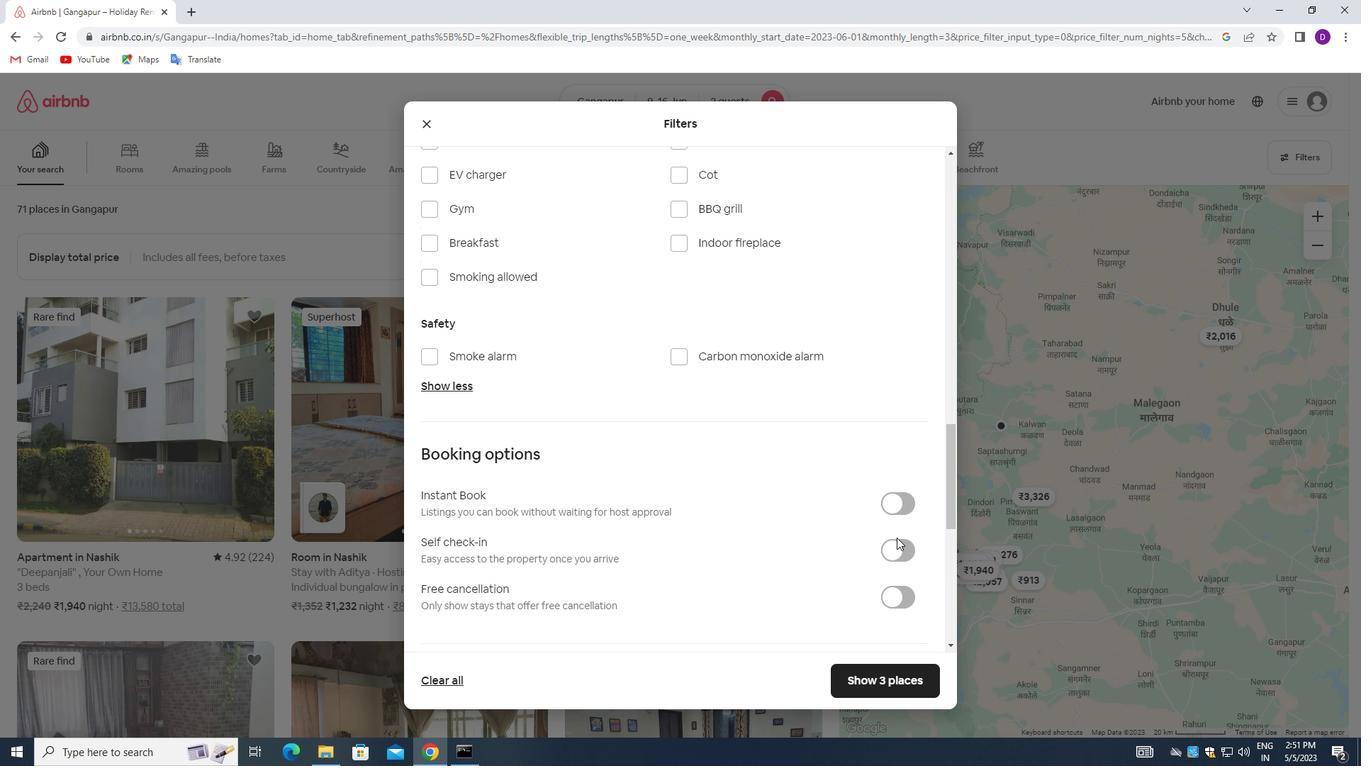
Action: Mouse moved to (897, 545)
Screenshot: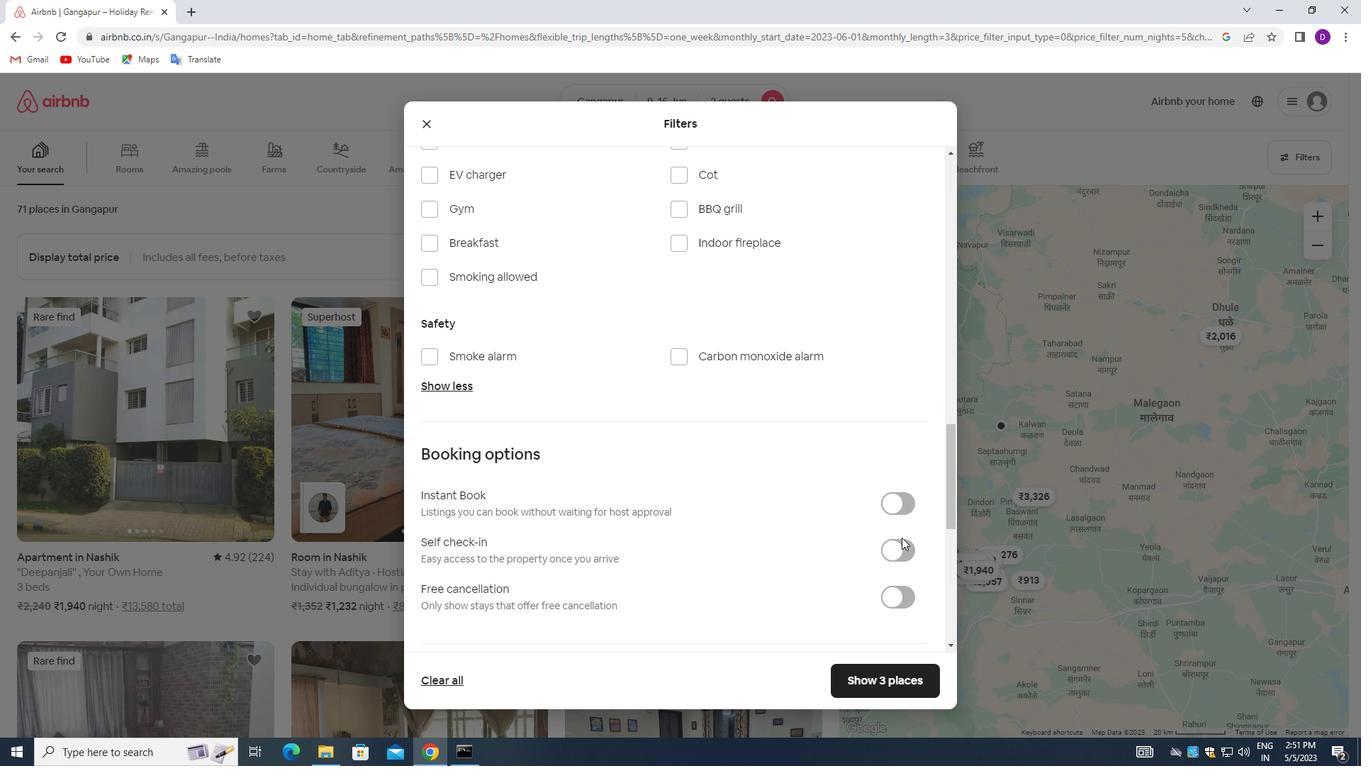 
Action: Mouse pressed left at (897, 545)
Screenshot: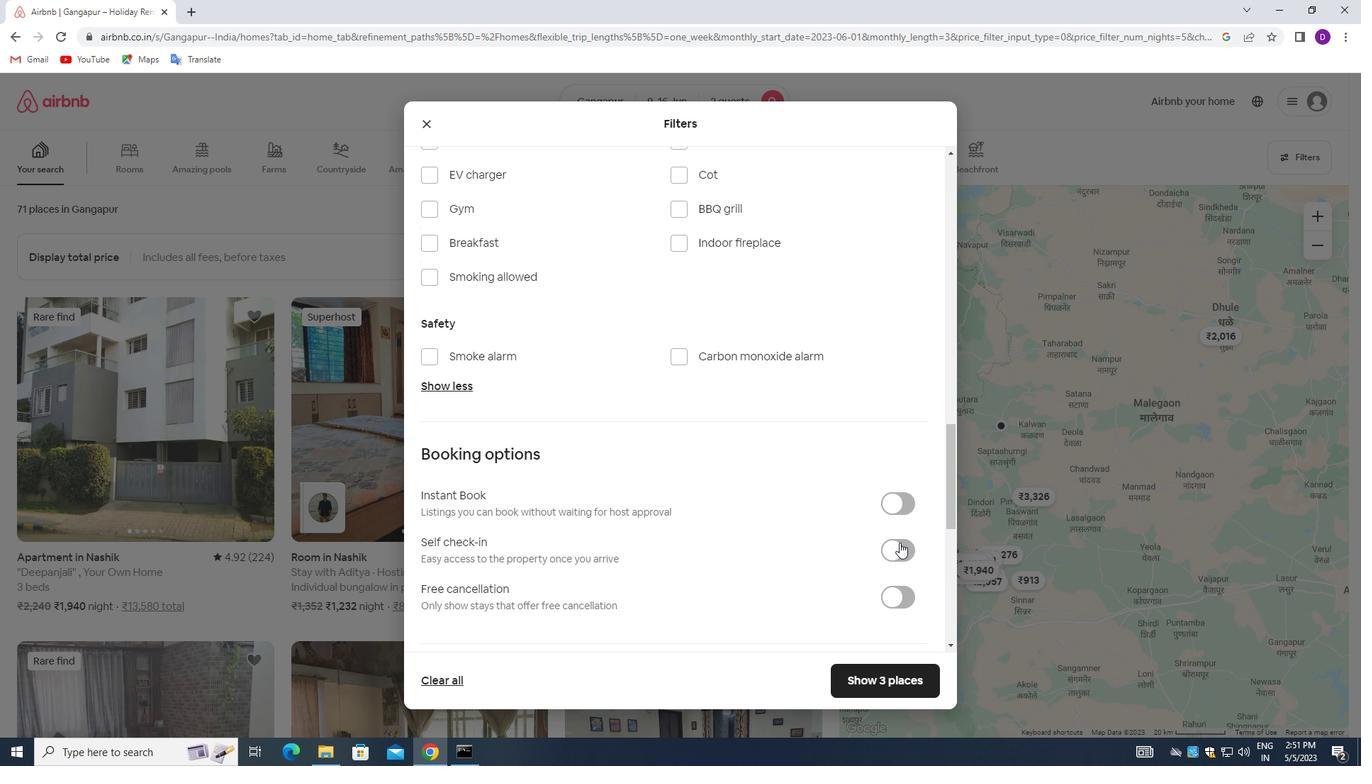 
Action: Mouse moved to (707, 524)
Screenshot: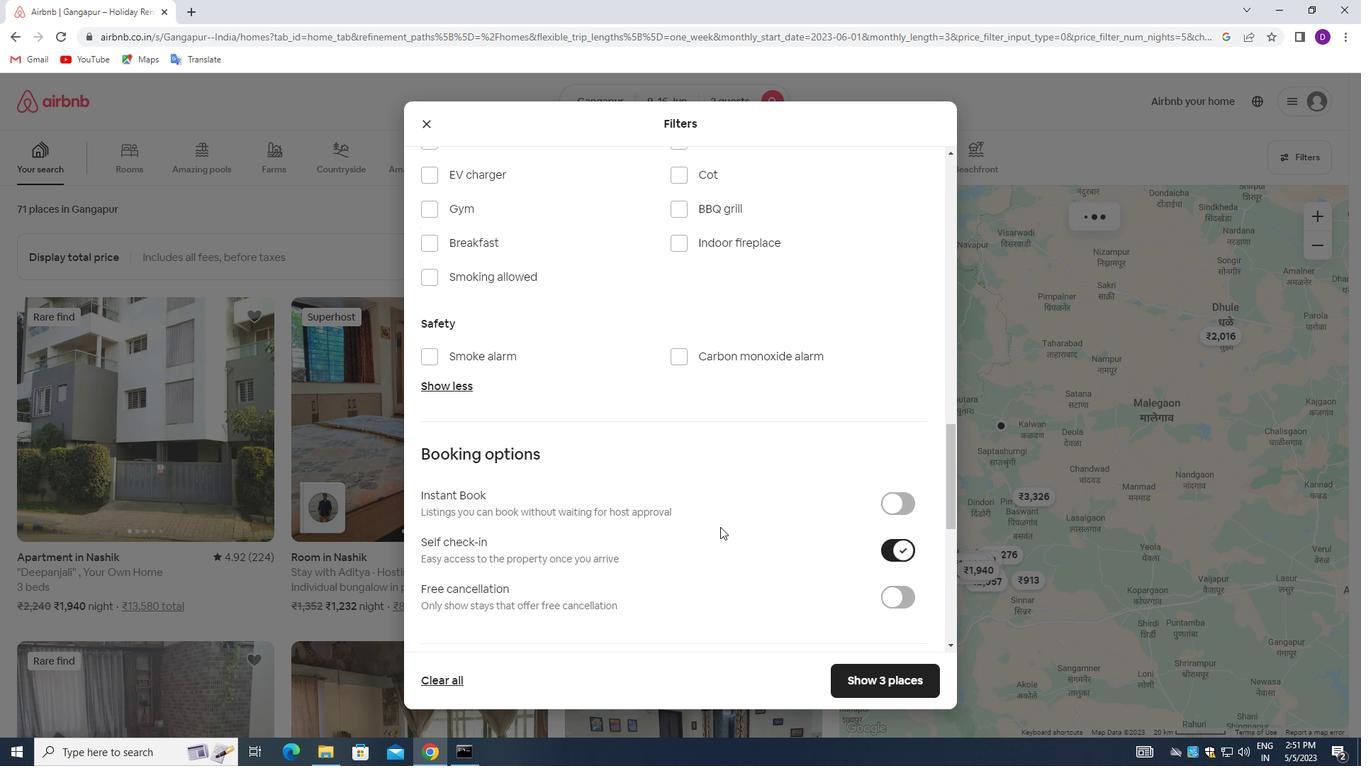 
Action: Mouse scrolled (707, 524) with delta (0, 0)
Screenshot: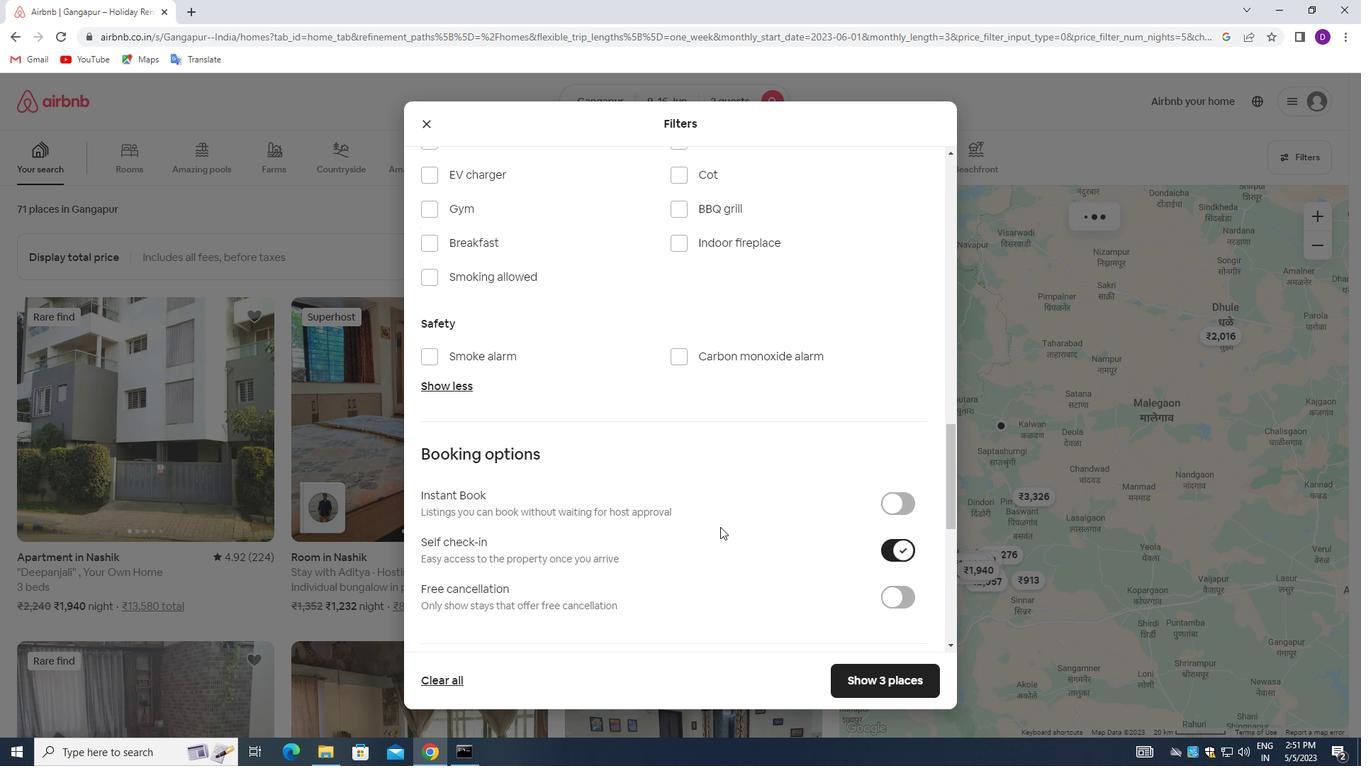 
Action: Mouse moved to (700, 524)
Screenshot: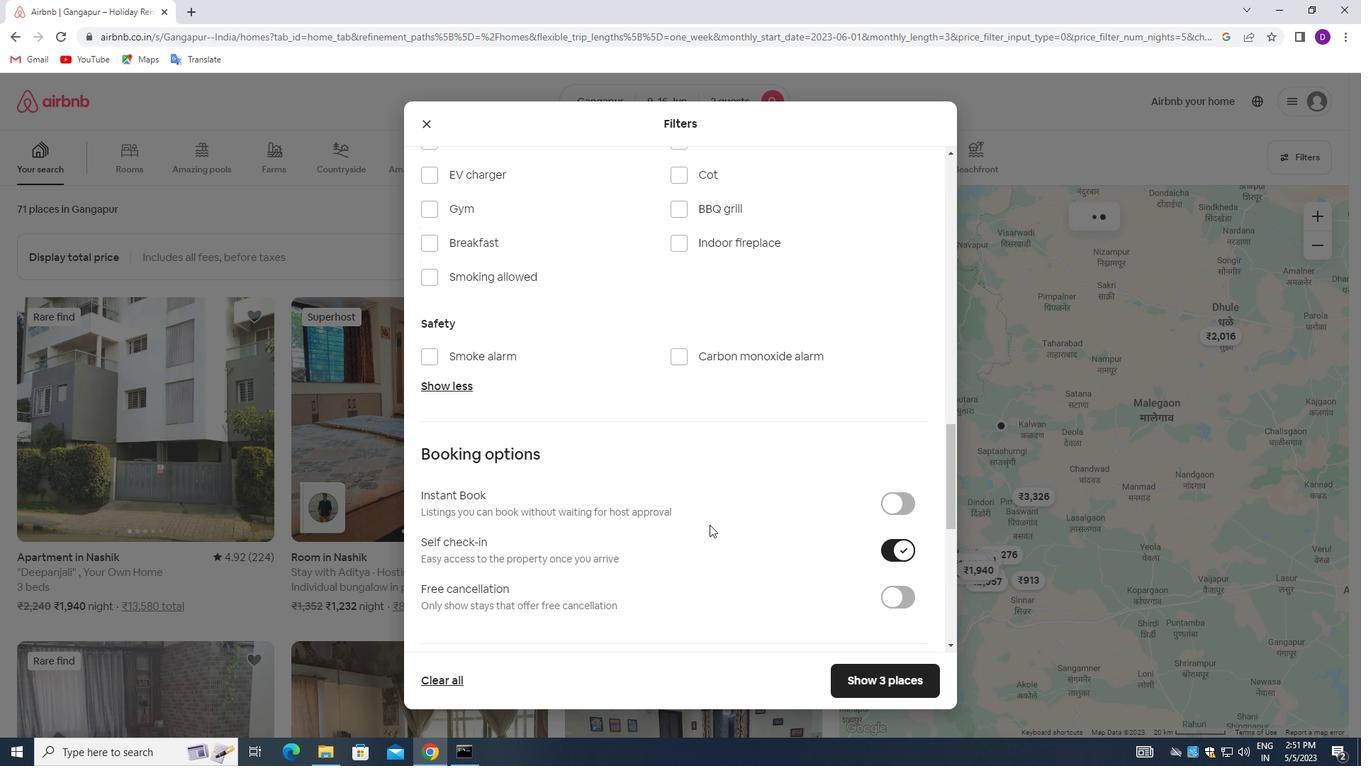
Action: Mouse scrolled (700, 523) with delta (0, 0)
Screenshot: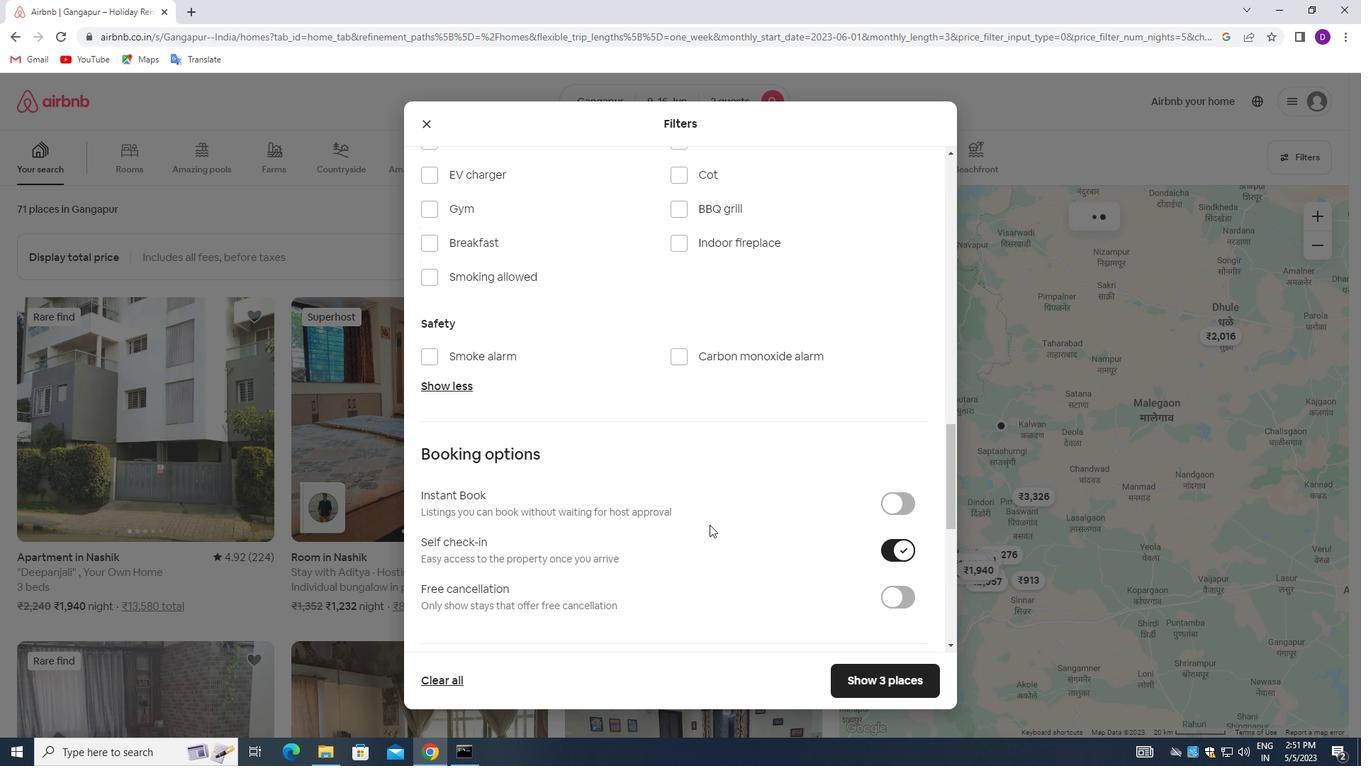 
Action: Mouse moved to (699, 524)
Screenshot: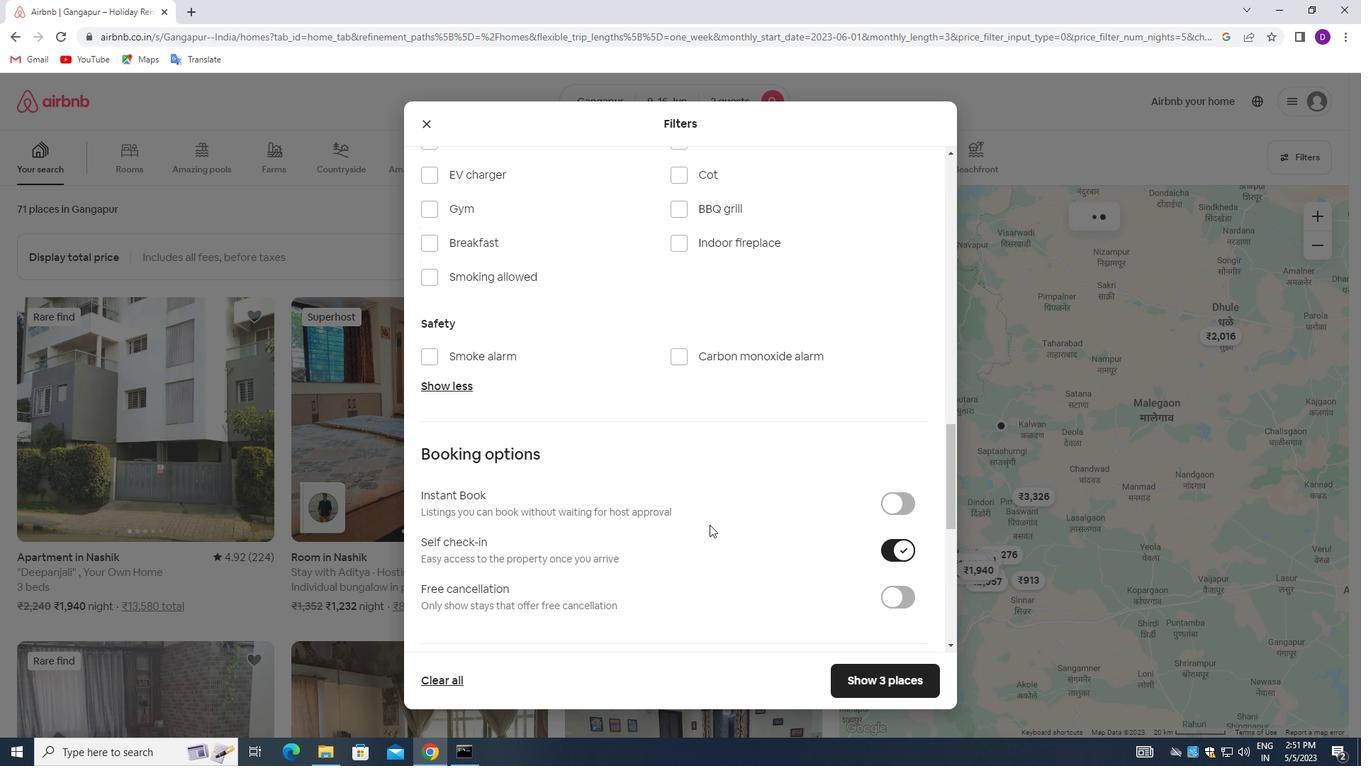
Action: Mouse scrolled (699, 523) with delta (0, 0)
Screenshot: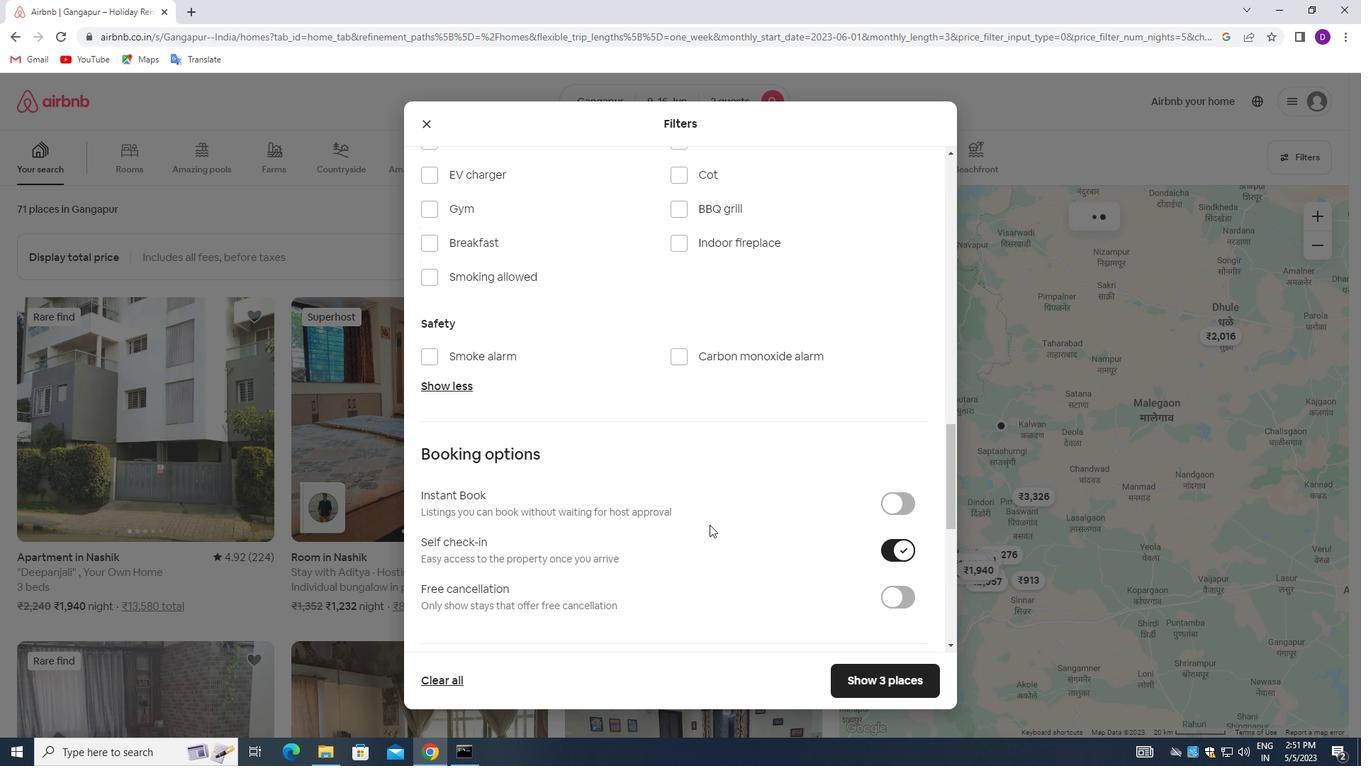 
Action: Mouse moved to (696, 522)
Screenshot: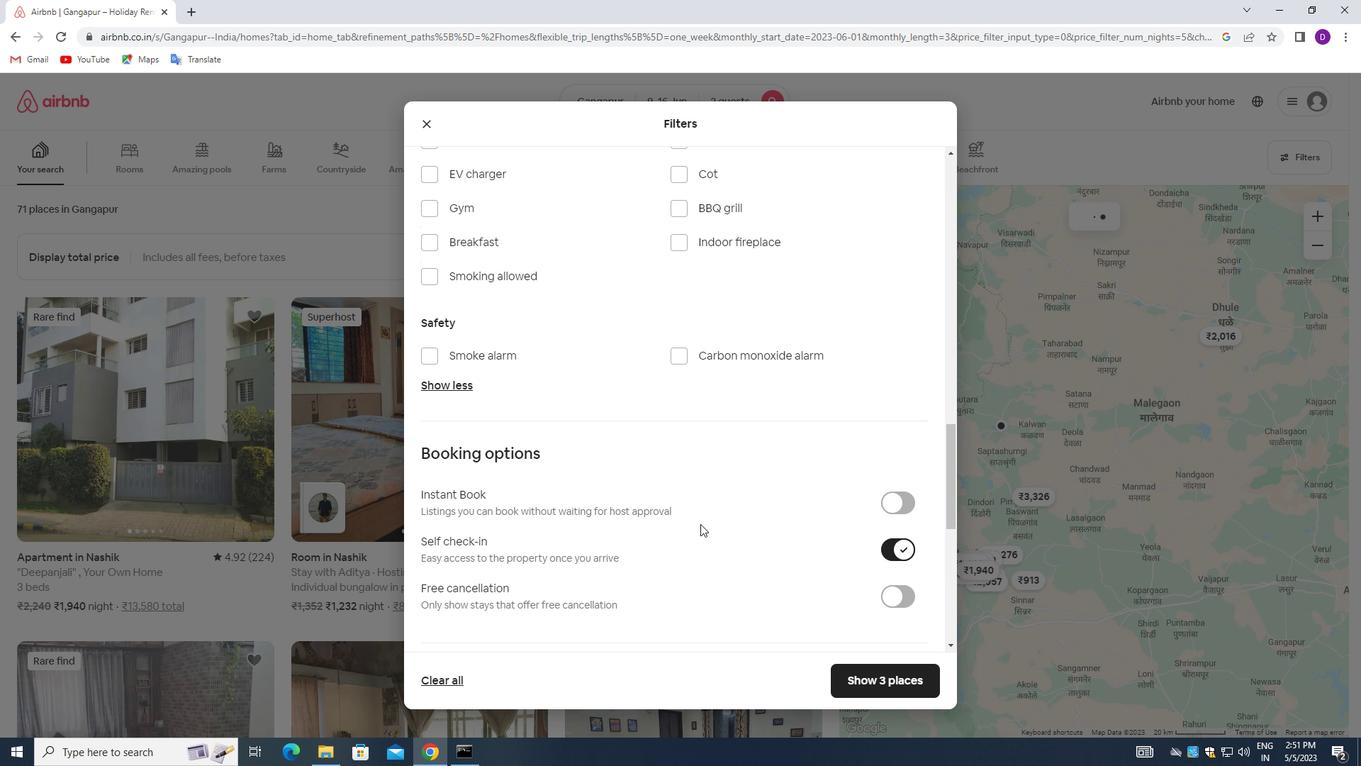 
Action: Mouse scrolled (696, 522) with delta (0, 0)
Screenshot: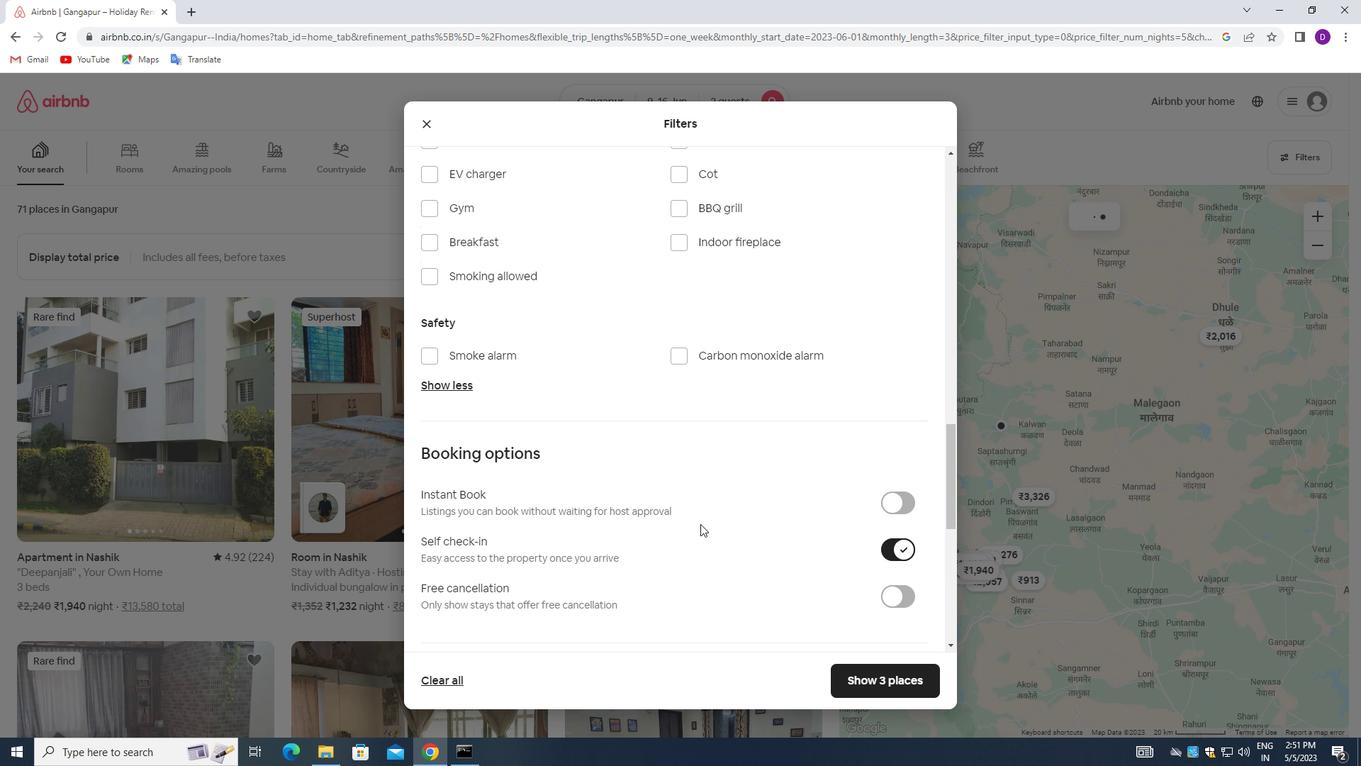 
Action: Mouse moved to (688, 522)
Screenshot: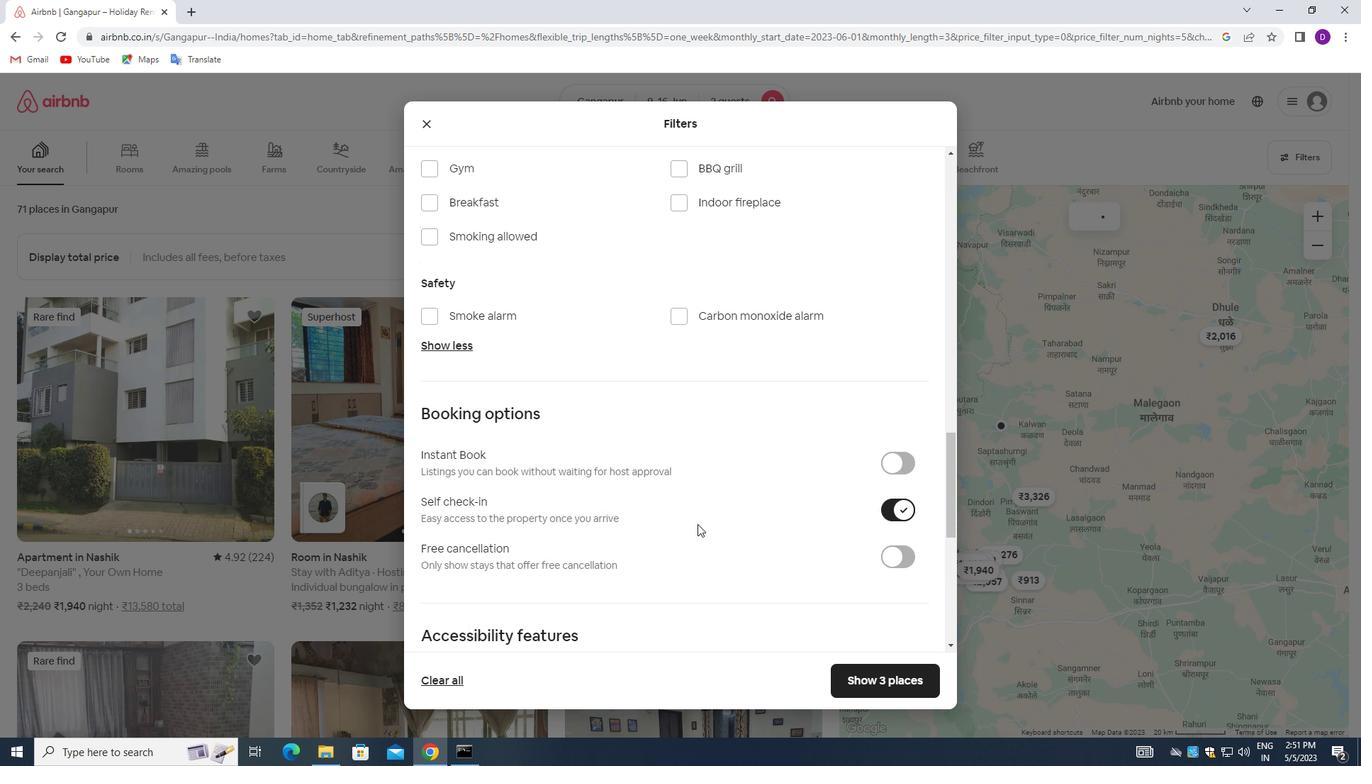
Action: Mouse scrolled (688, 521) with delta (0, 0)
Screenshot: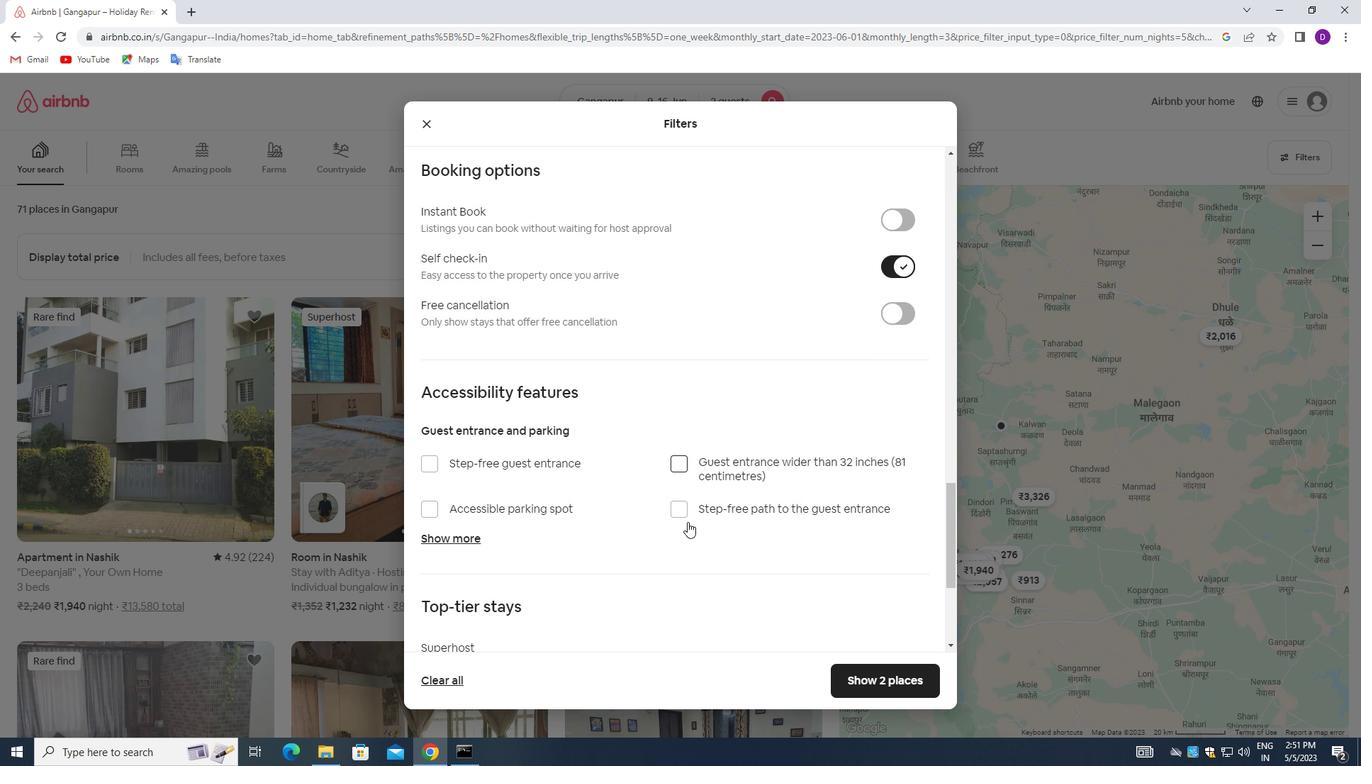 
Action: Mouse moved to (687, 524)
Screenshot: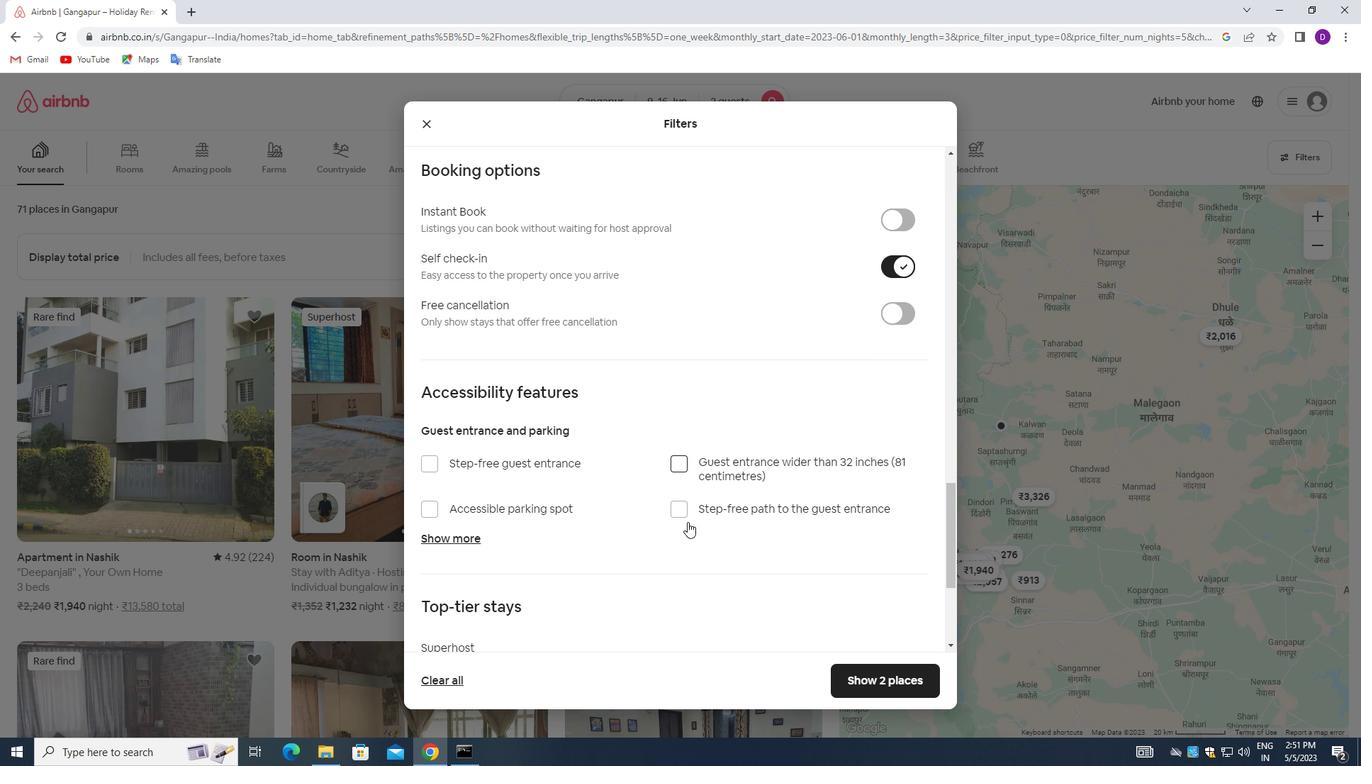 
Action: Mouse scrolled (687, 523) with delta (0, 0)
Screenshot: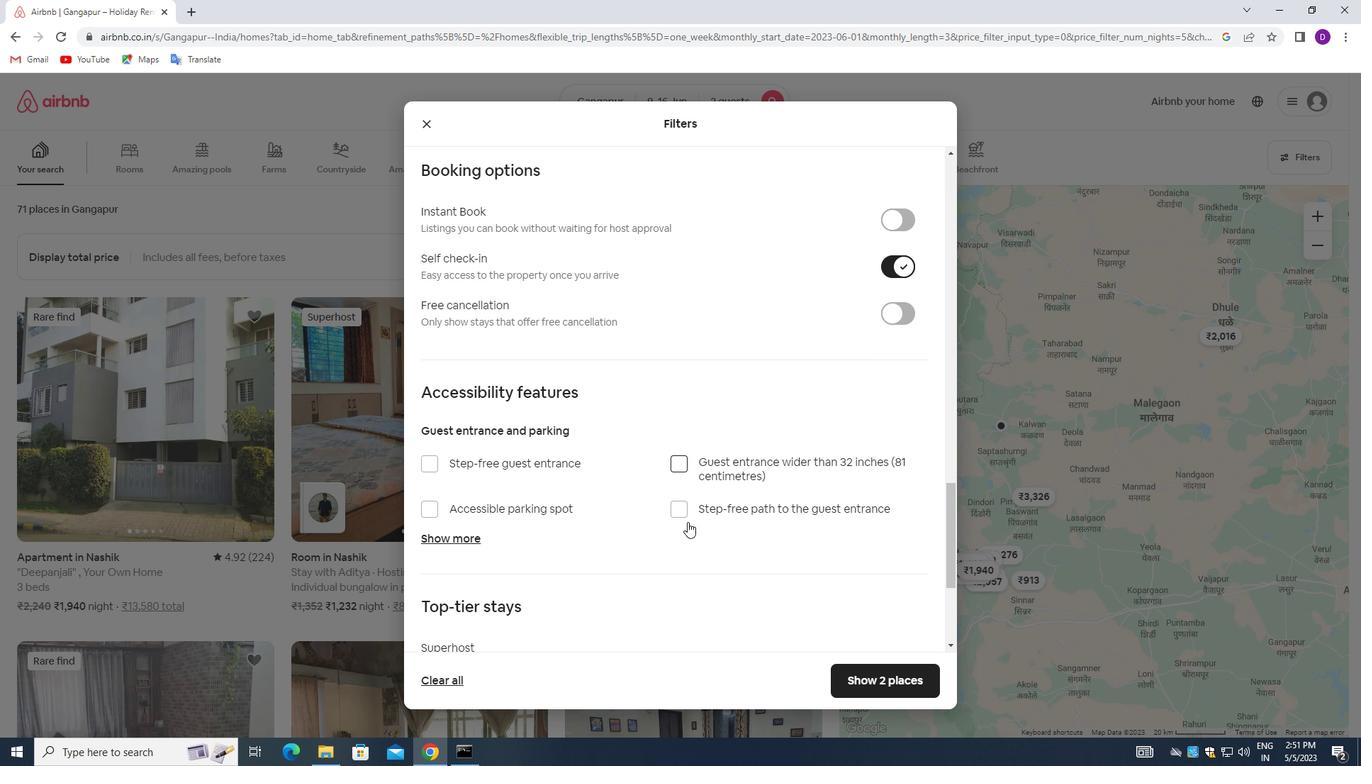 
Action: Mouse moved to (686, 527)
Screenshot: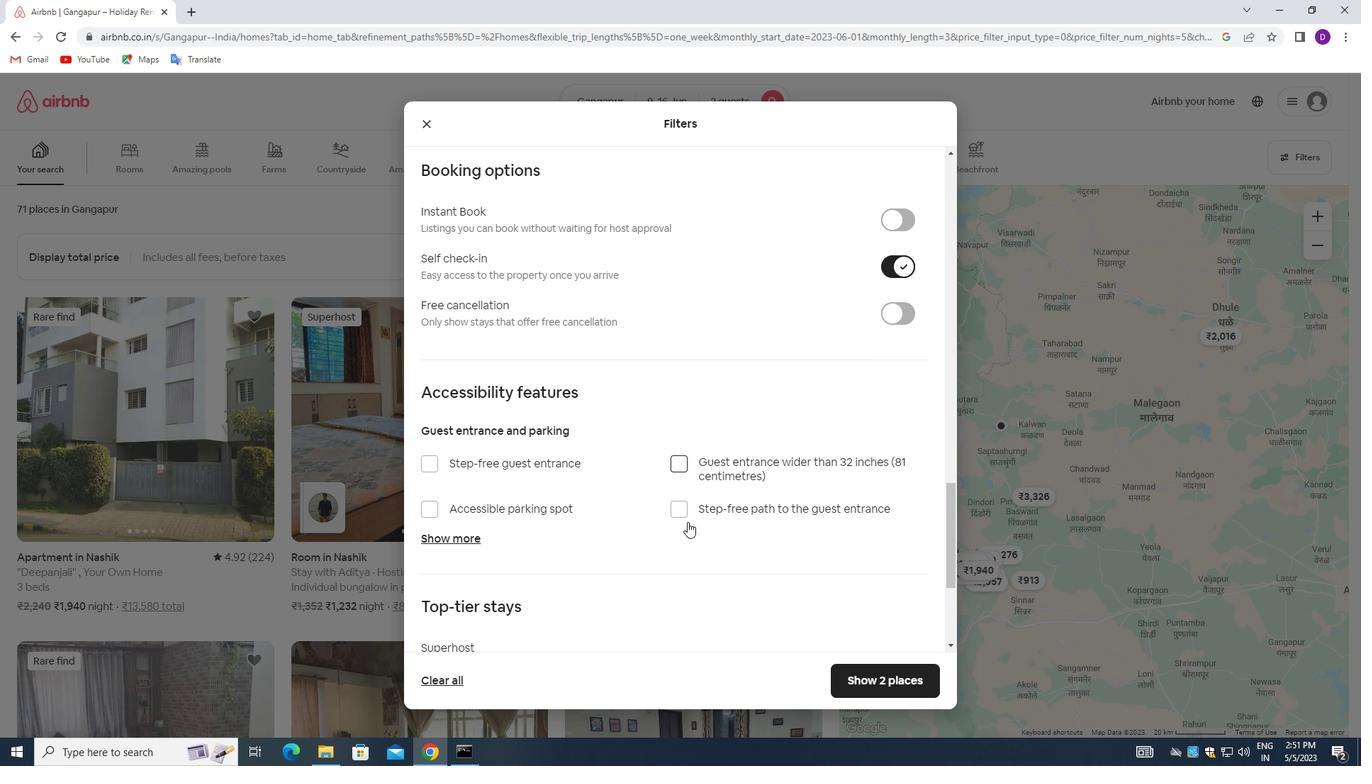 
Action: Mouse scrolled (686, 526) with delta (0, 0)
Screenshot: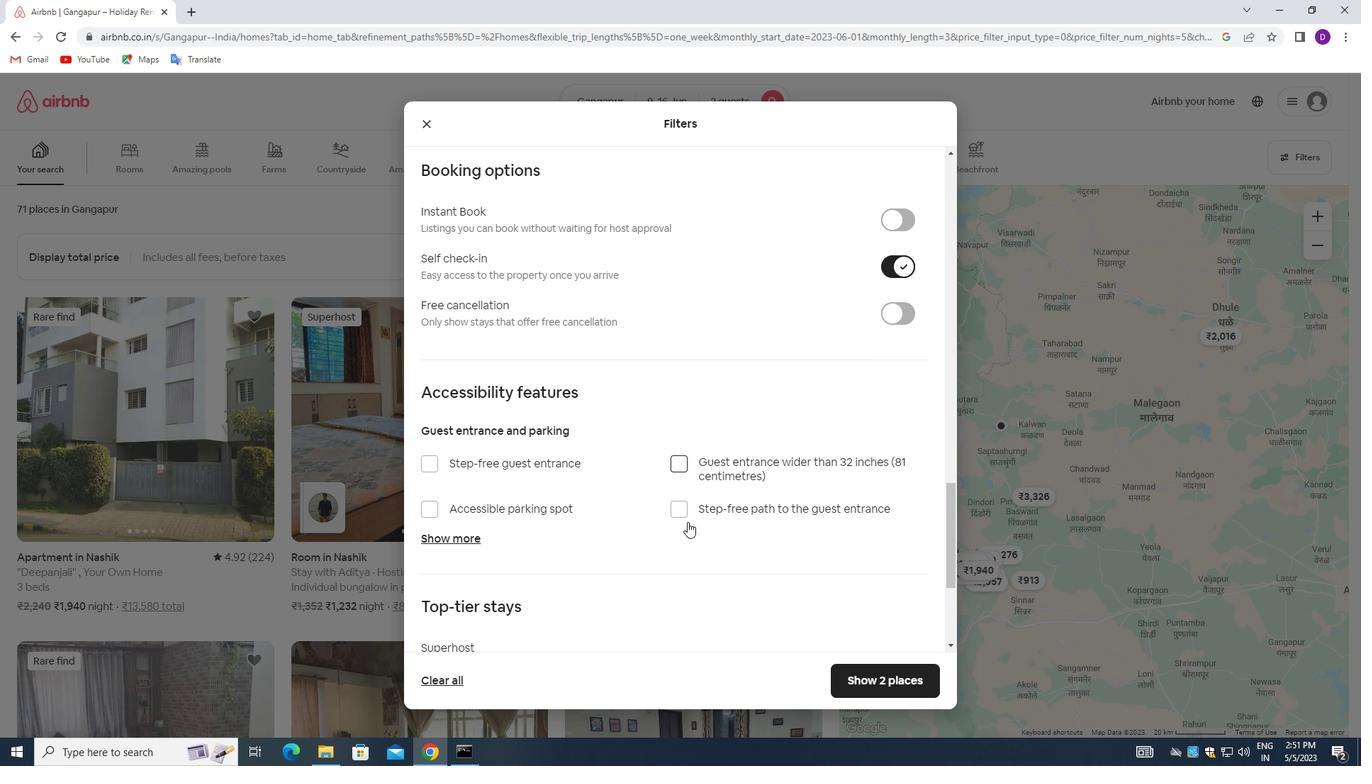 
Action: Mouse moved to (685, 530)
Screenshot: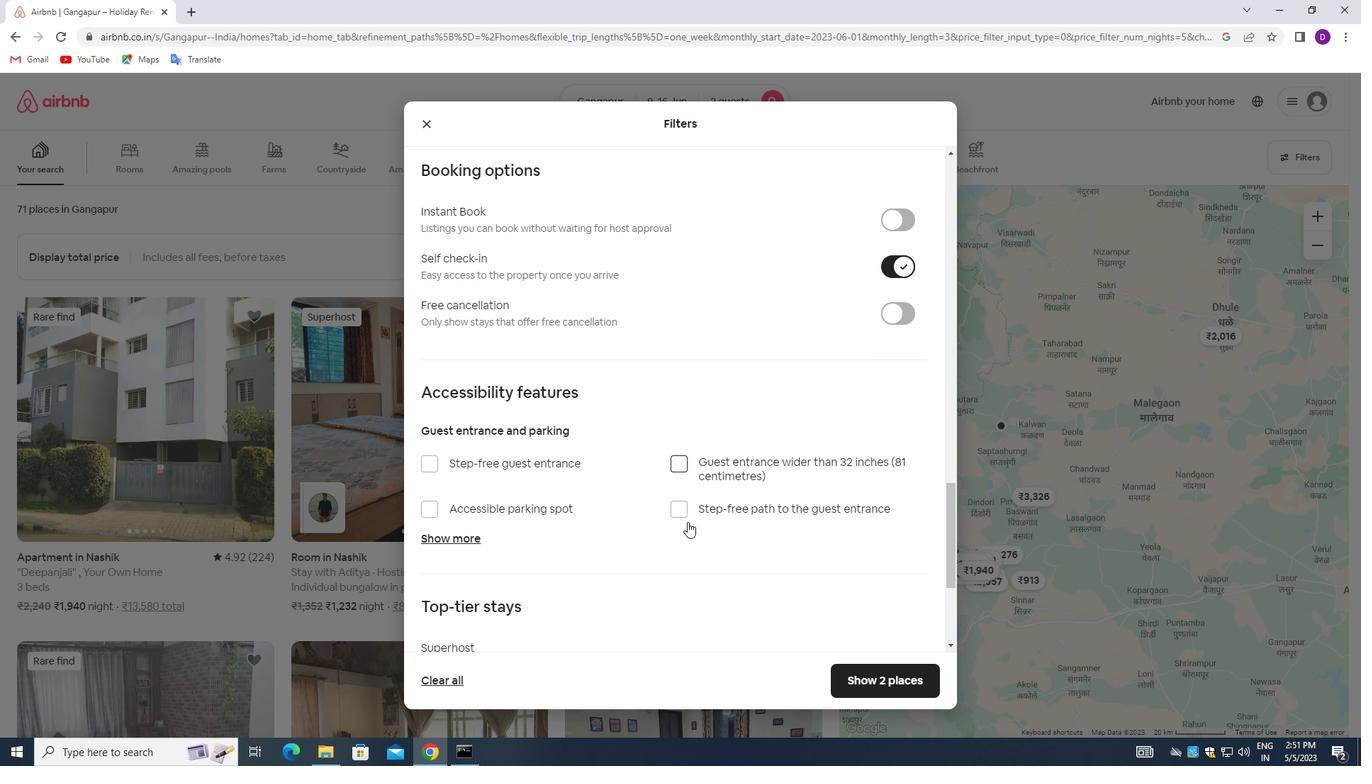 
Action: Mouse scrolled (685, 529) with delta (0, 0)
Screenshot: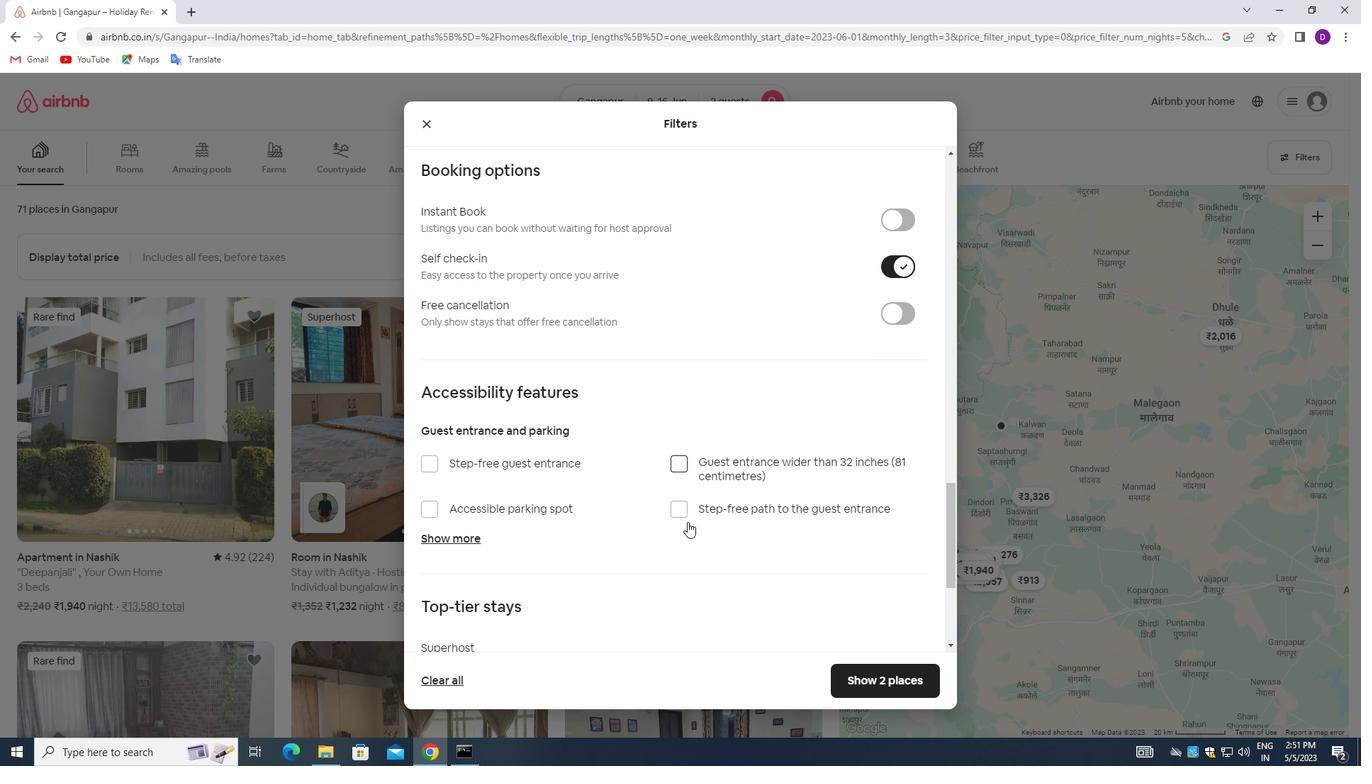 
Action: Mouse moved to (673, 535)
Screenshot: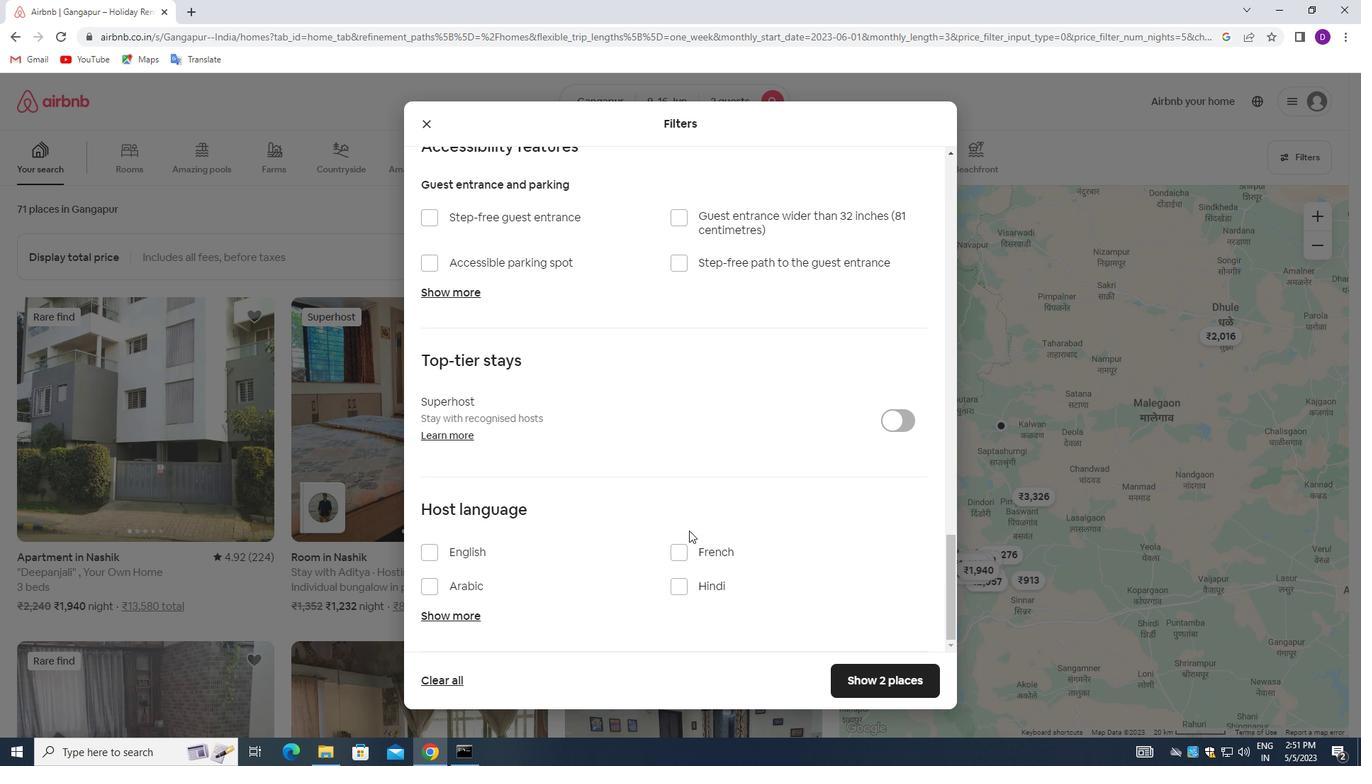 
Action: Mouse scrolled (673, 534) with delta (0, 0)
Screenshot: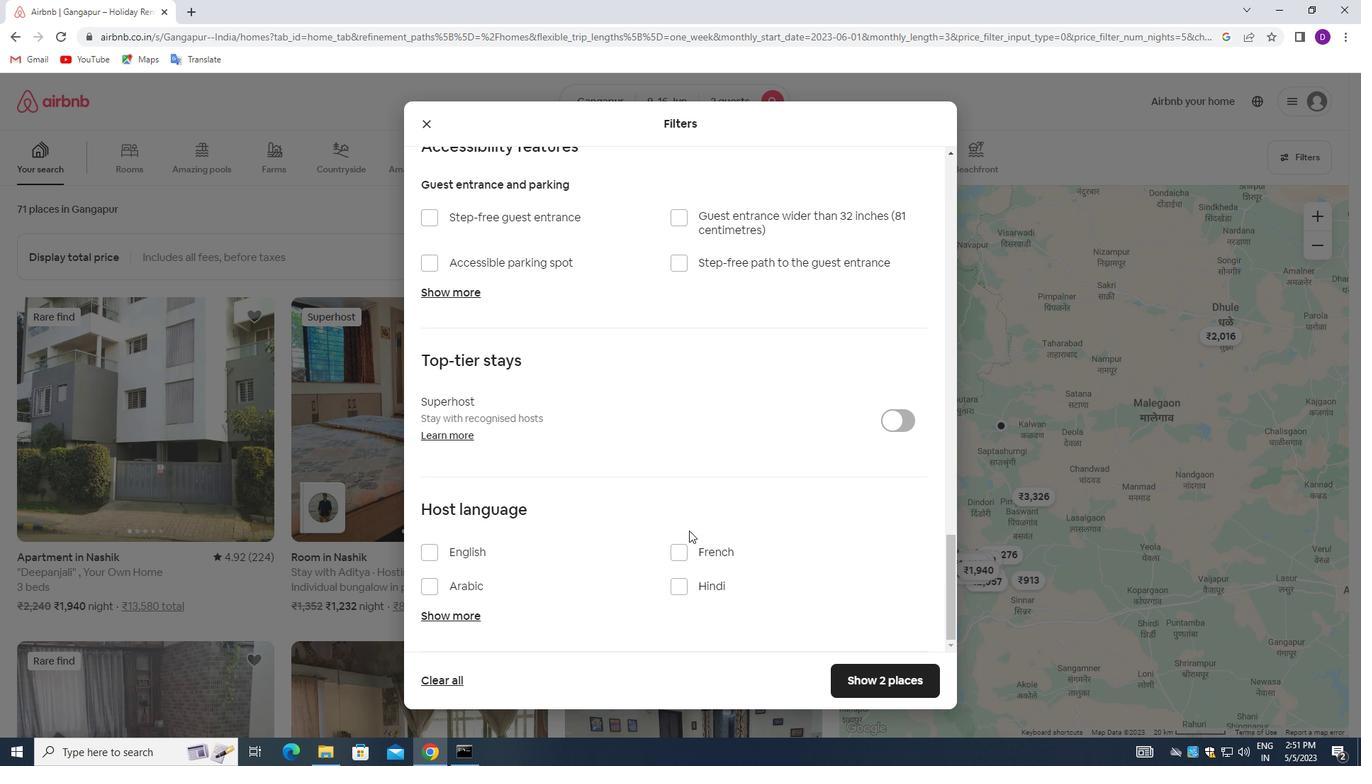 
Action: Mouse moved to (651, 543)
Screenshot: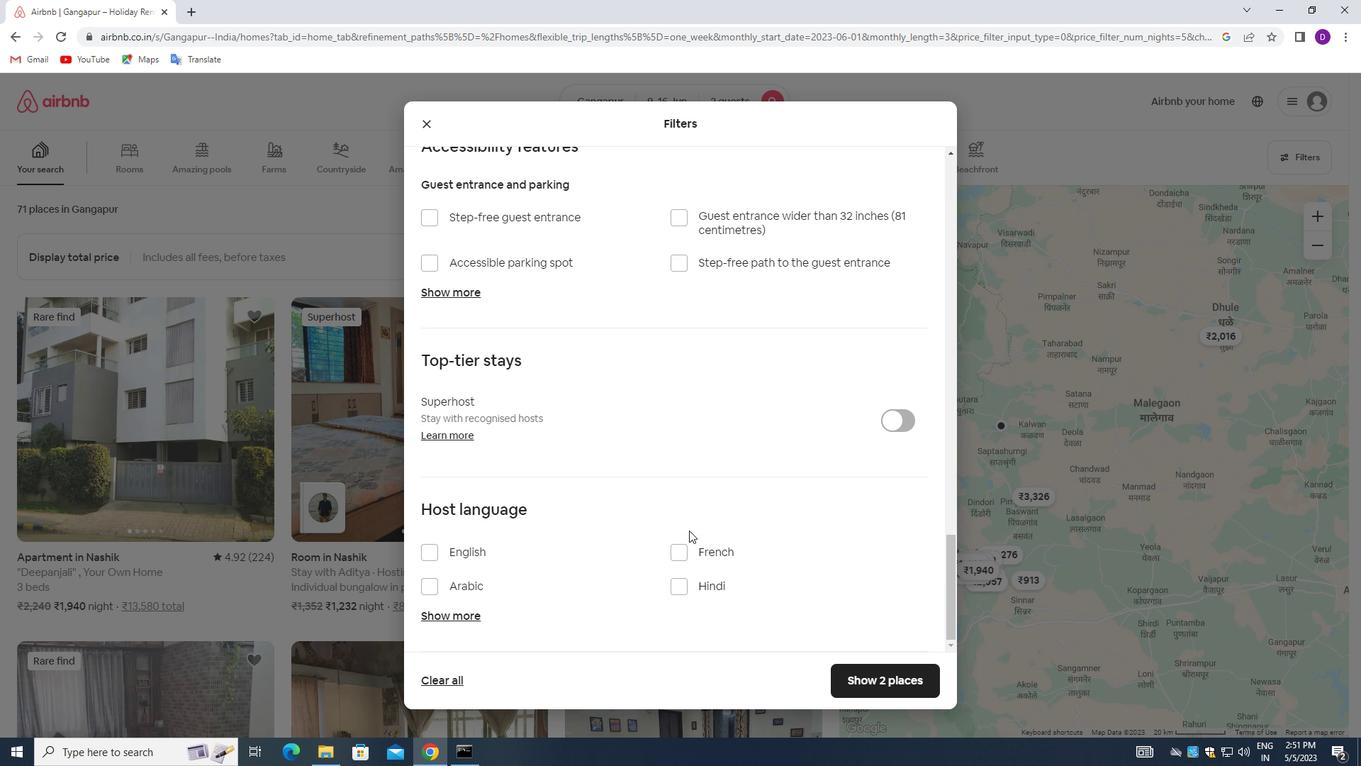 
Action: Mouse scrolled (651, 542) with delta (0, 0)
Screenshot: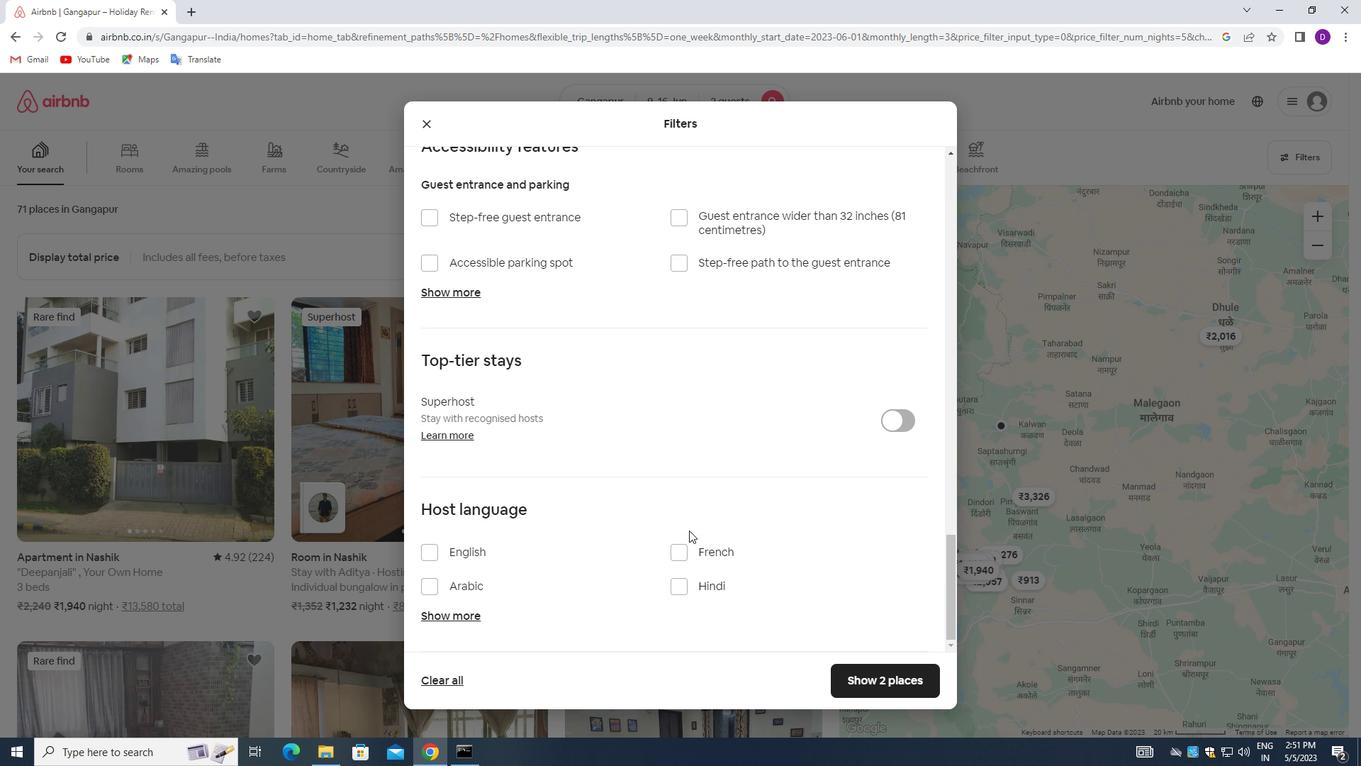 
Action: Mouse moved to (619, 552)
Screenshot: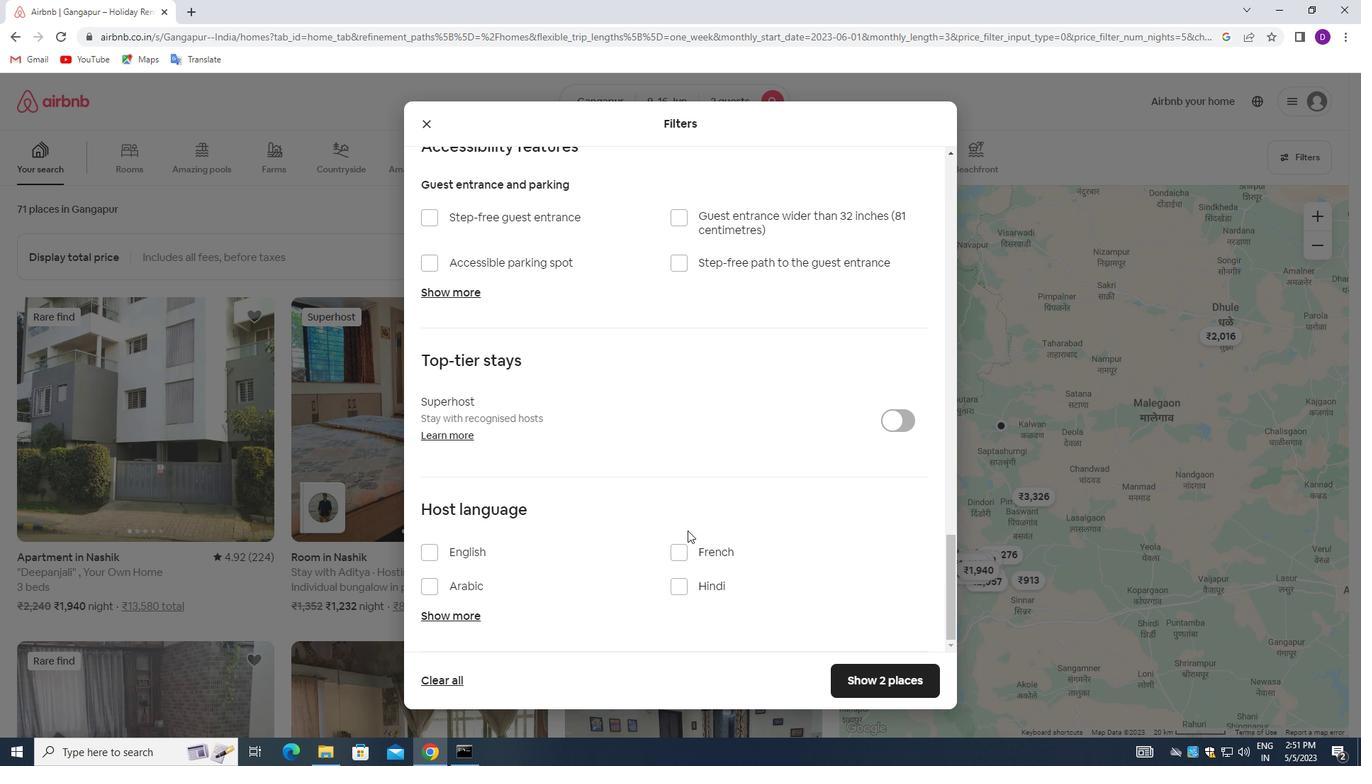 
Action: Mouse scrolled (619, 551) with delta (0, 0)
Screenshot: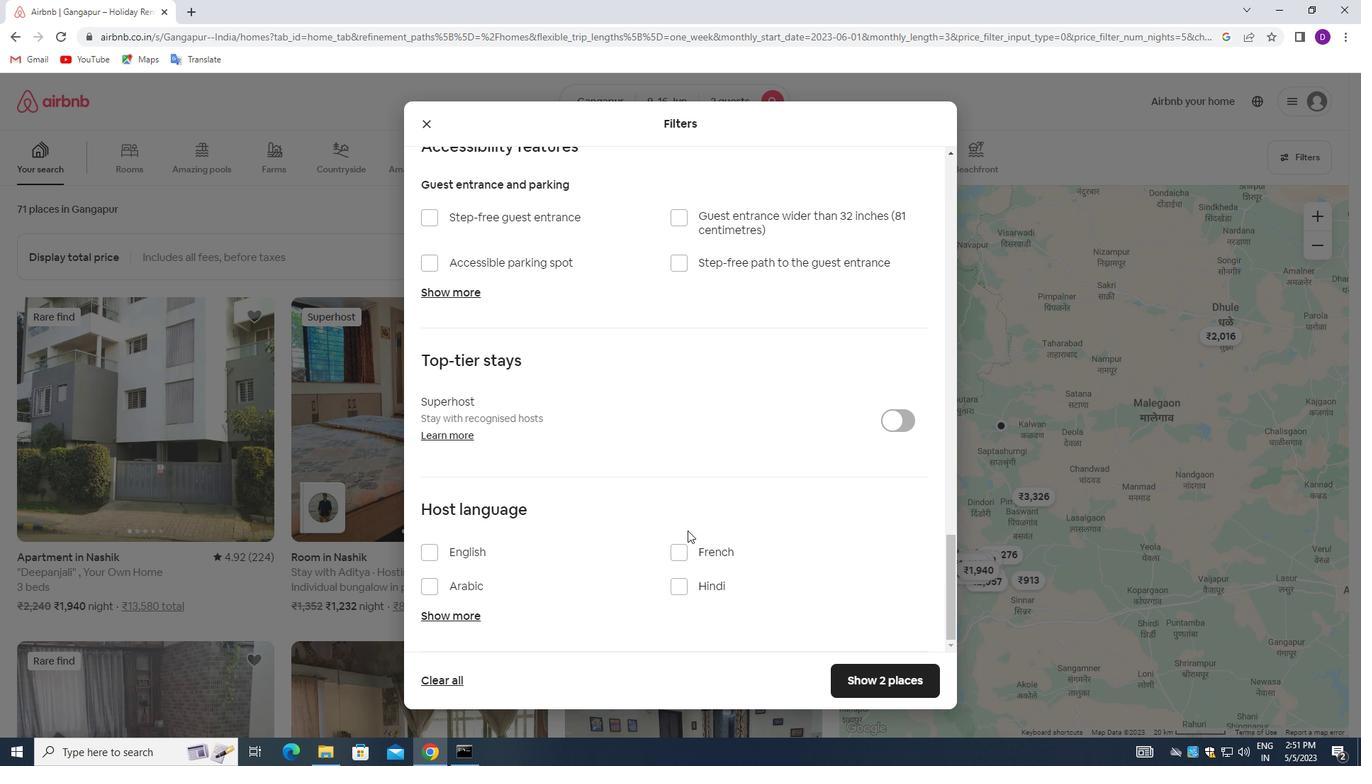 
Action: Mouse moved to (578, 563)
Screenshot: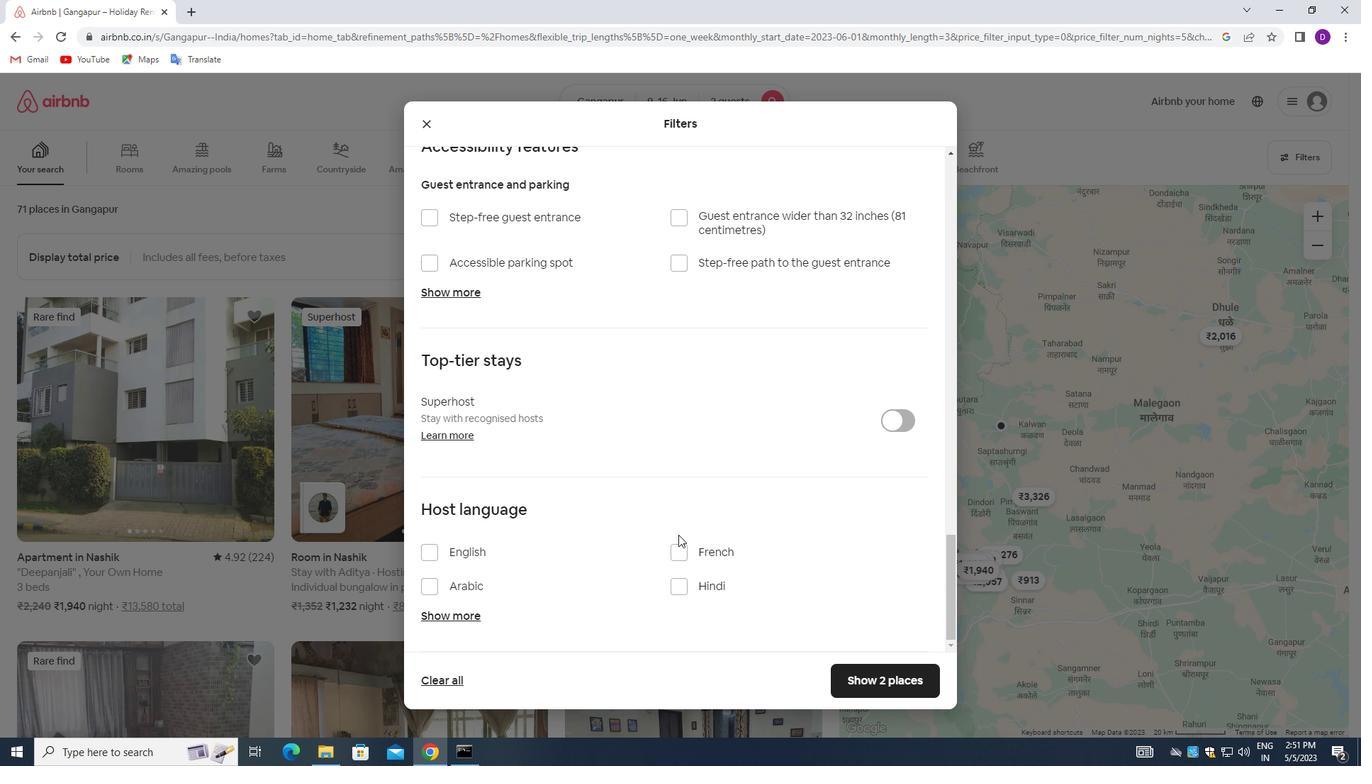 
Action: Mouse scrolled (578, 563) with delta (0, 0)
Screenshot: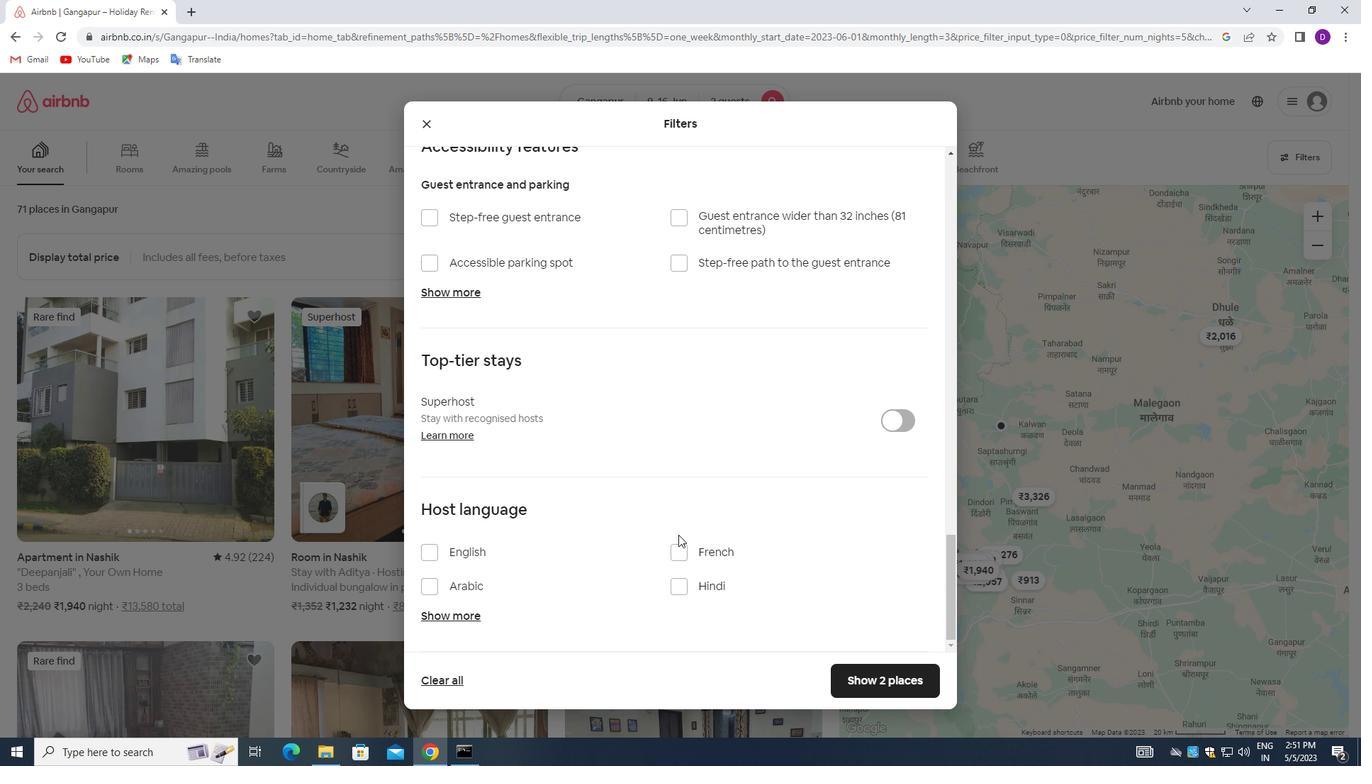 
Action: Mouse moved to (430, 558)
Screenshot: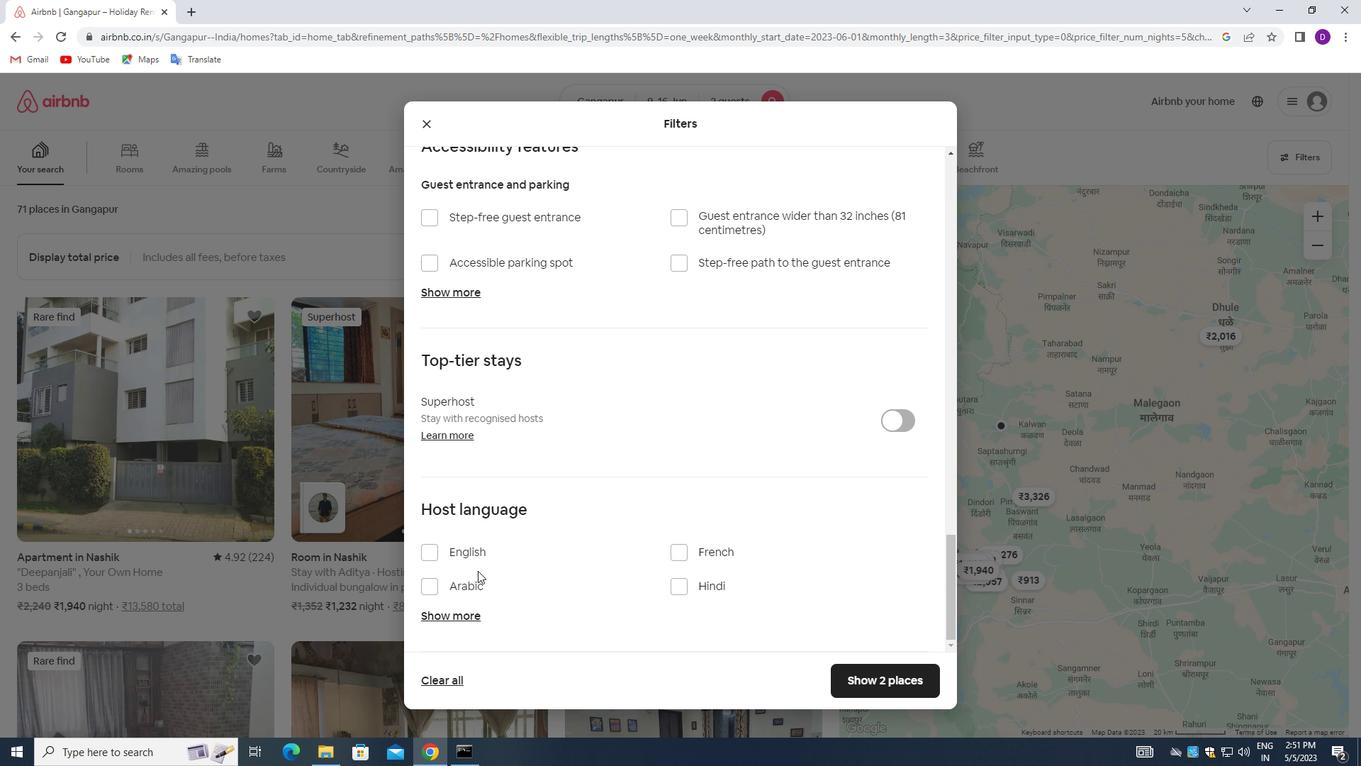 
Action: Mouse pressed left at (430, 558)
Screenshot: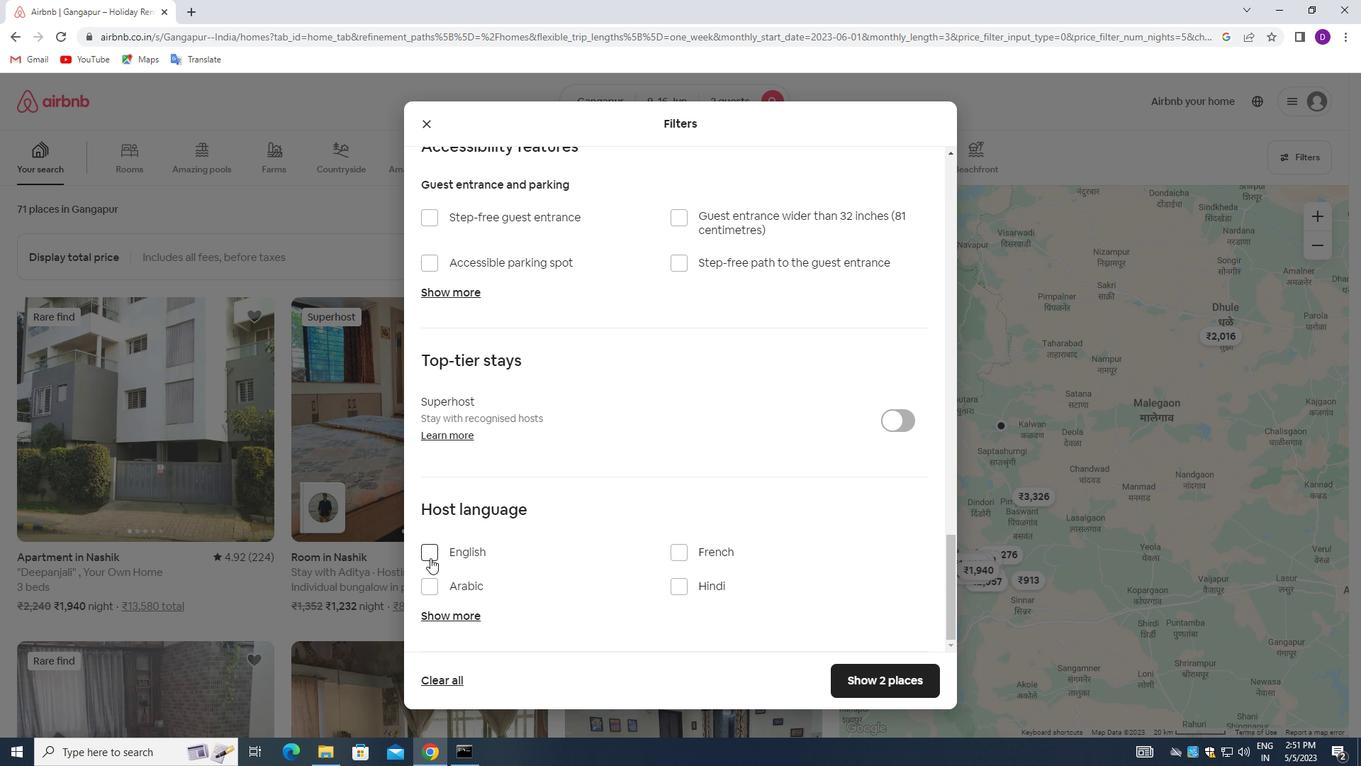 
Action: Mouse moved to (846, 672)
Screenshot: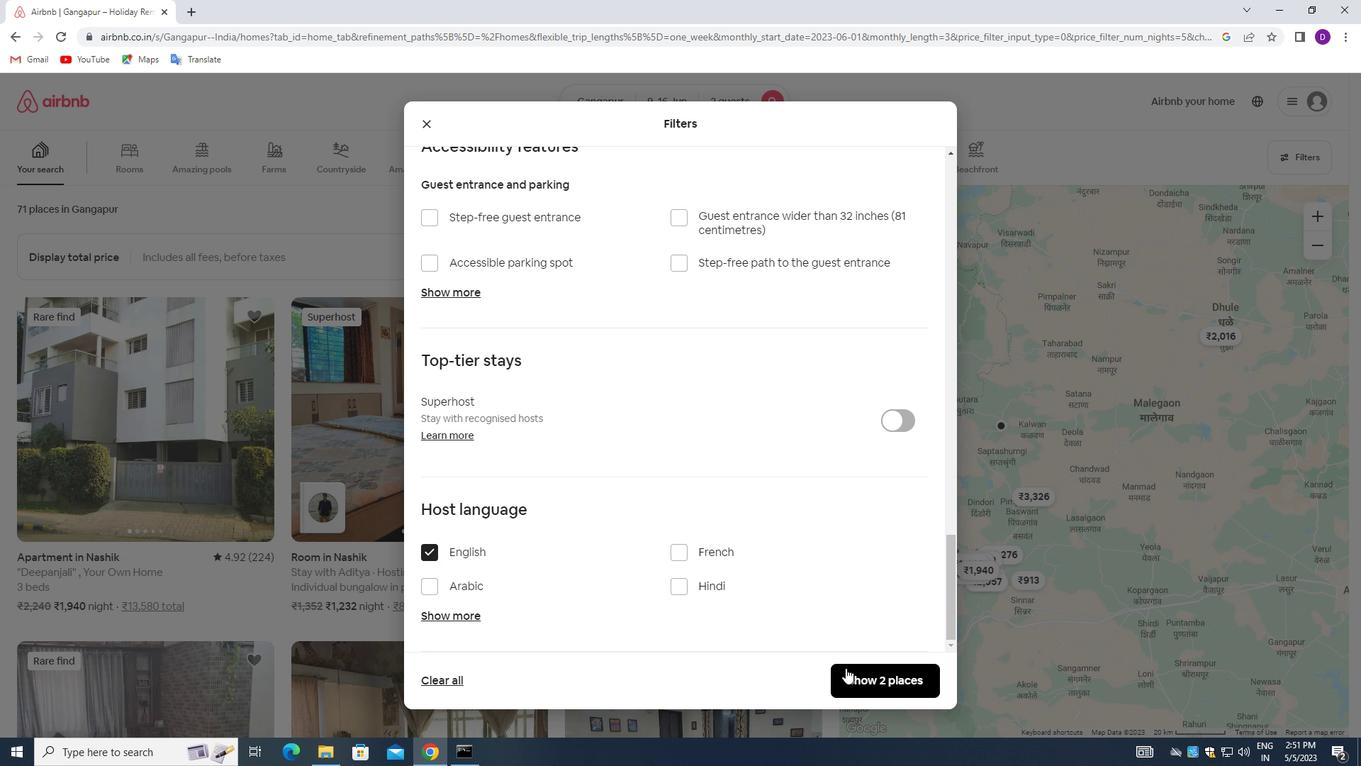 
Action: Mouse pressed left at (846, 672)
Screenshot: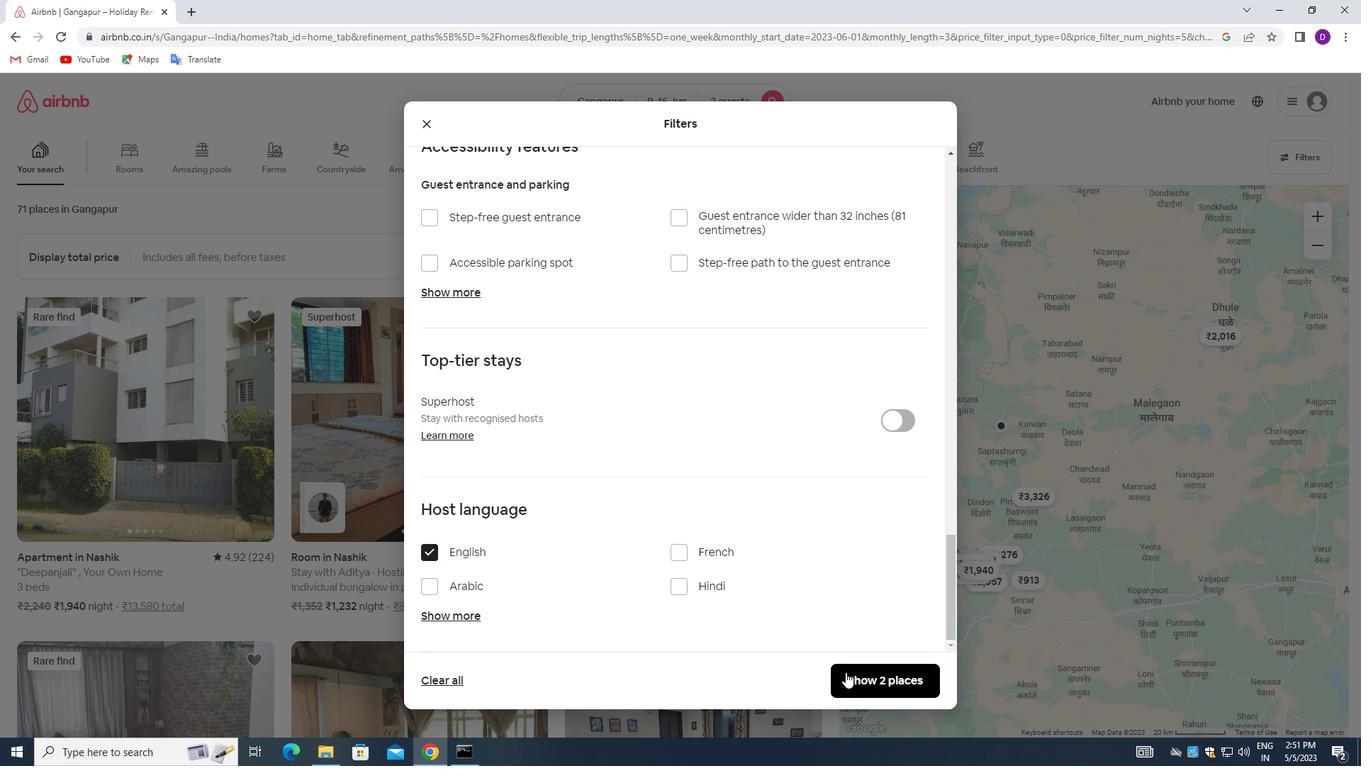 
Action: Mouse moved to (788, 503)
Screenshot: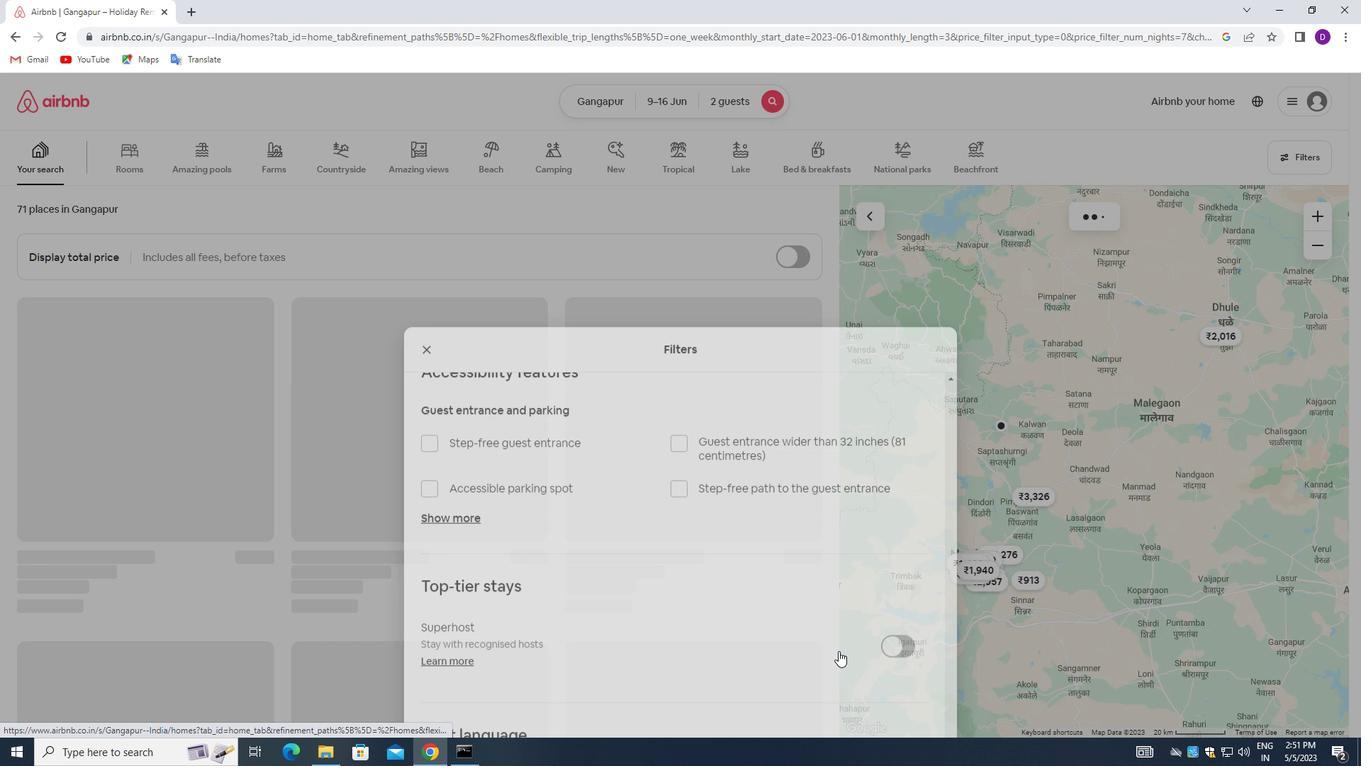 
